 Task: What's the traffic situation on the Whitestone Bridge?
Action: Mouse moved to (132, 115)
Screenshot: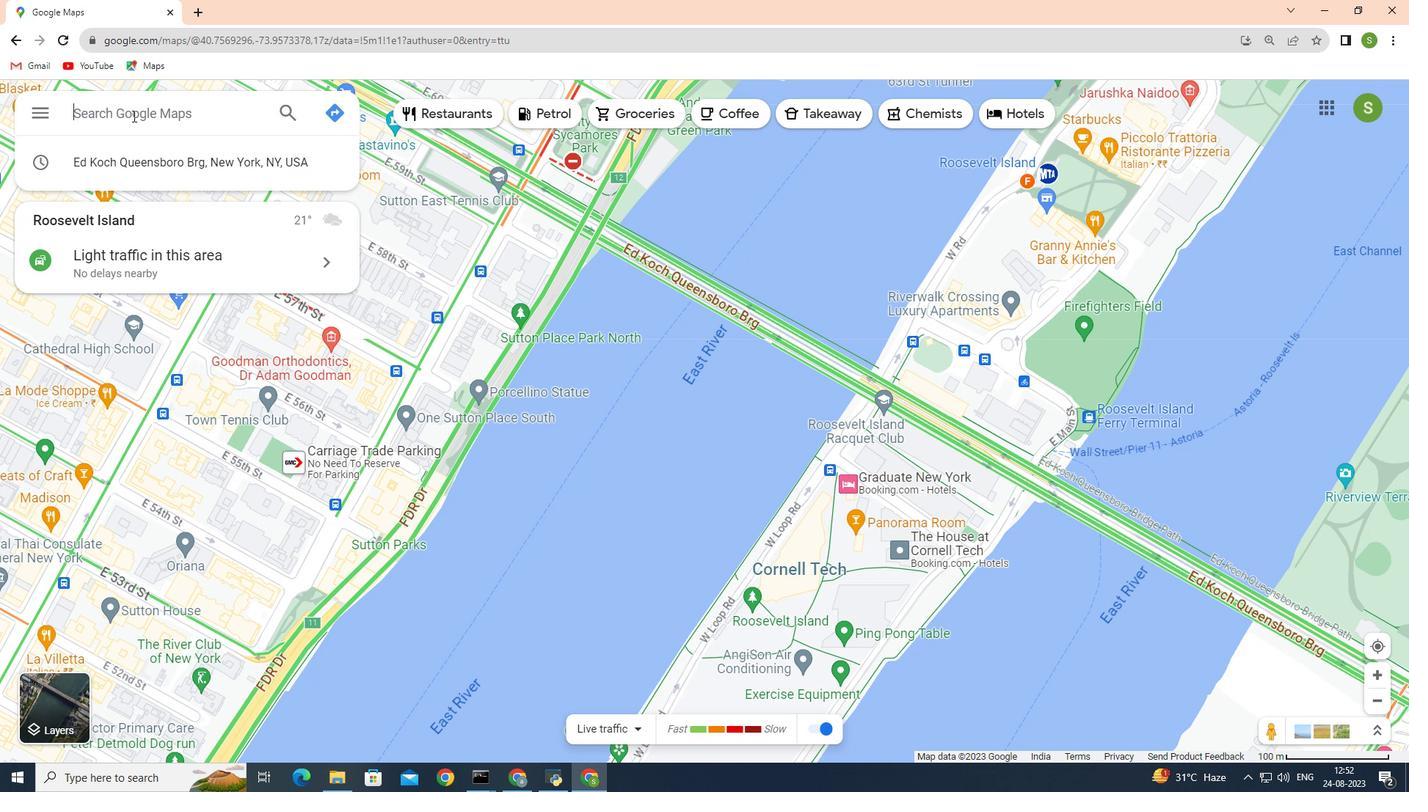 
Action: Mouse pressed left at (132, 115)
Screenshot: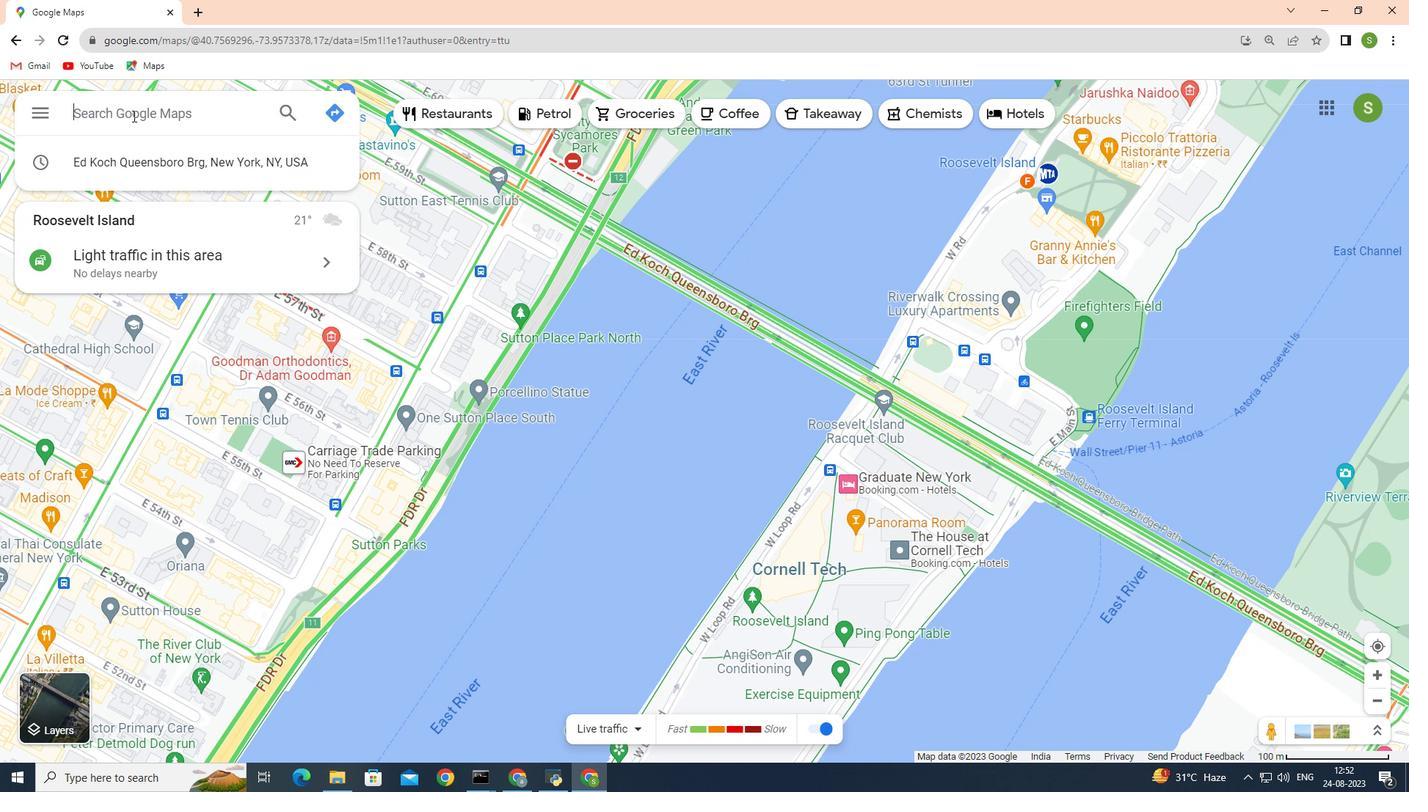 
Action: Key pressed <Key.shift><Key.shift><Key.shift><Key.shift><Key.shift><Key.shift><Key.shift><Key.shift><Key.shift><Key.shift><Key.shift><Key.shift><Key.shift>Whitestone
Screenshot: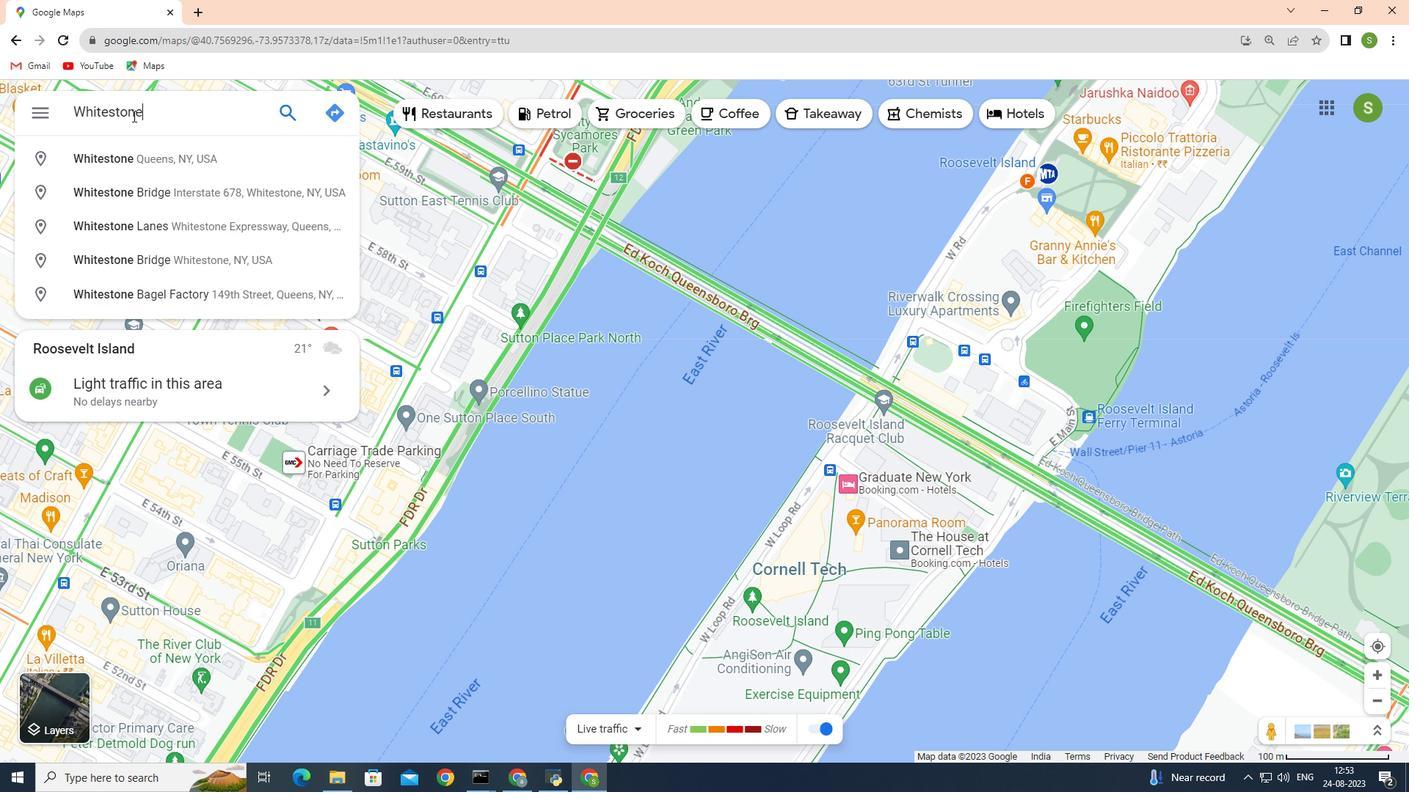 
Action: Mouse moved to (173, 262)
Screenshot: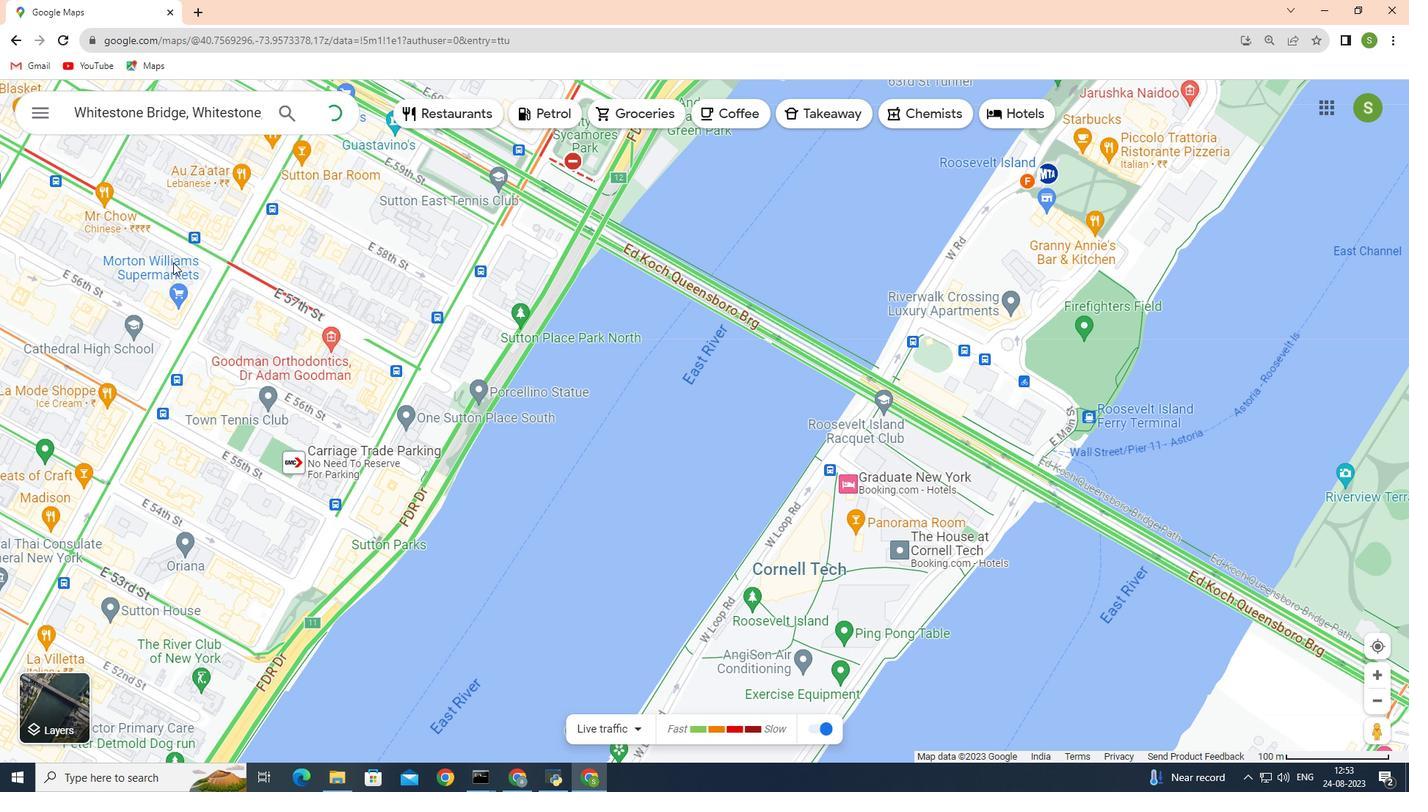 
Action: Mouse pressed left at (173, 262)
Screenshot: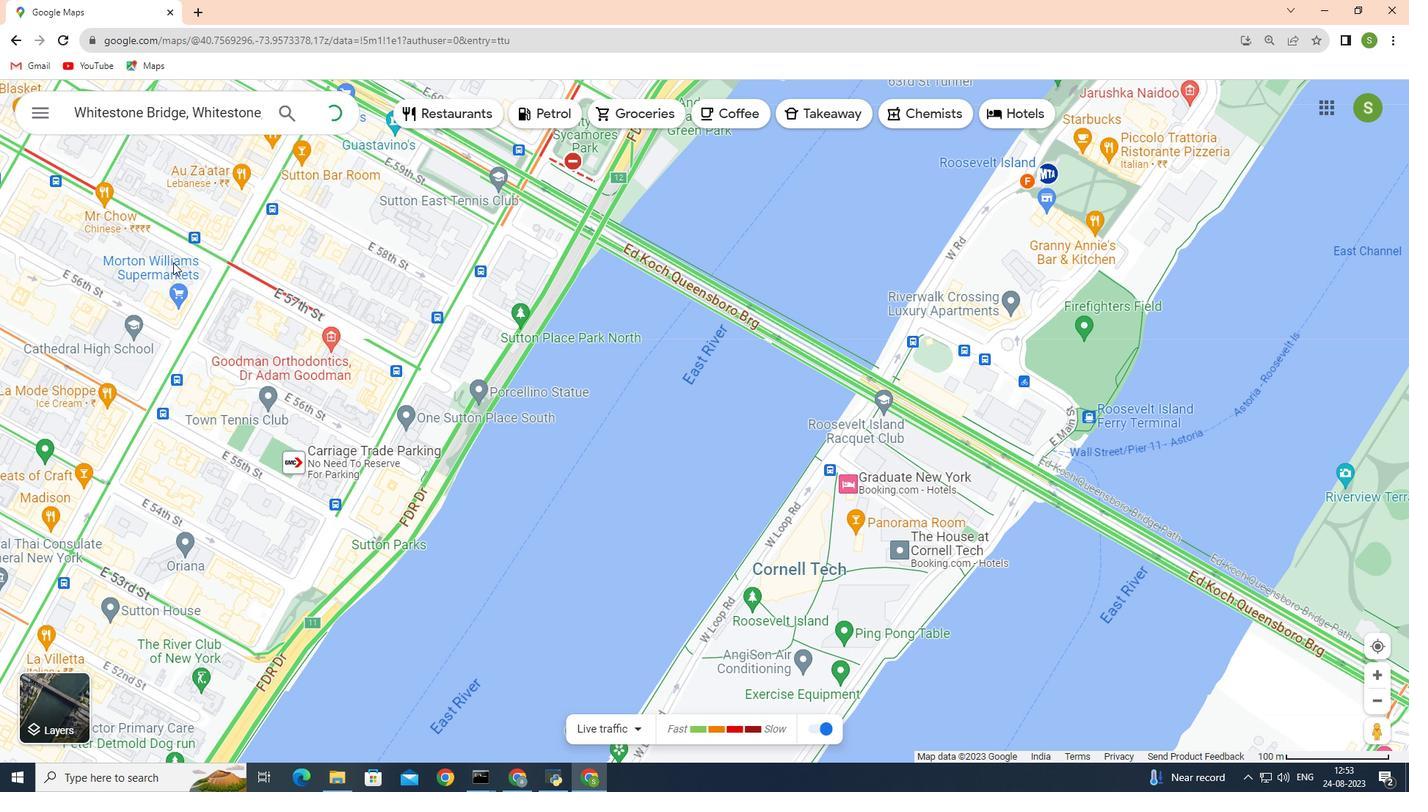 
Action: Mouse moved to (730, 706)
Screenshot: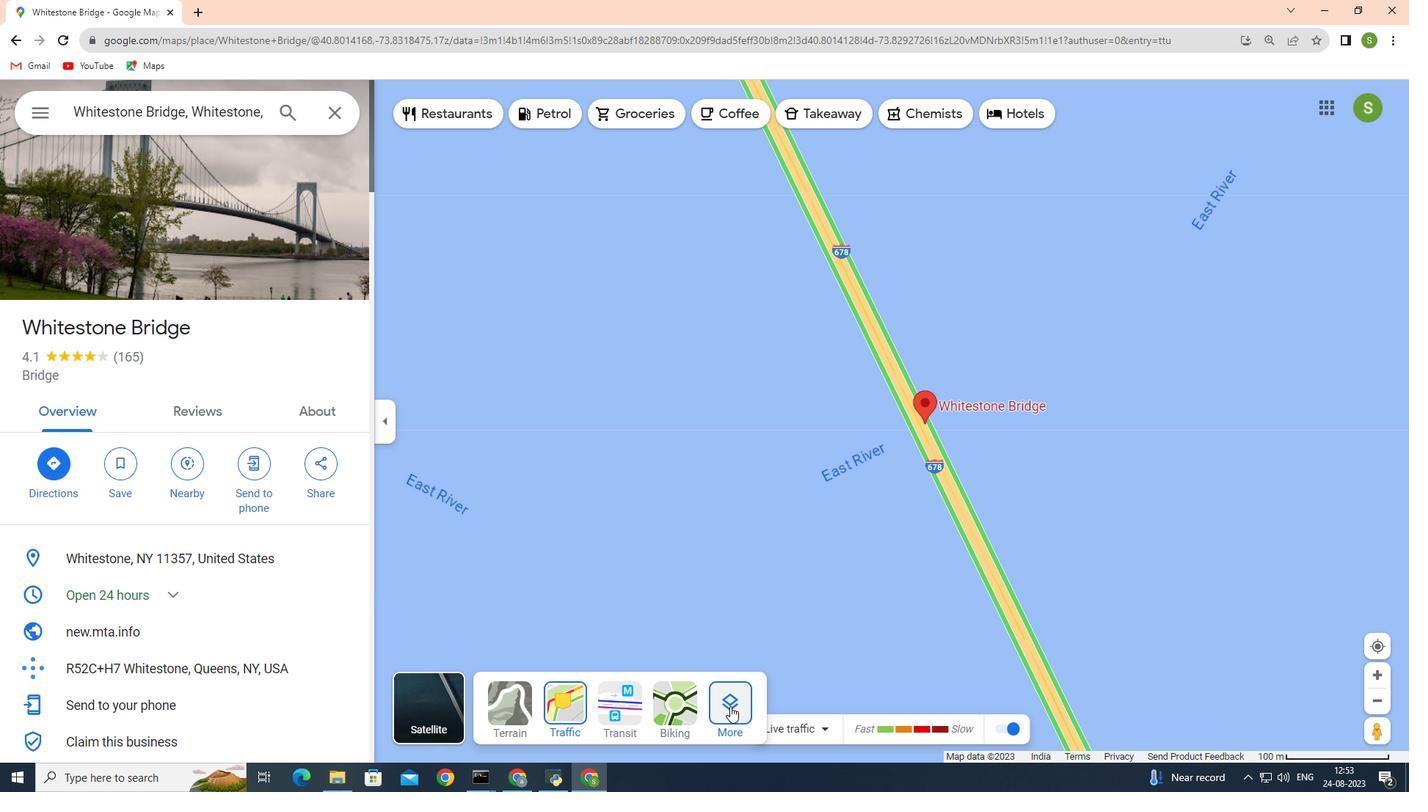
Action: Mouse pressed left at (730, 706)
Screenshot: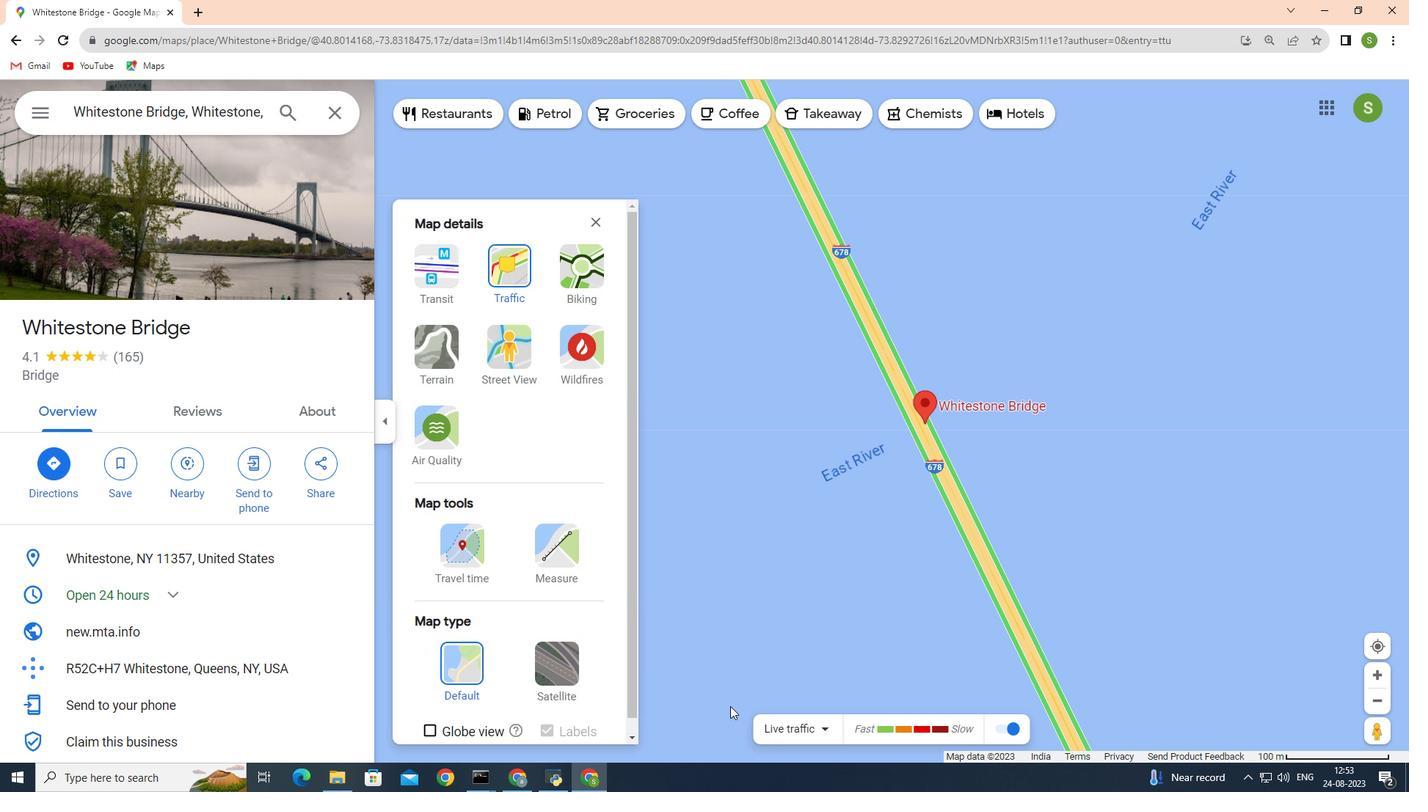 
Action: Mouse moved to (511, 251)
Screenshot: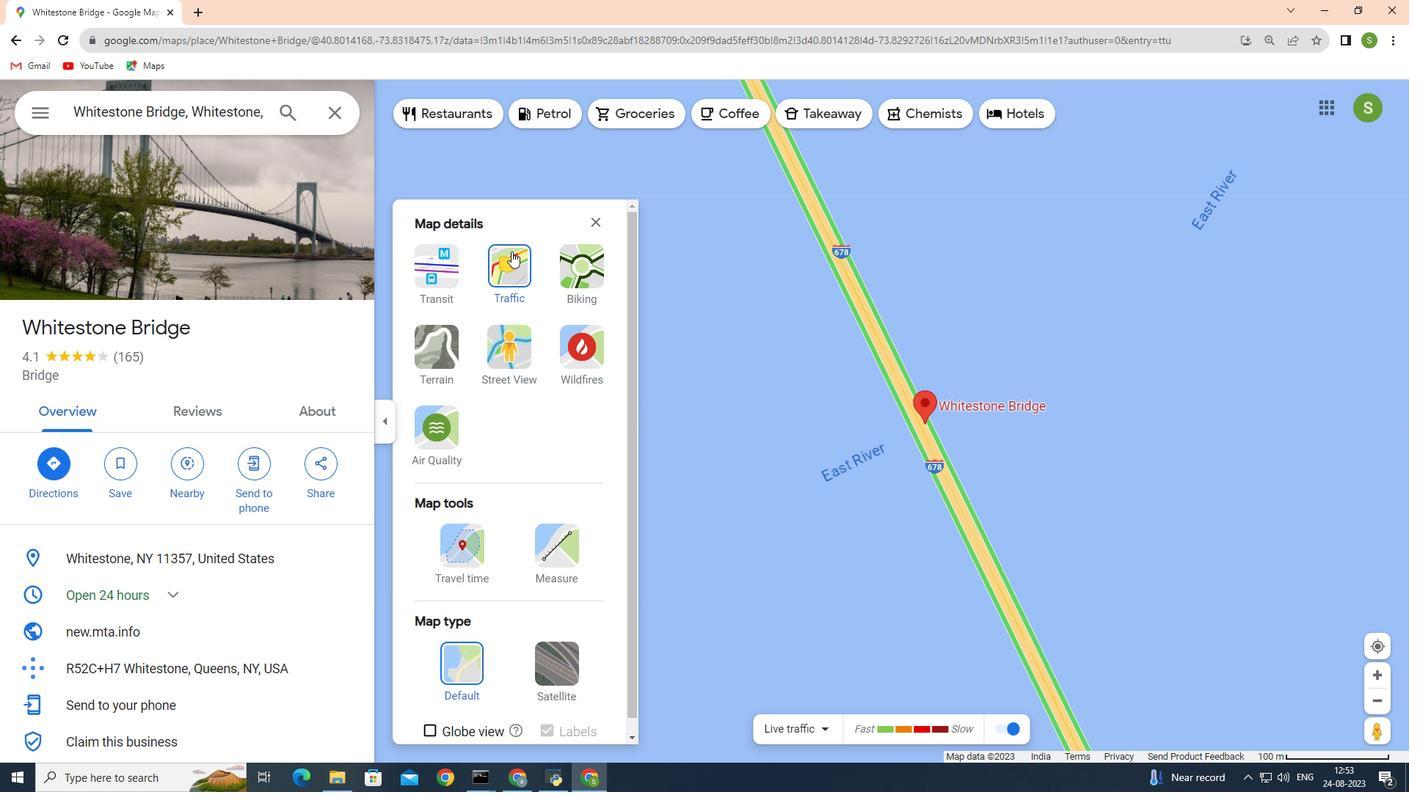 
Action: Mouse pressed left at (511, 251)
Screenshot: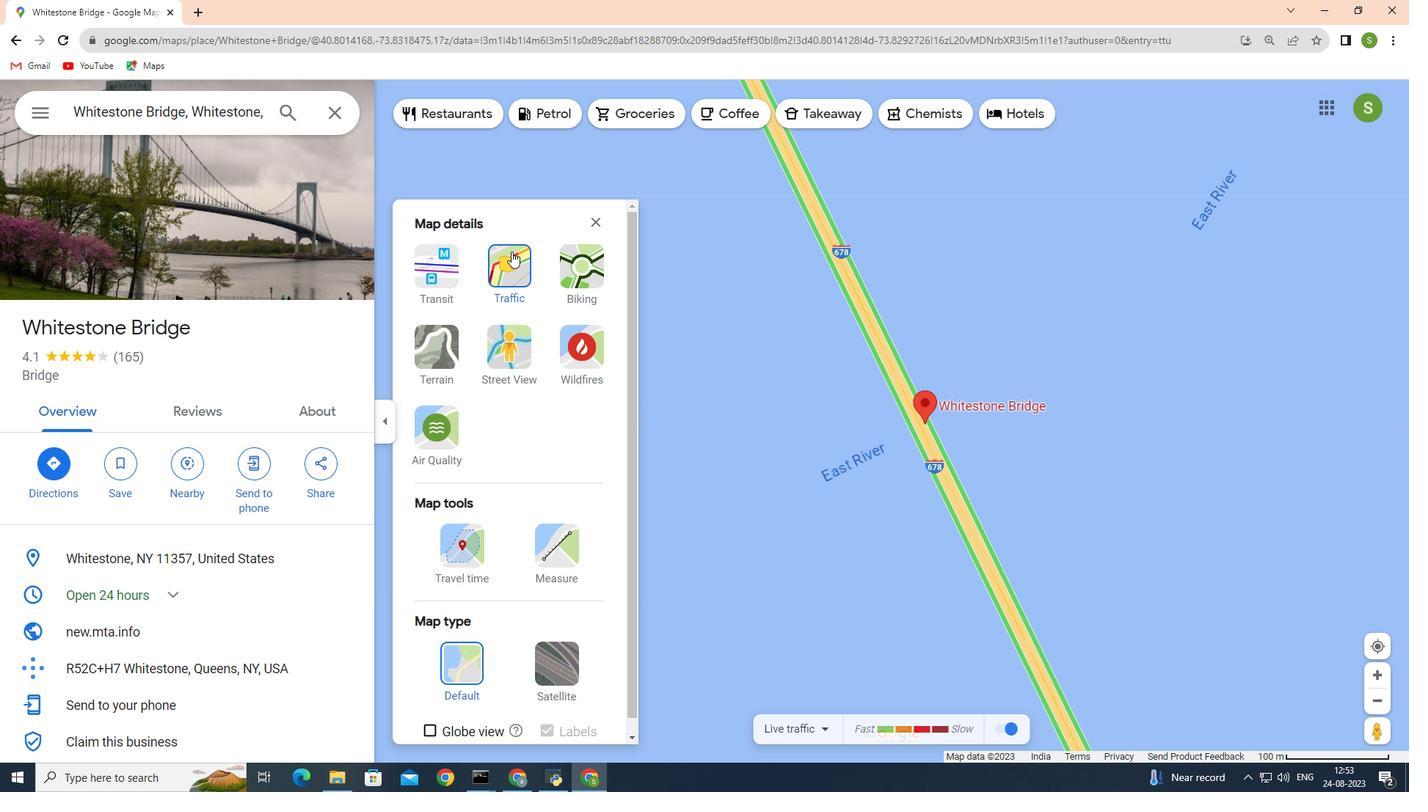 
Action: Mouse moved to (497, 263)
Screenshot: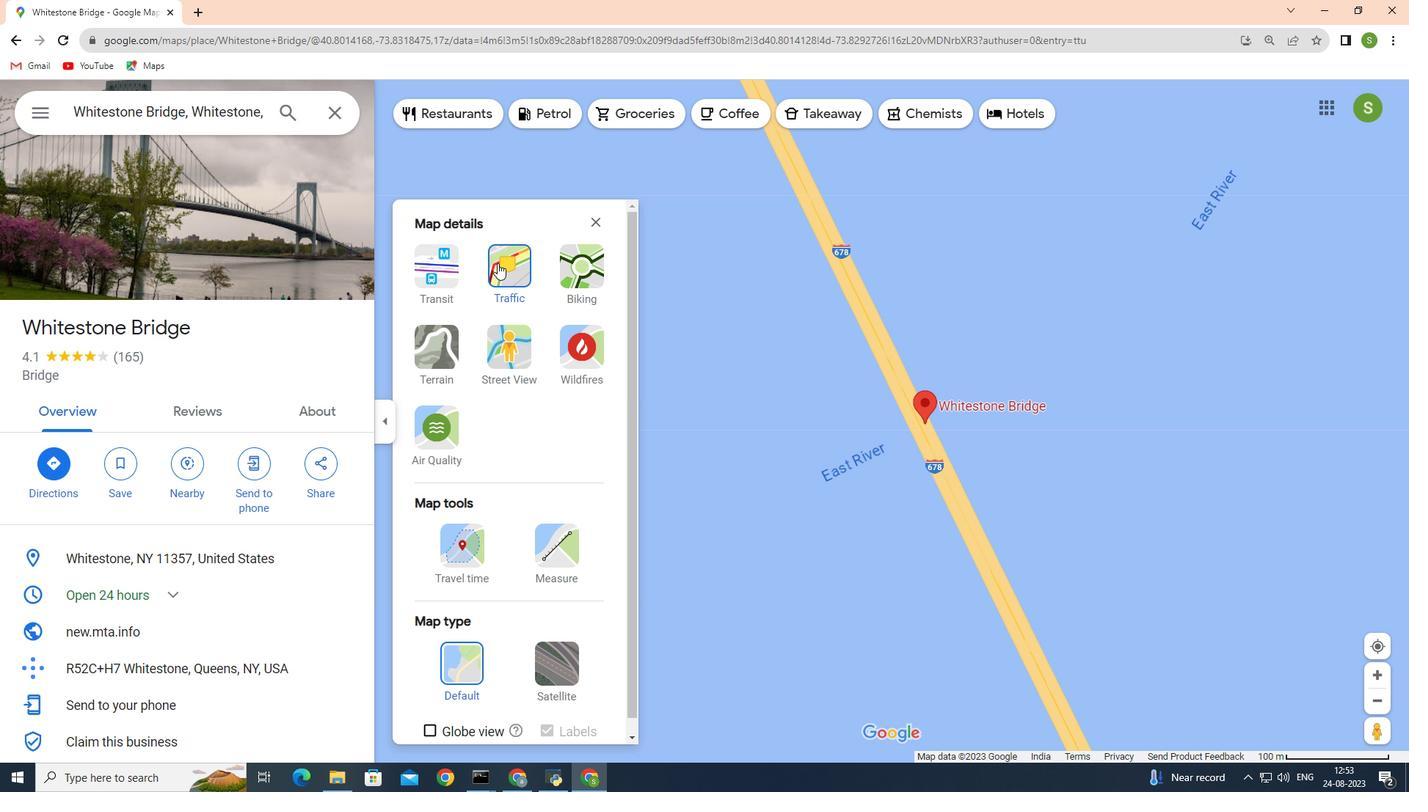 
Action: Mouse pressed left at (497, 263)
Screenshot: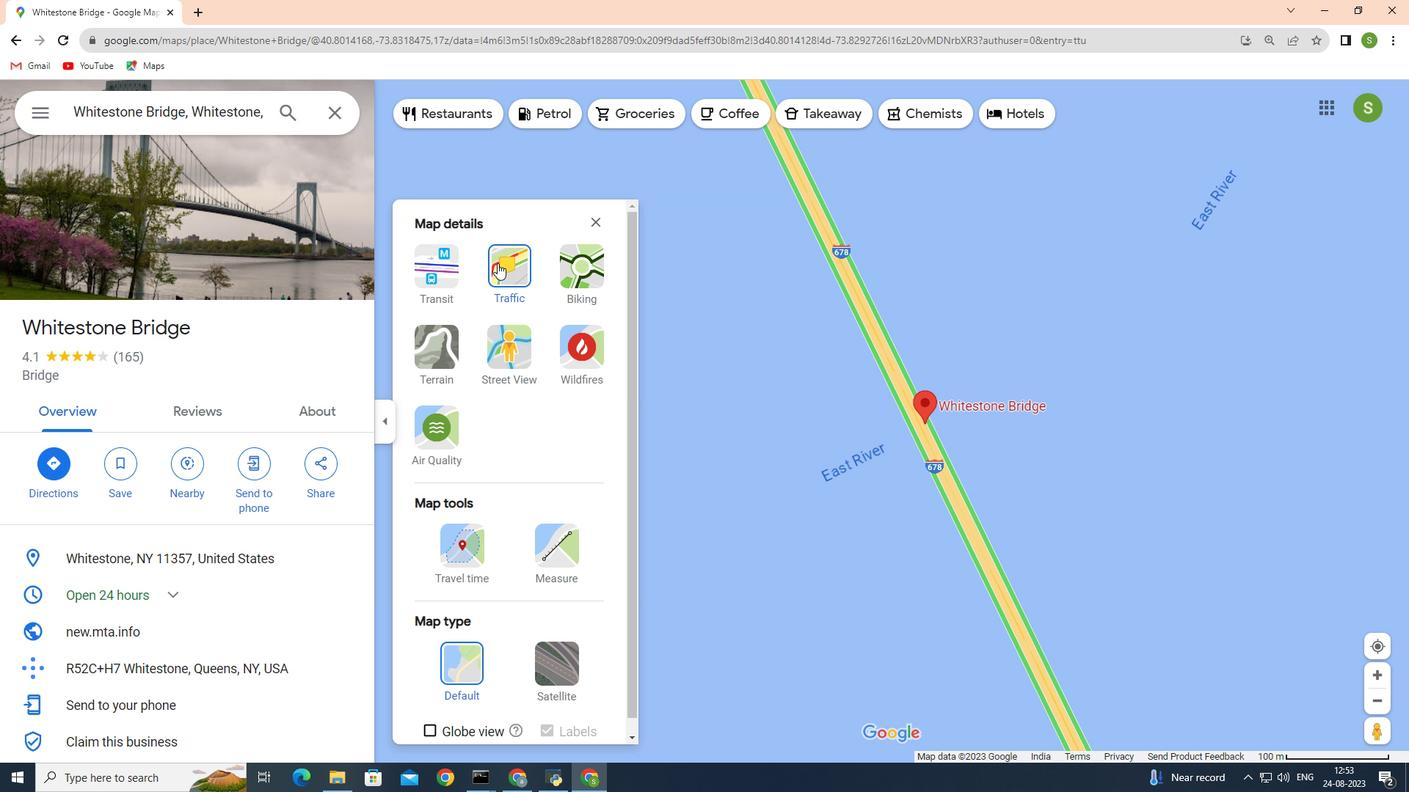 
Action: Mouse moved to (927, 403)
Screenshot: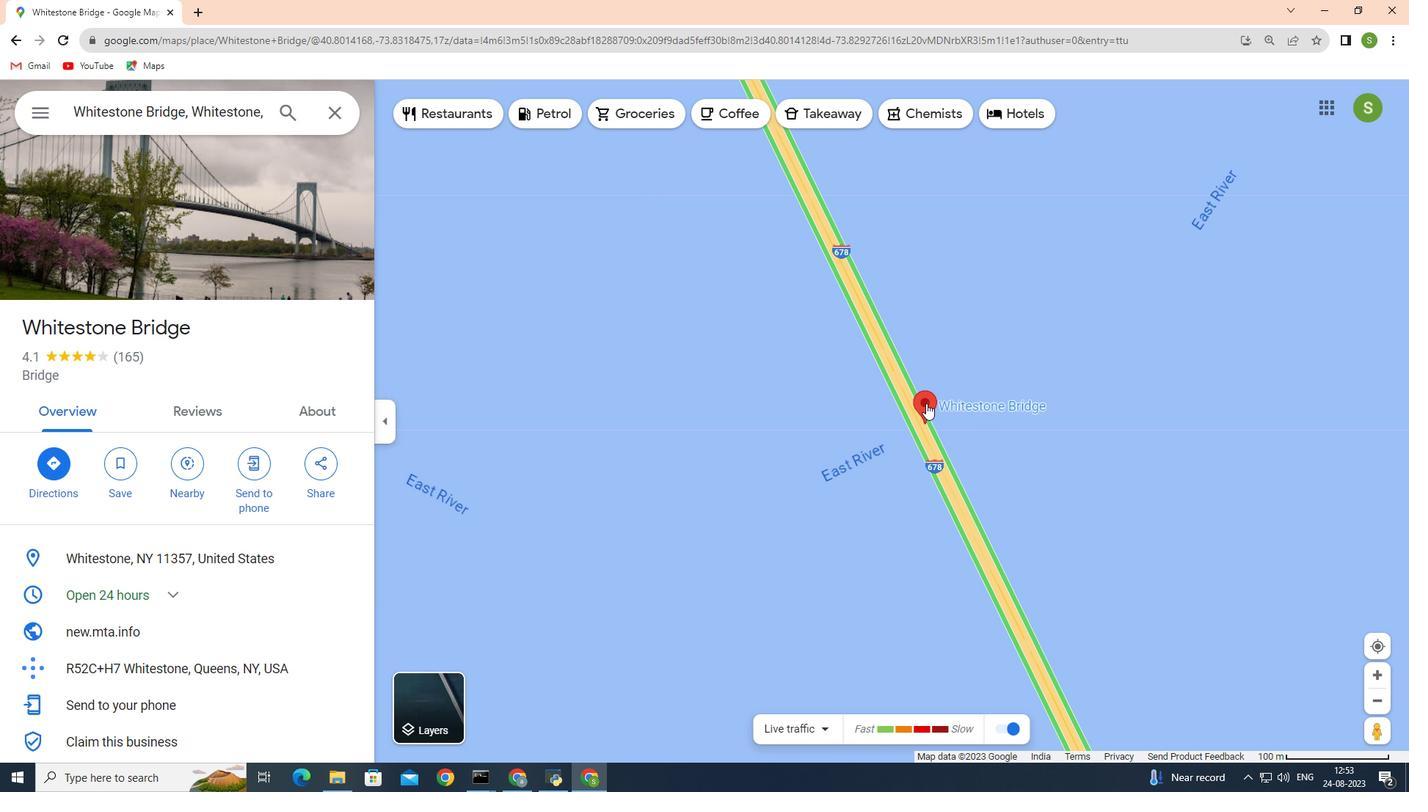 
Action: Mouse pressed left at (927, 403)
Screenshot: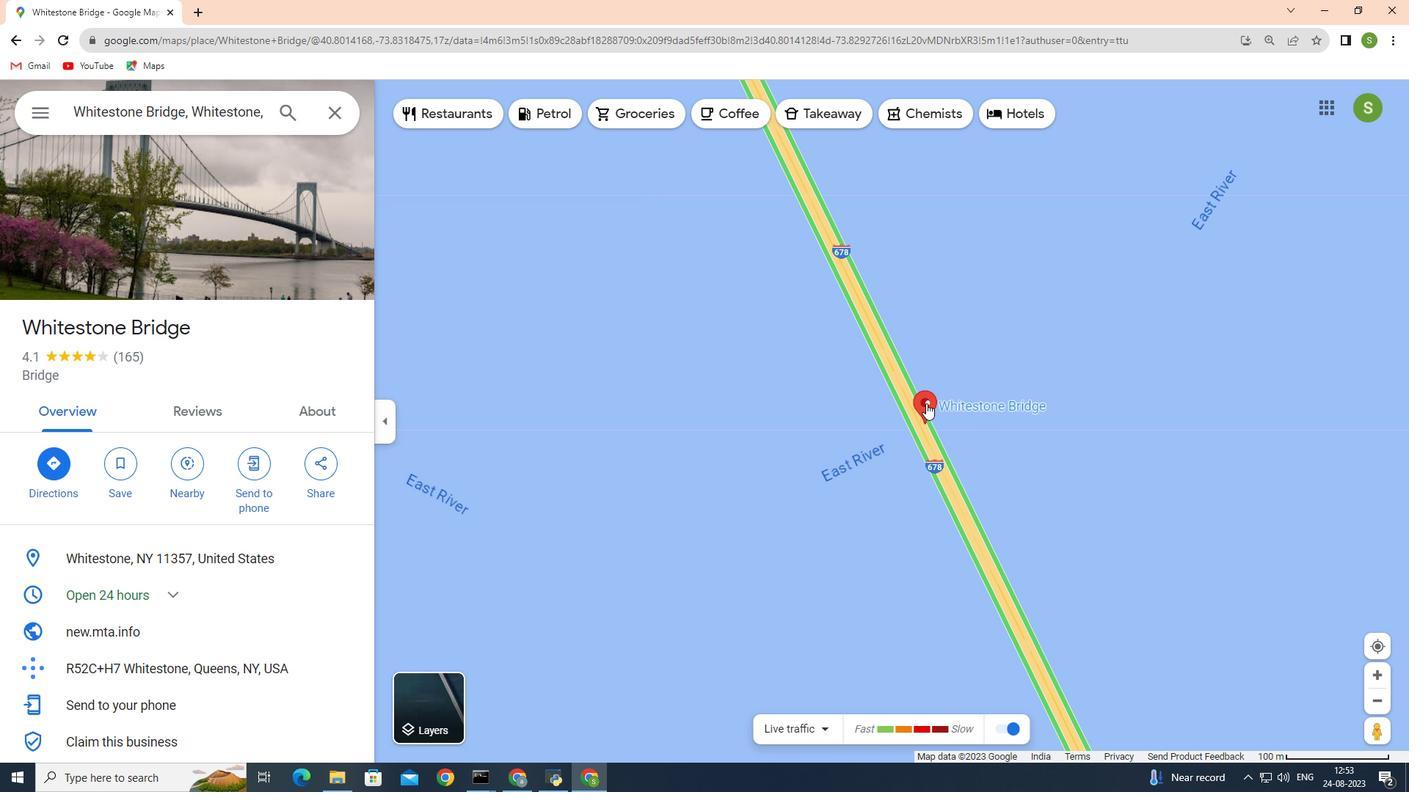 
Action: Mouse moved to (736, 697)
Screenshot: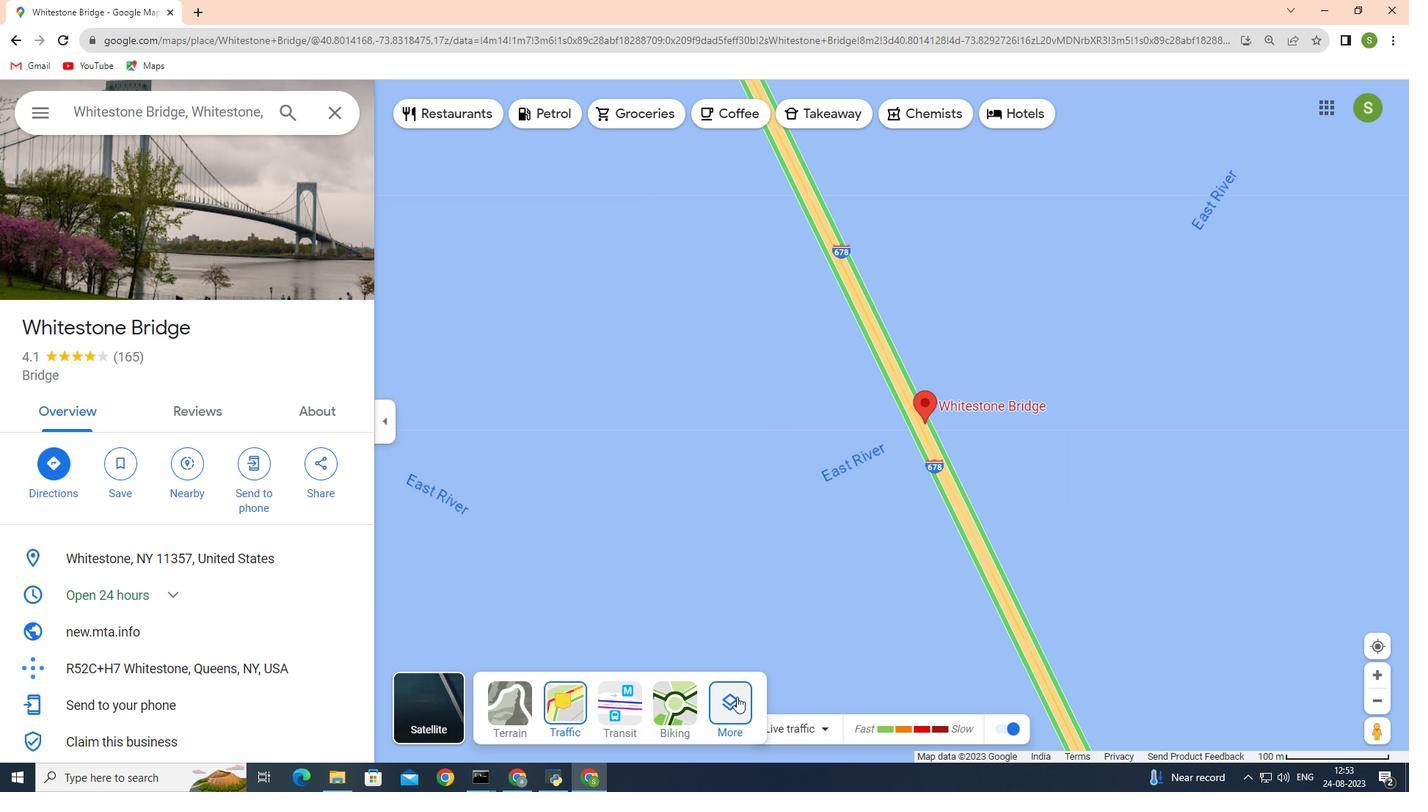 
Action: Mouse pressed left at (736, 697)
Screenshot: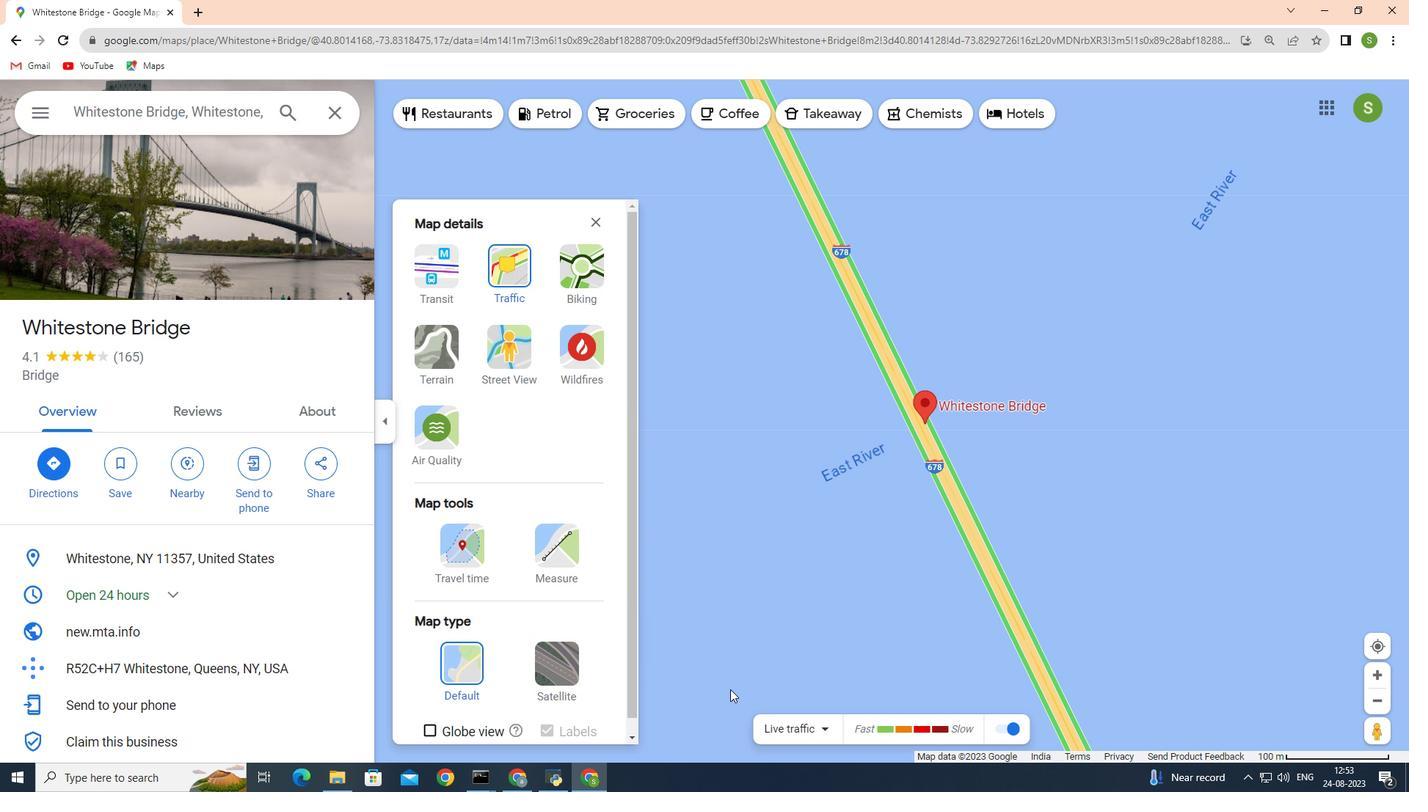 
Action: Mouse moved to (524, 275)
Screenshot: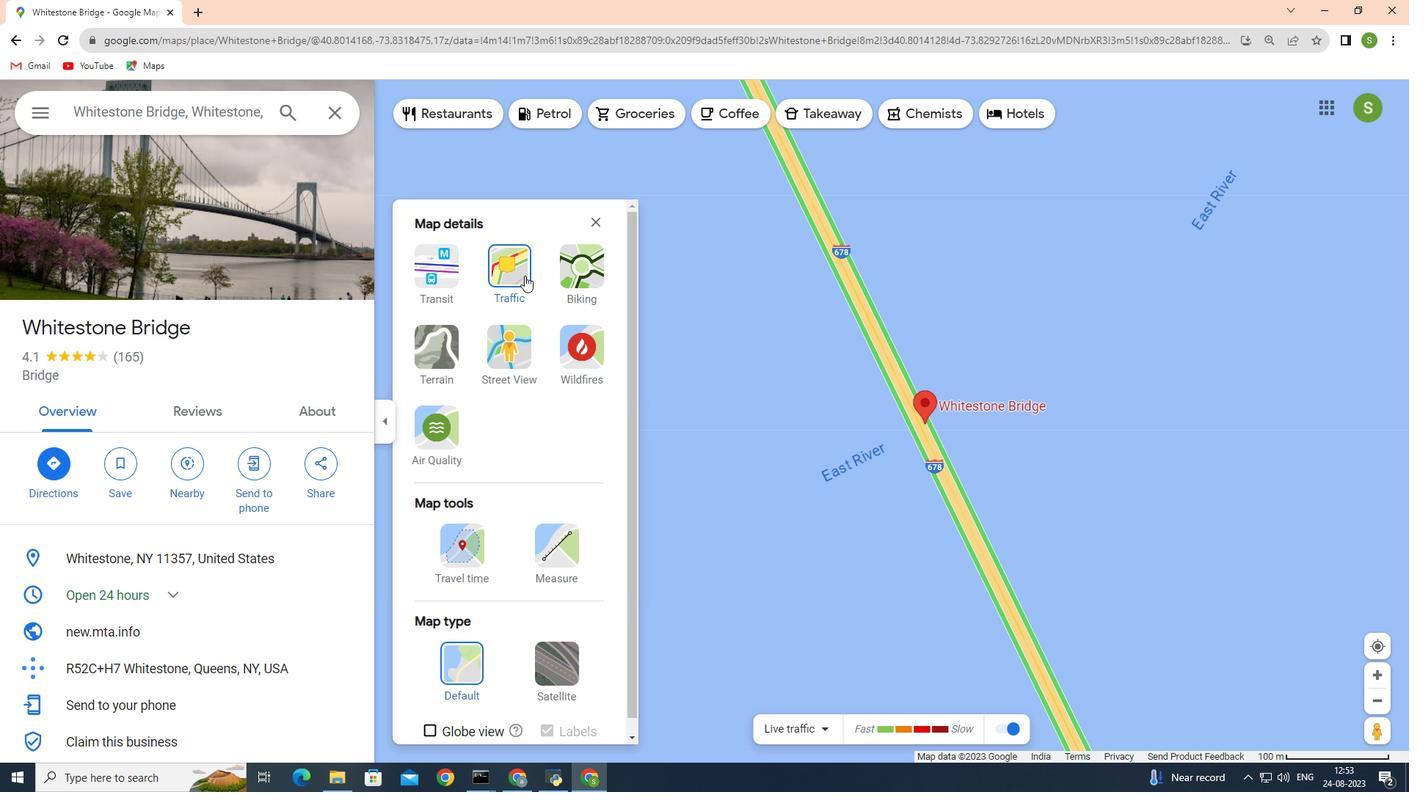 
Action: Mouse pressed left at (524, 275)
Screenshot: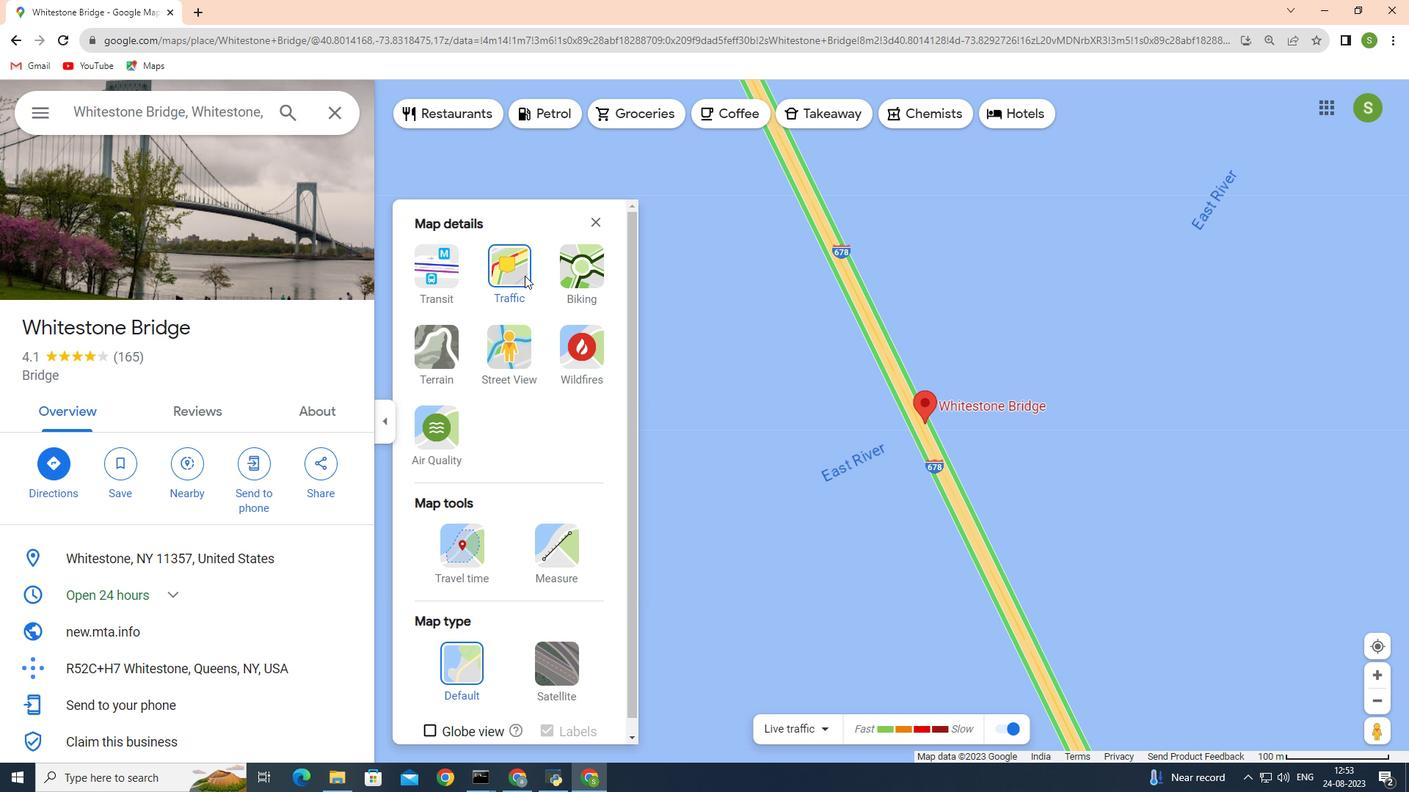 
Action: Mouse moved to (670, 402)
Screenshot: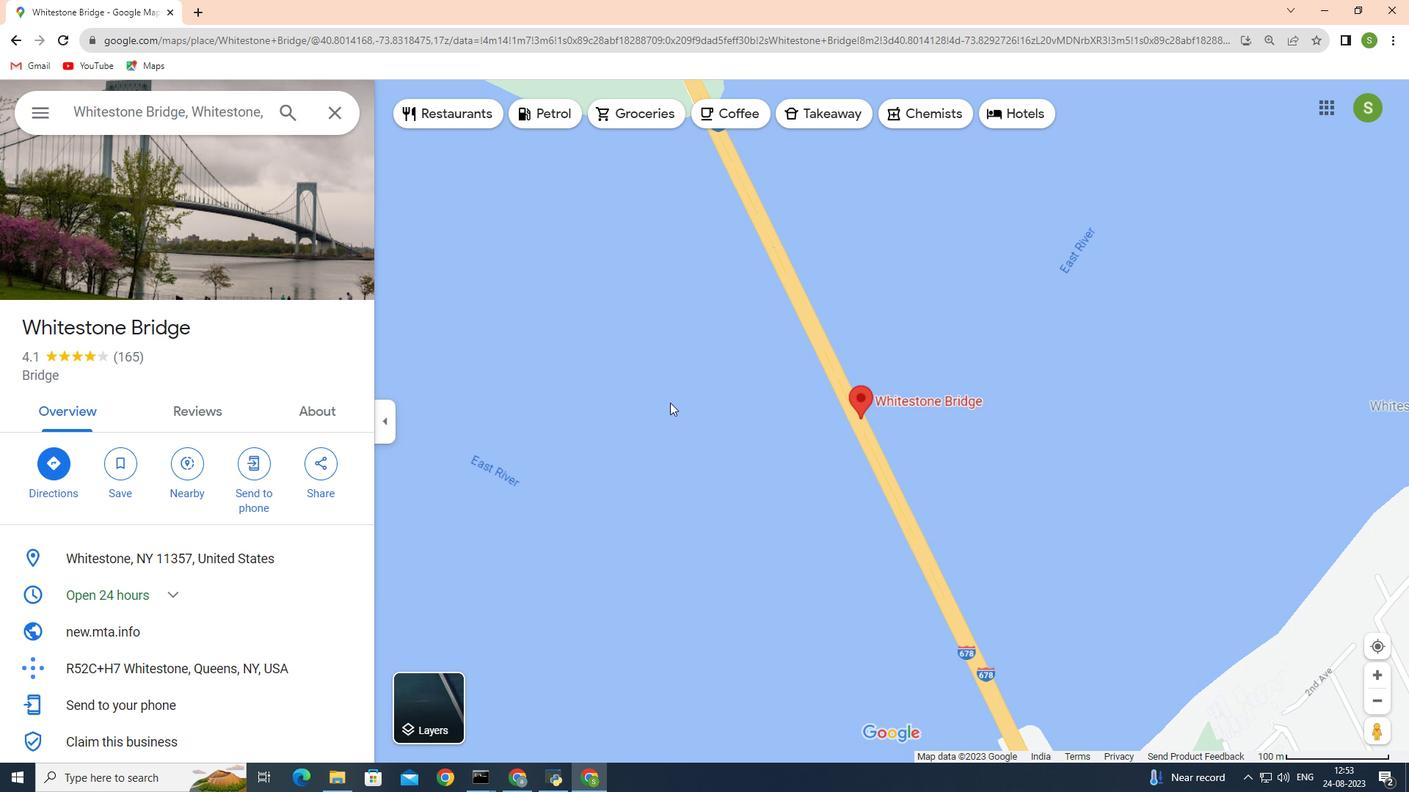 
Action: Mouse scrolled (670, 402) with delta (0, 0)
Screenshot: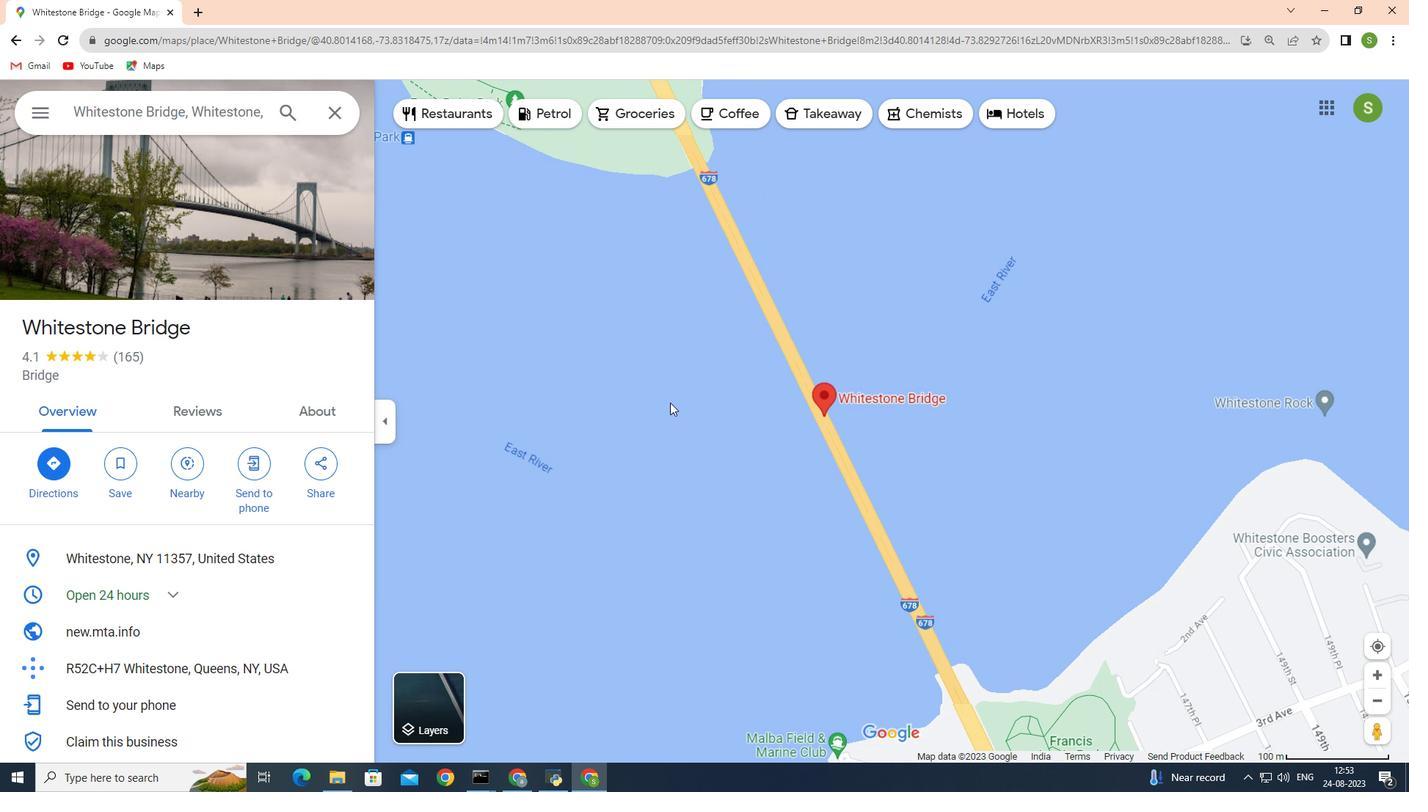 
Action: Mouse scrolled (670, 402) with delta (0, 0)
Screenshot: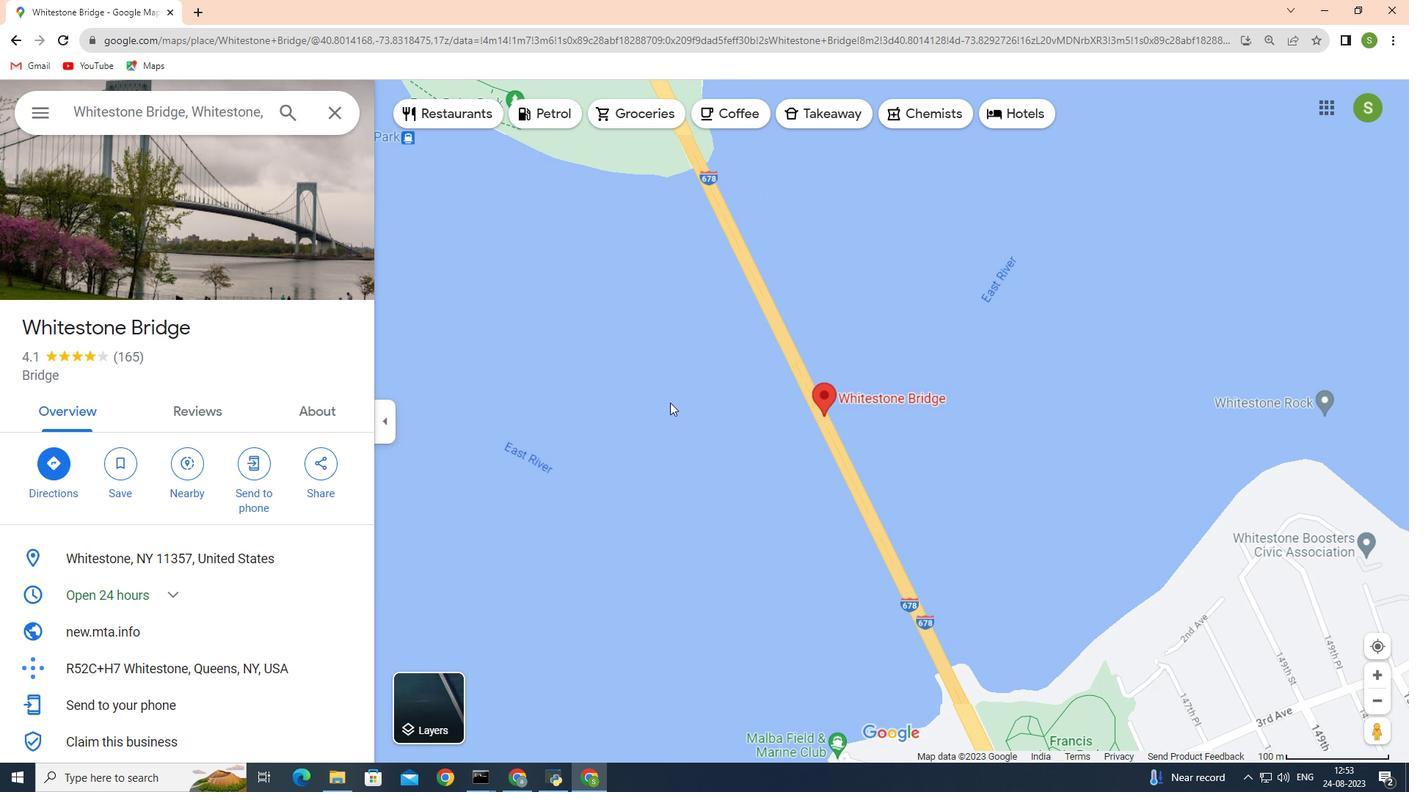 
Action: Mouse scrolled (670, 402) with delta (0, 0)
Screenshot: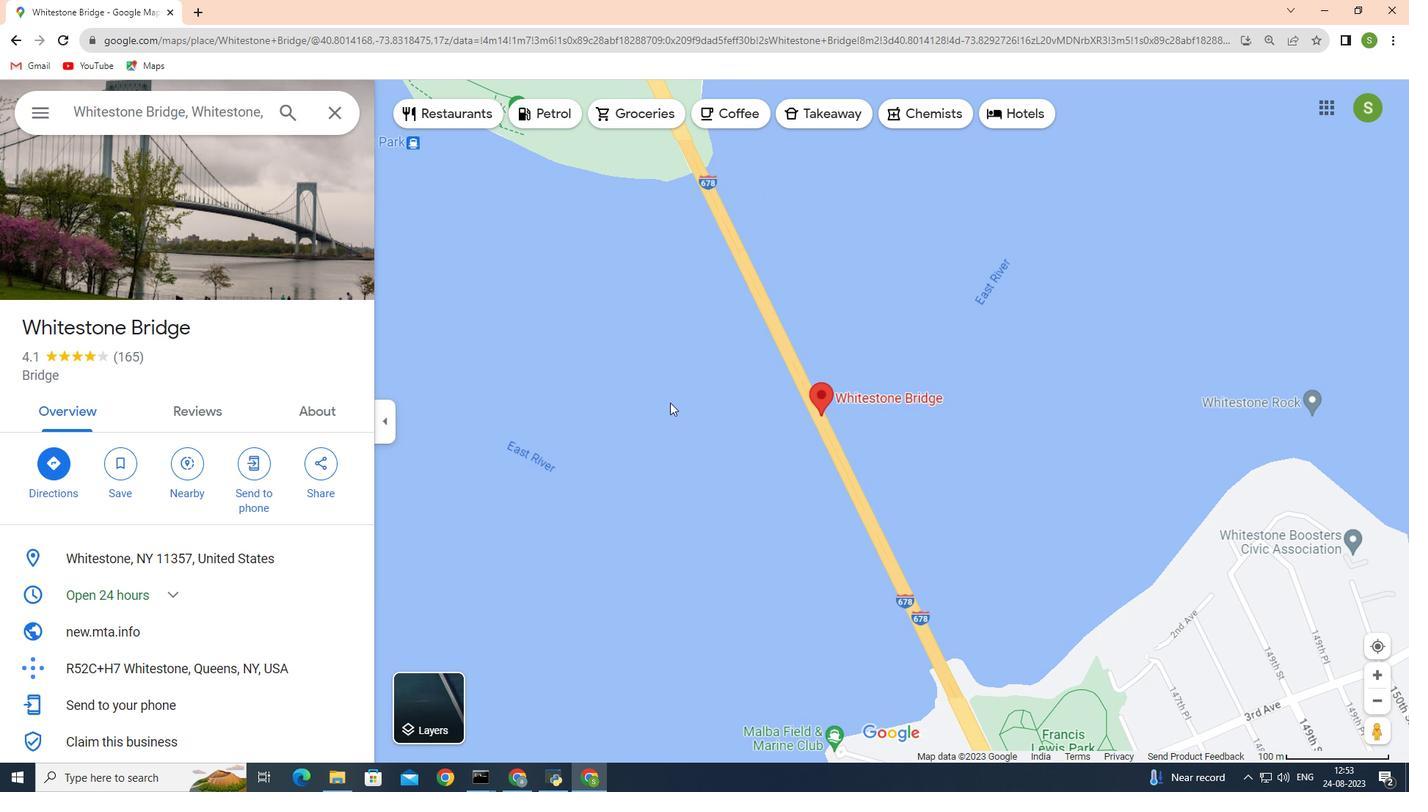 
Action: Mouse scrolled (670, 402) with delta (0, 0)
Screenshot: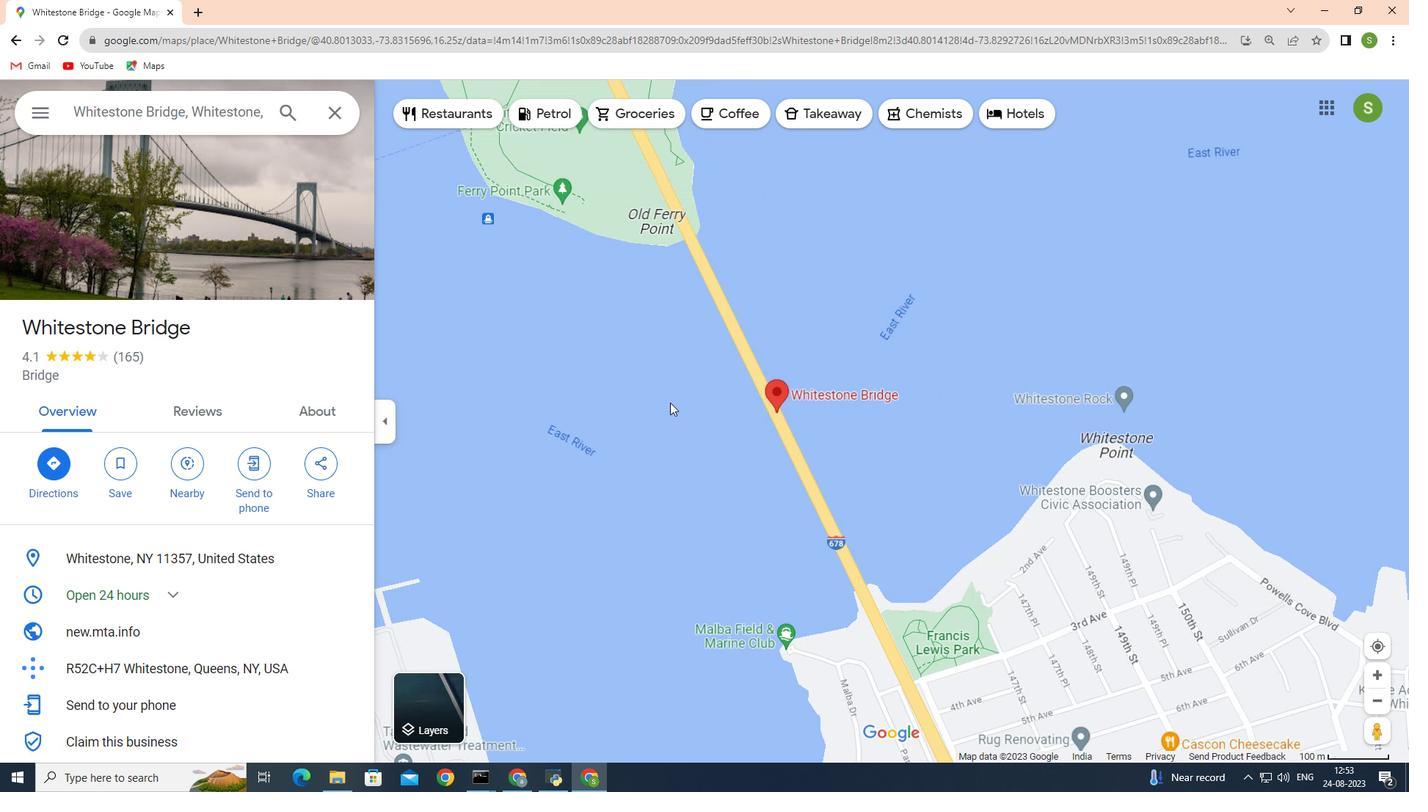 
Action: Mouse scrolled (670, 402) with delta (0, 0)
Screenshot: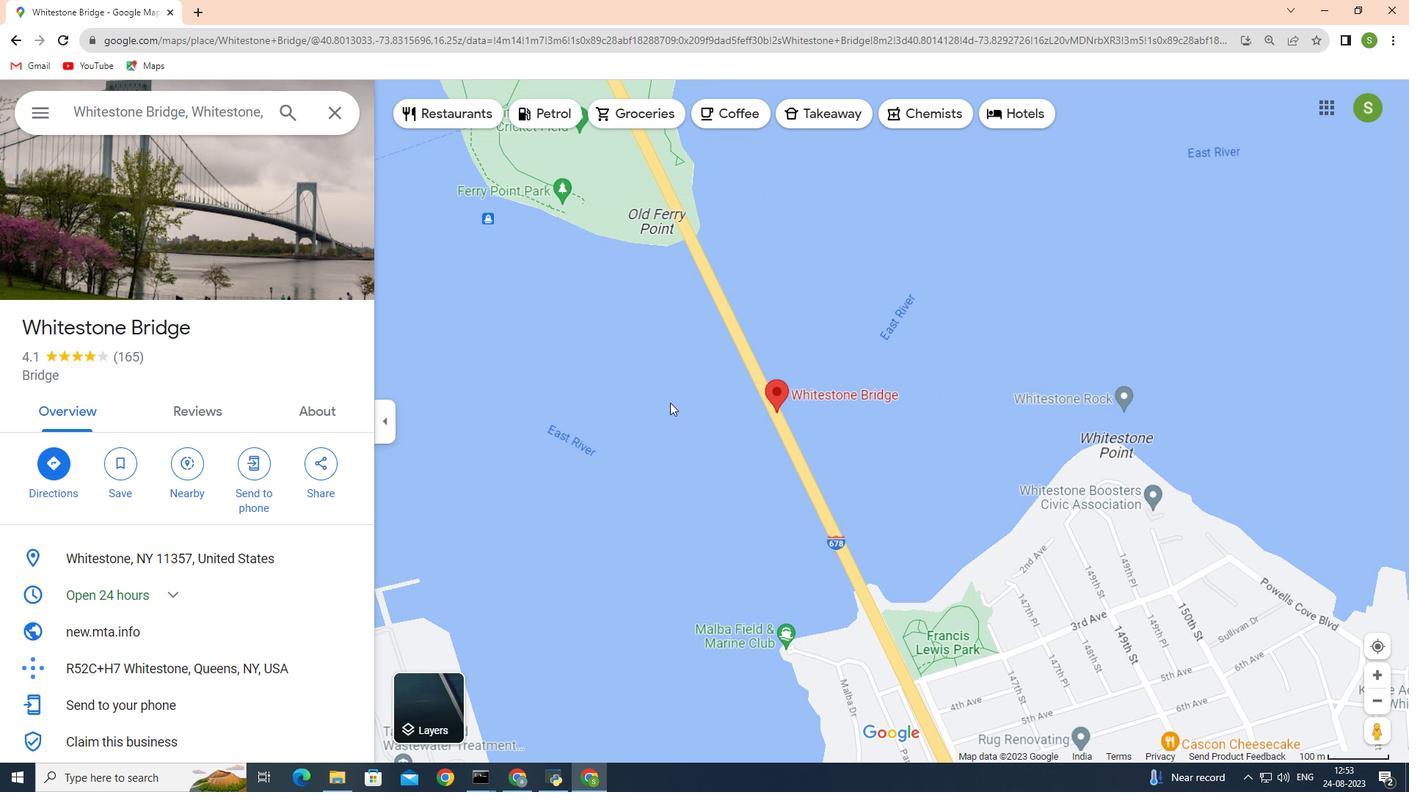 
Action: Mouse scrolled (670, 403) with delta (0, 0)
Screenshot: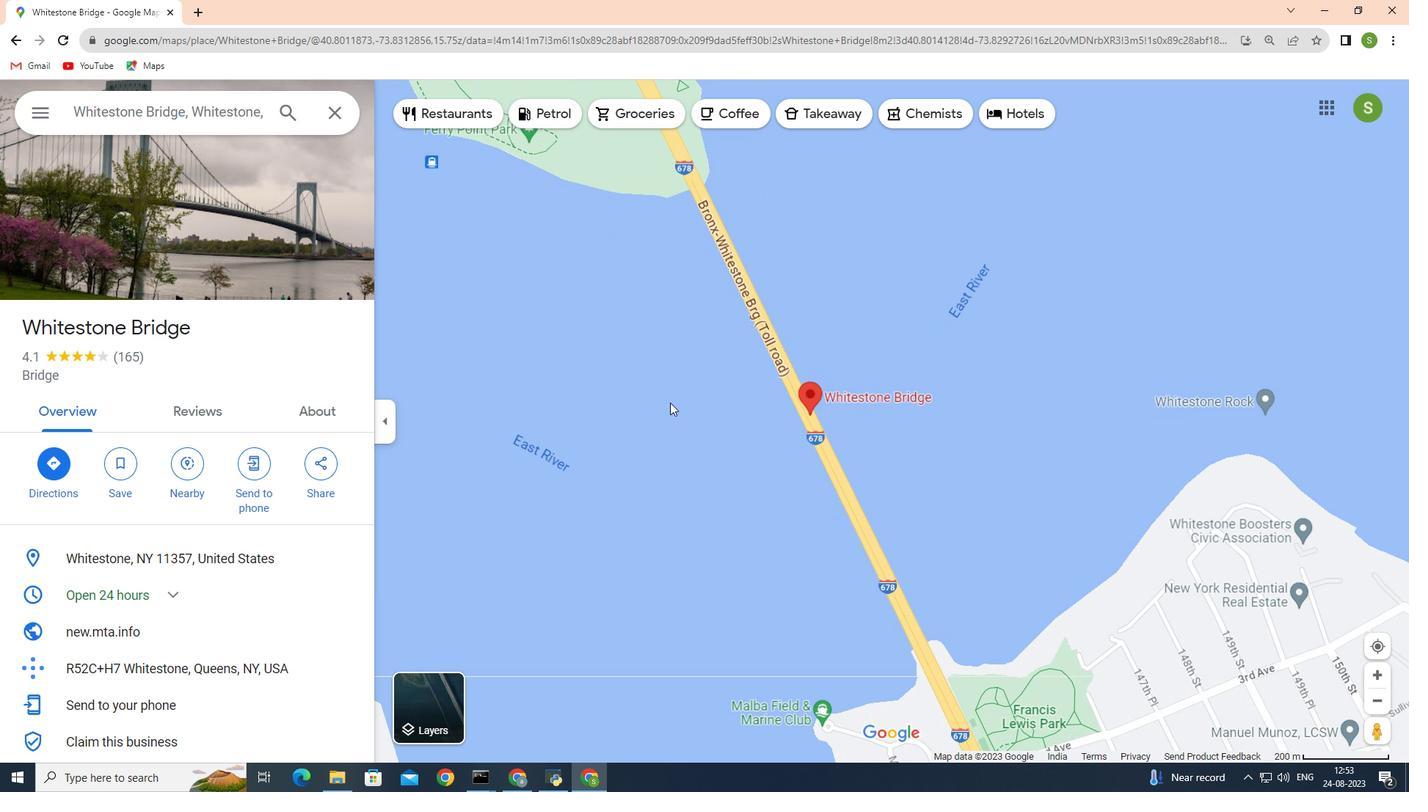 
Action: Mouse scrolled (670, 403) with delta (0, 0)
Screenshot: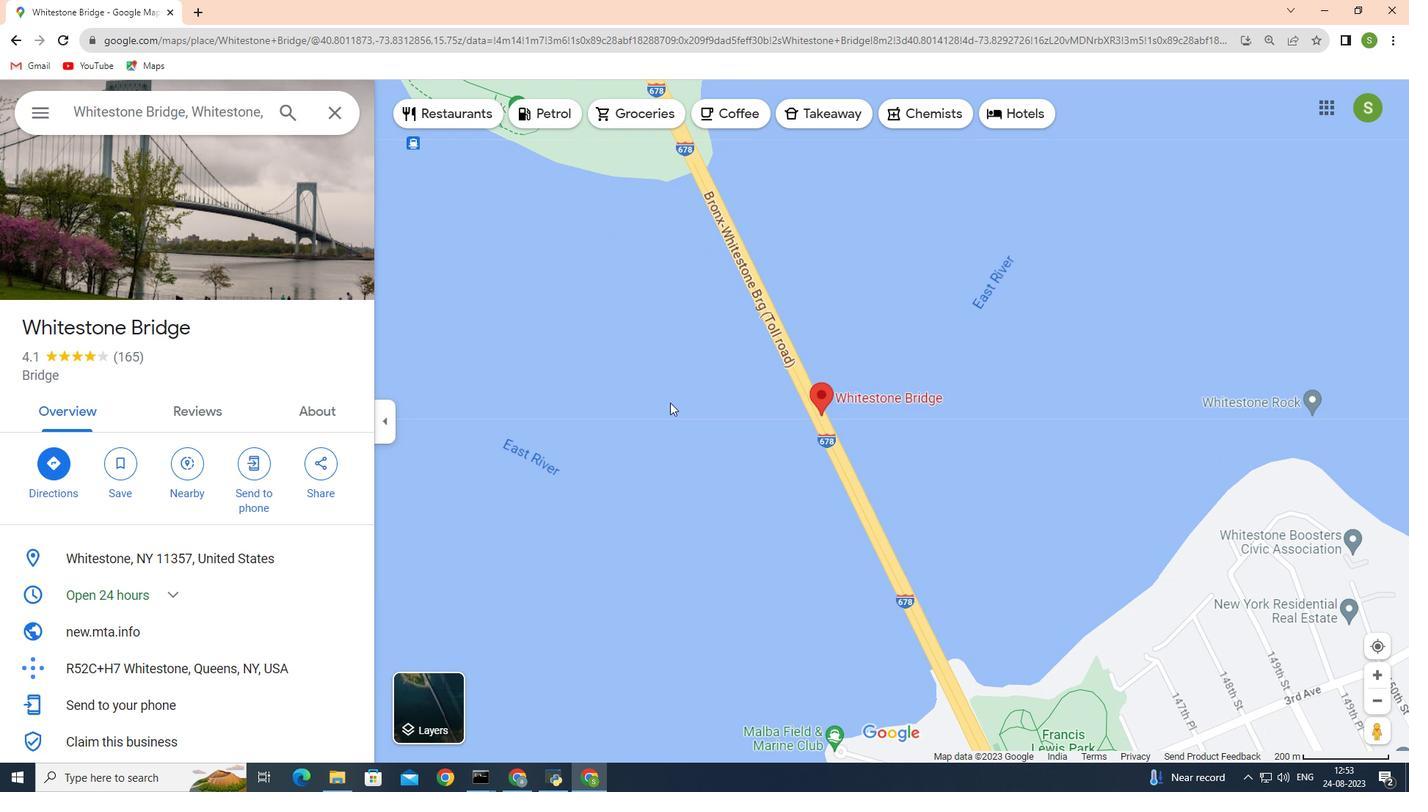 
Action: Mouse moved to (750, 453)
Screenshot: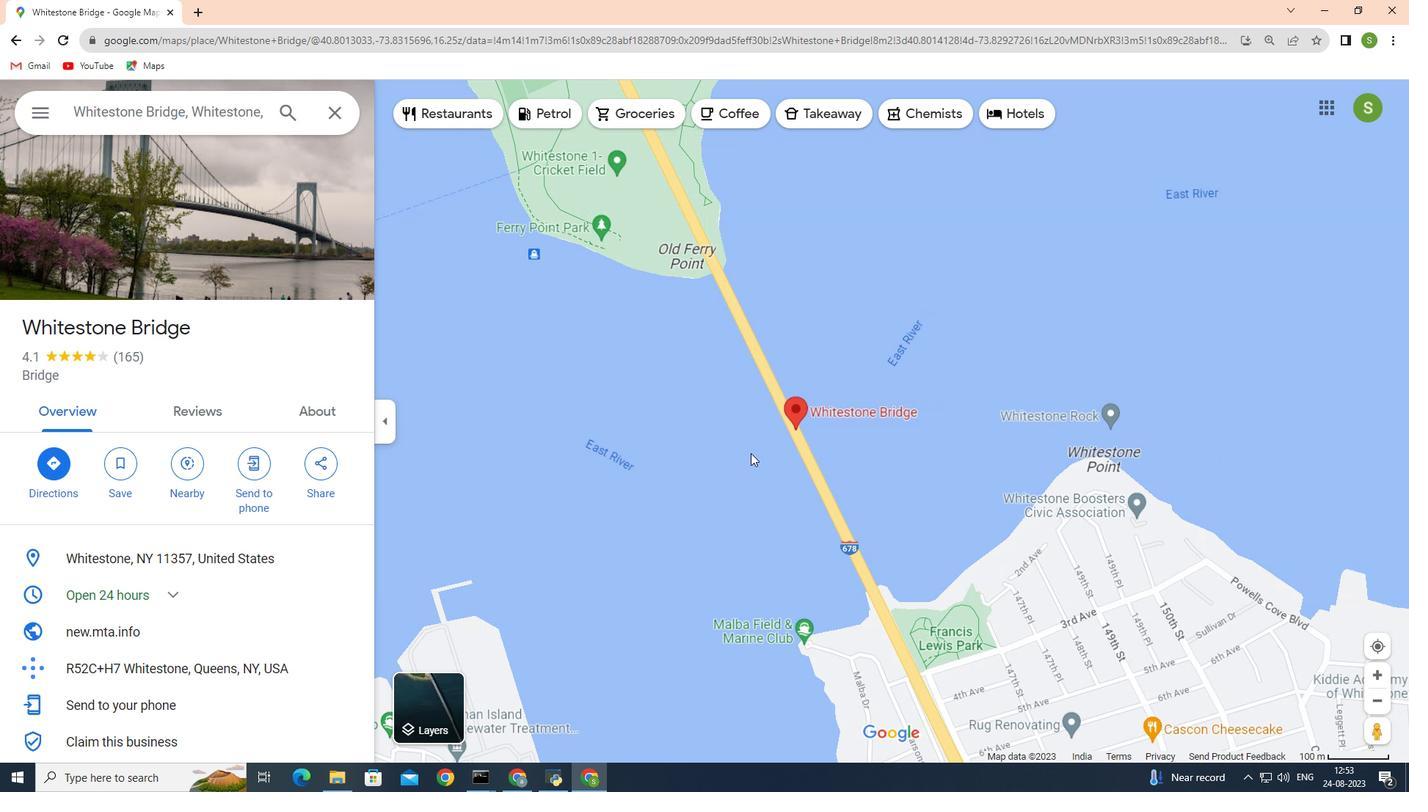 
Action: Mouse scrolled (750, 452) with delta (0, 0)
Screenshot: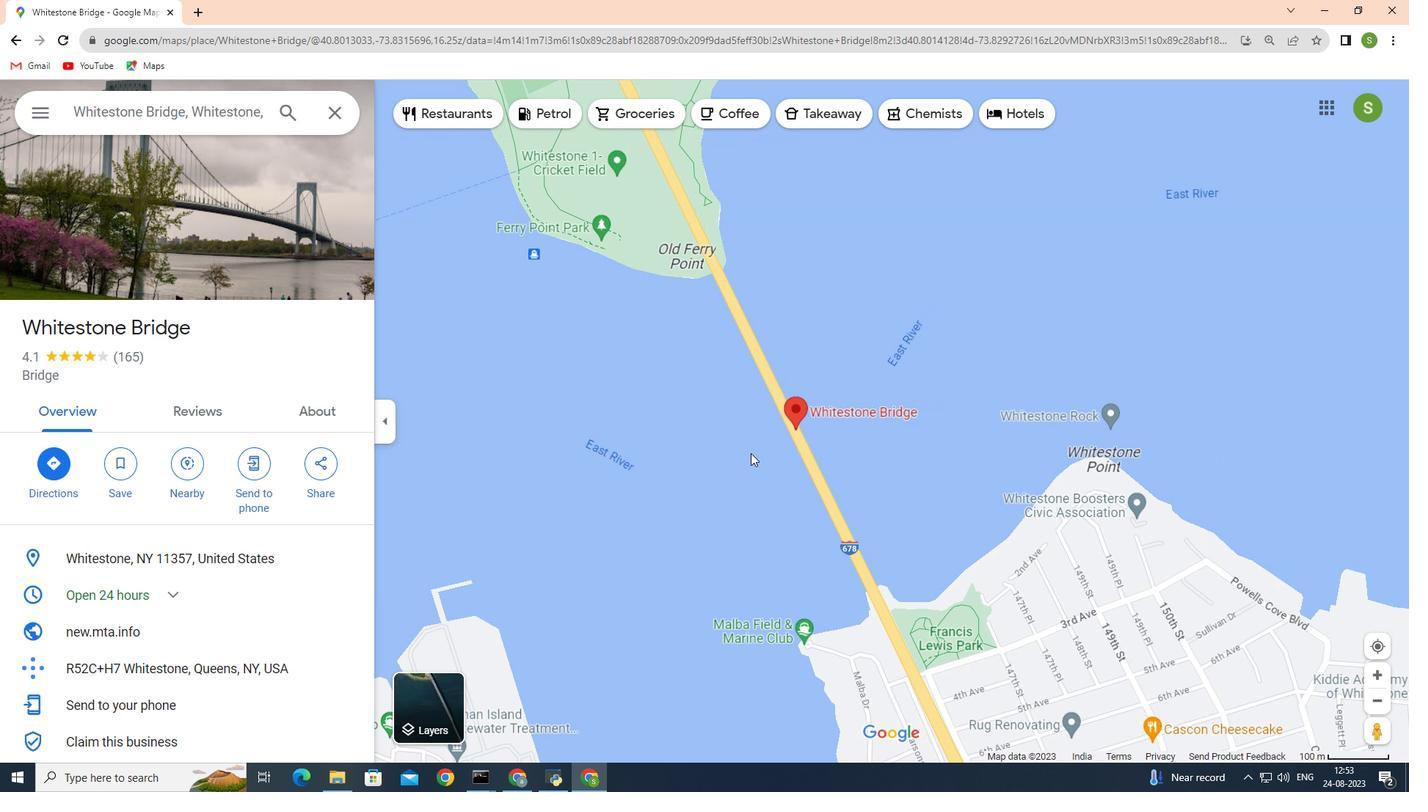 
Action: Mouse scrolled (750, 452) with delta (0, 0)
Screenshot: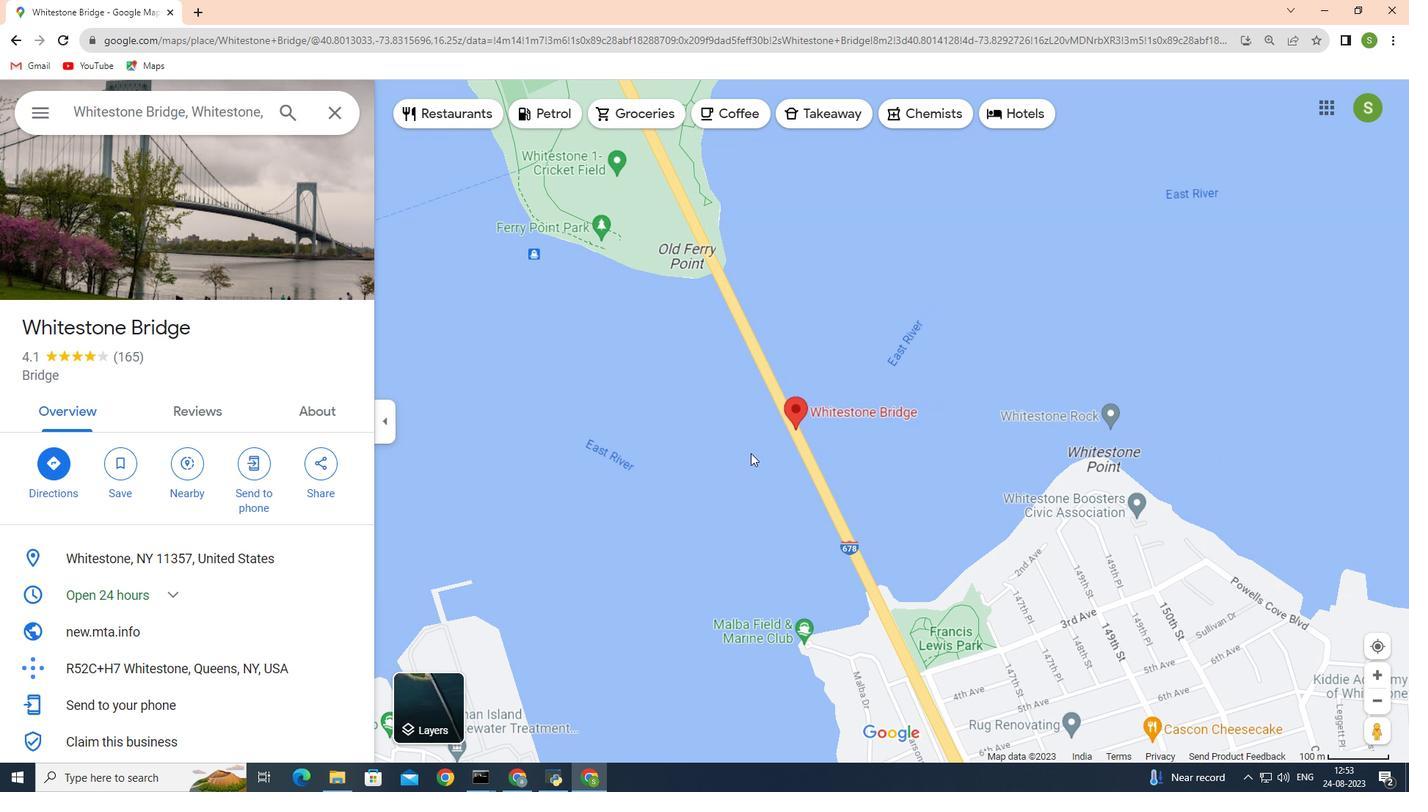 
Action: Mouse scrolled (750, 452) with delta (0, 0)
Screenshot: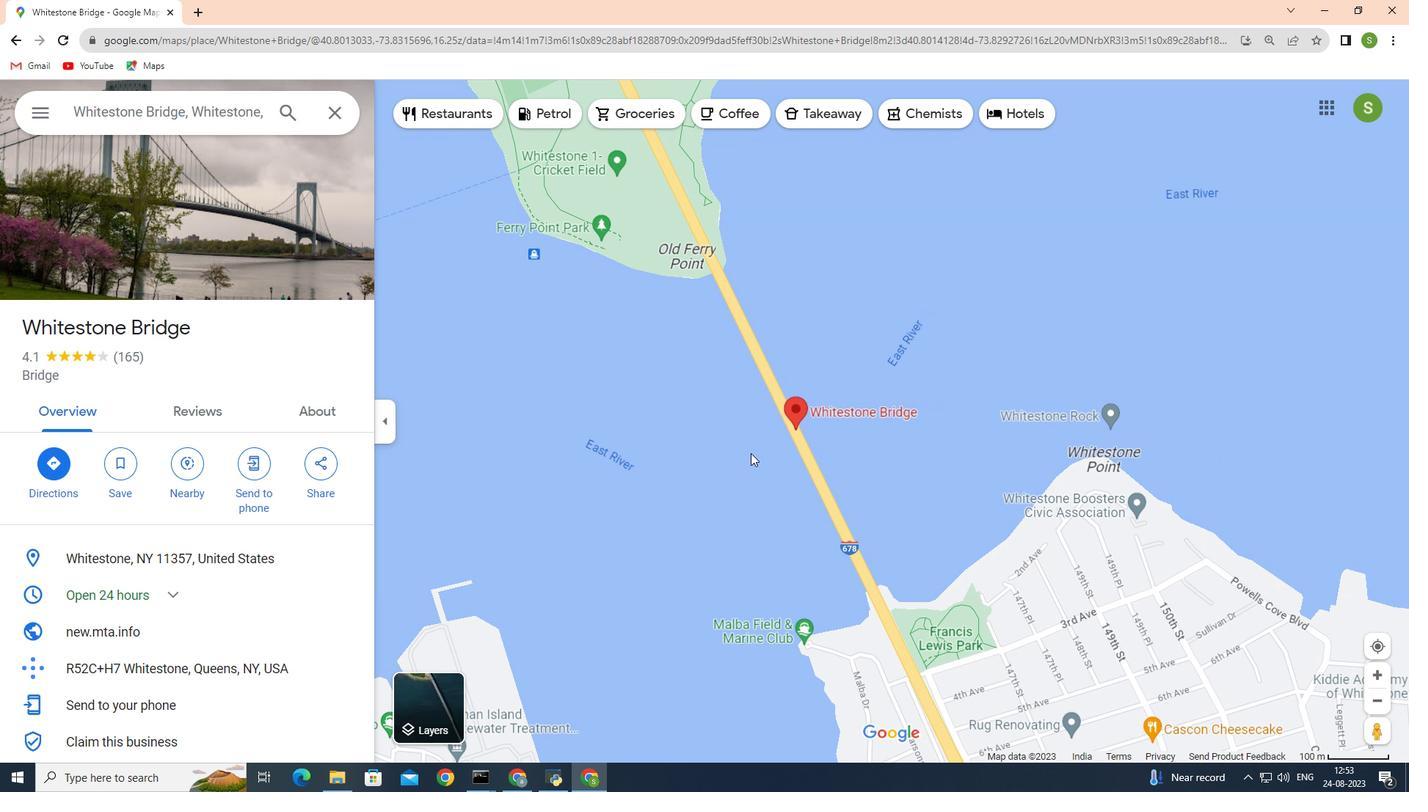 
Action: Mouse scrolled (750, 452) with delta (0, 0)
Screenshot: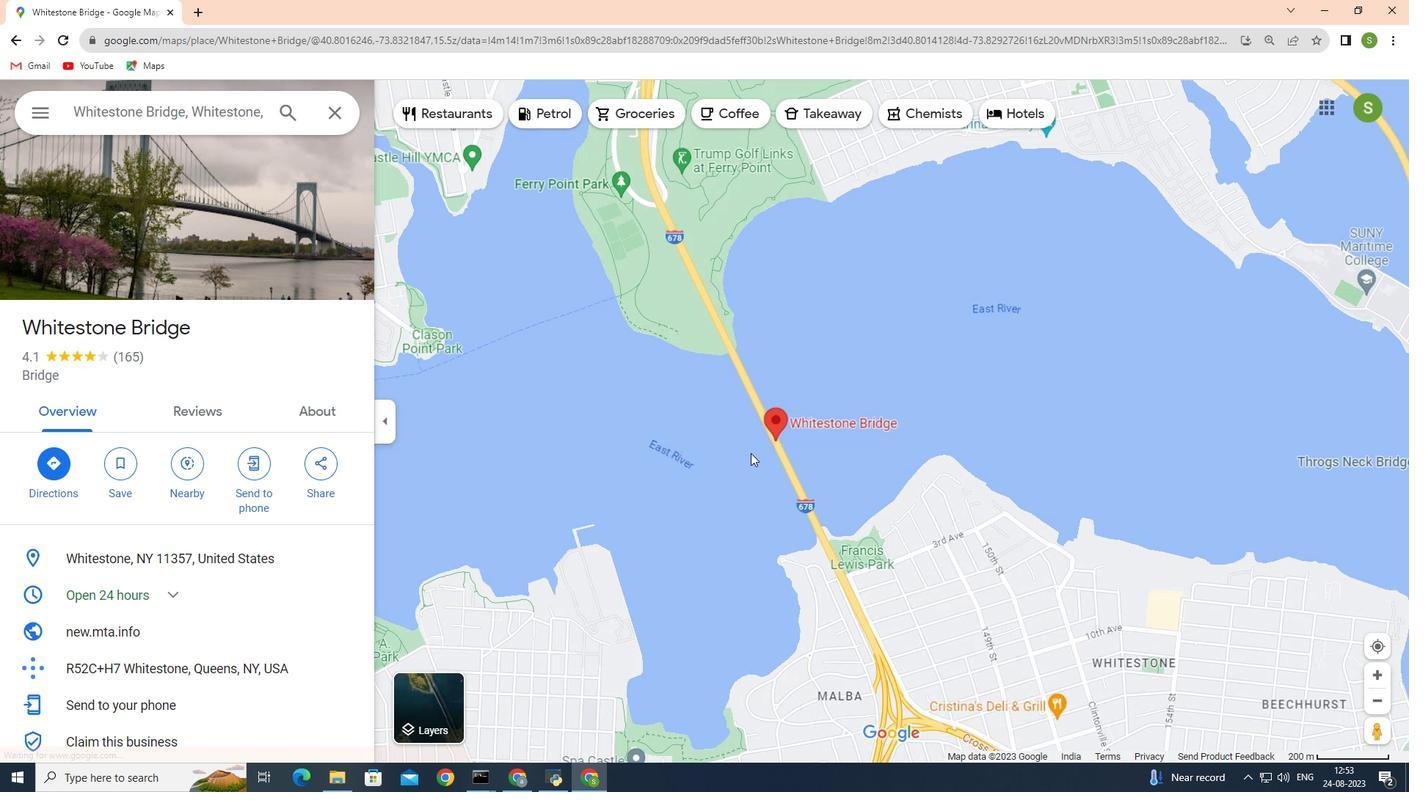 
Action: Mouse scrolled (750, 452) with delta (0, 0)
Screenshot: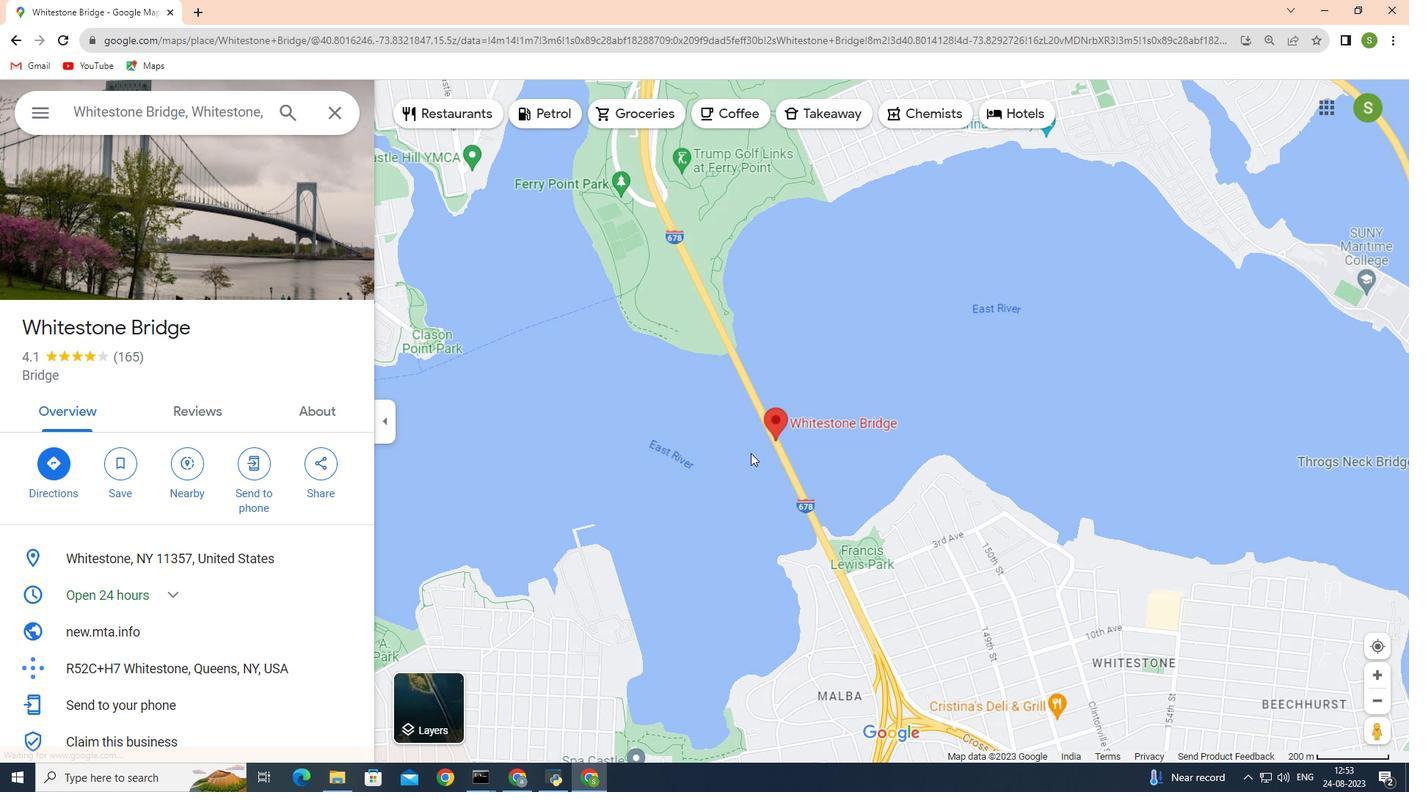 
Action: Mouse scrolled (750, 452) with delta (0, 0)
Screenshot: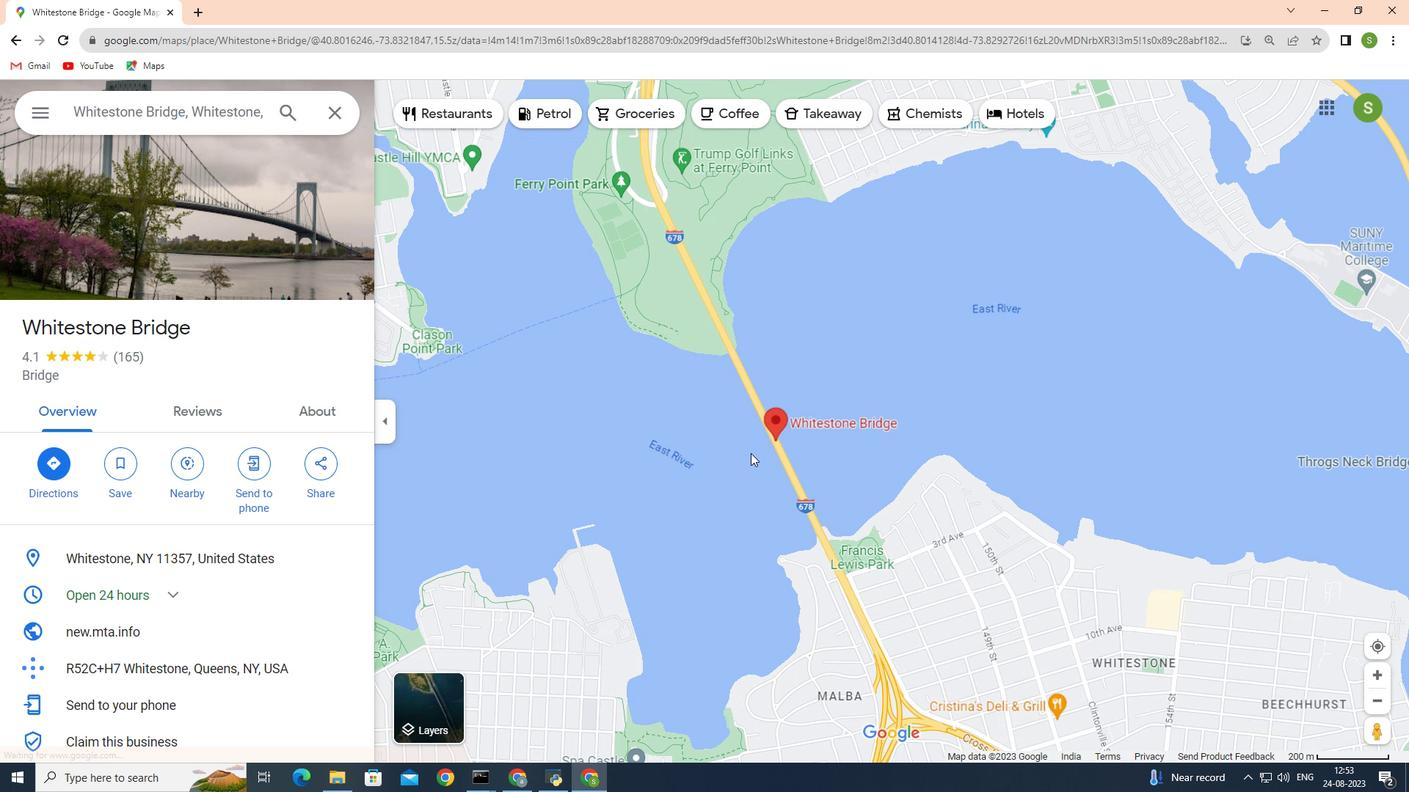
Action: Mouse moved to (751, 453)
Screenshot: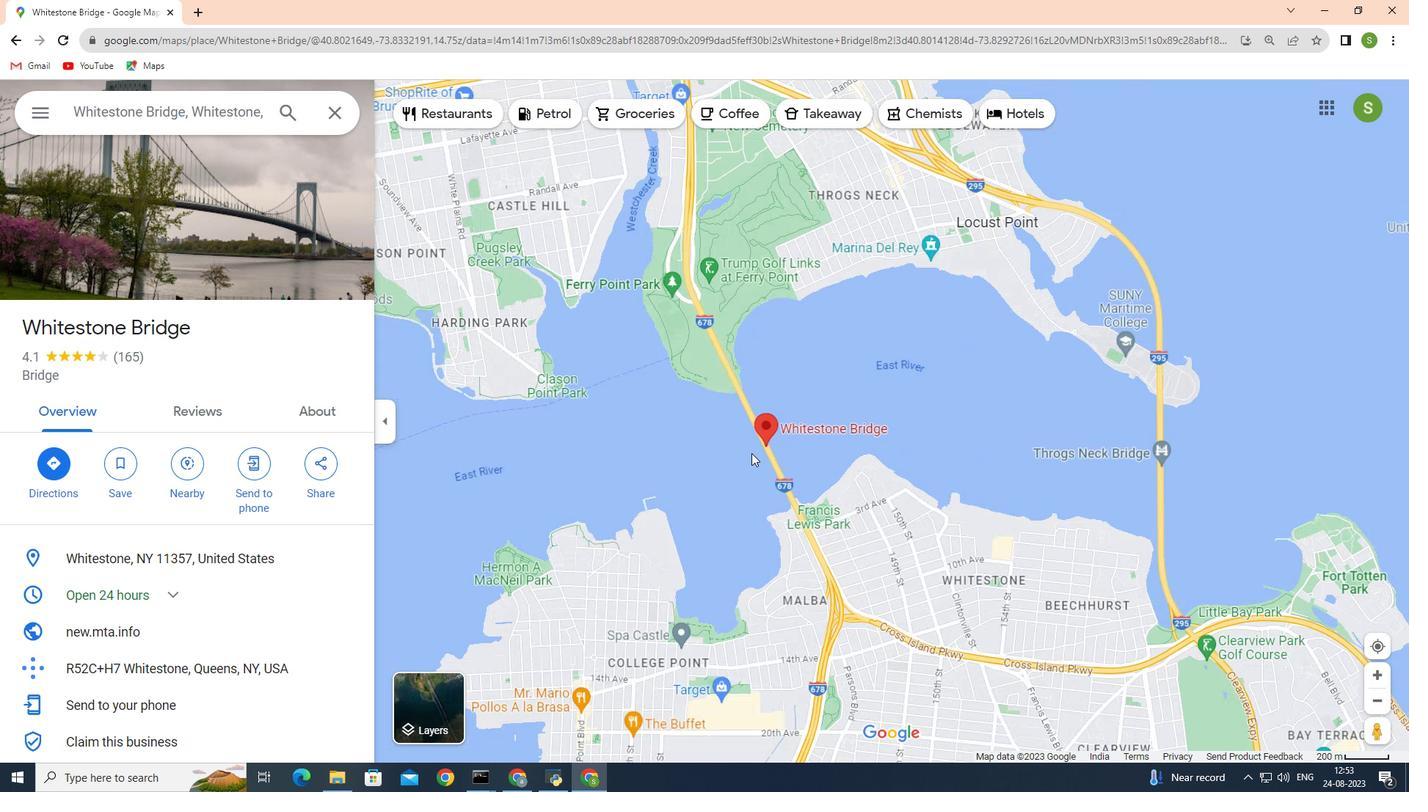 
Action: Mouse scrolled (751, 452) with delta (0, 0)
Screenshot: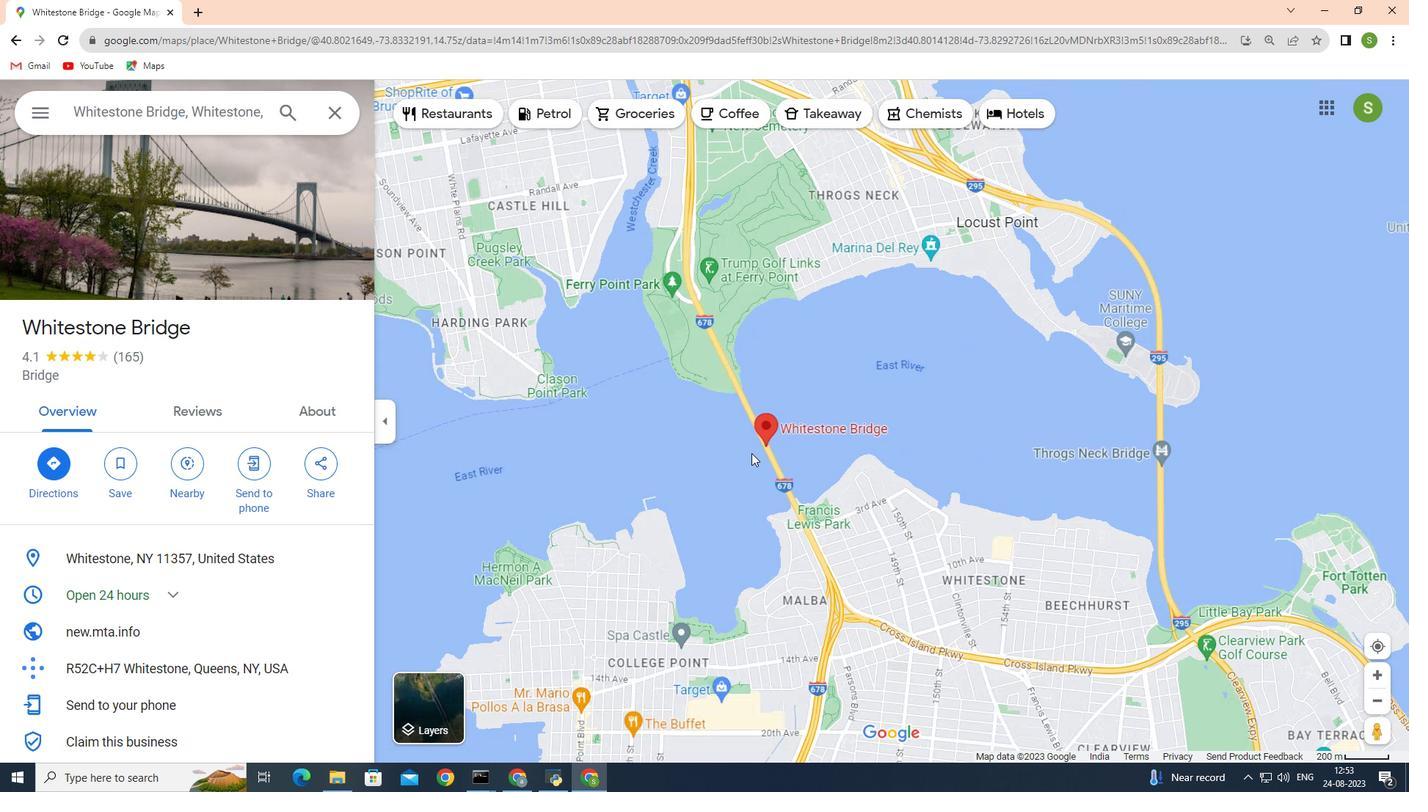 
Action: Mouse scrolled (751, 452) with delta (0, 0)
Screenshot: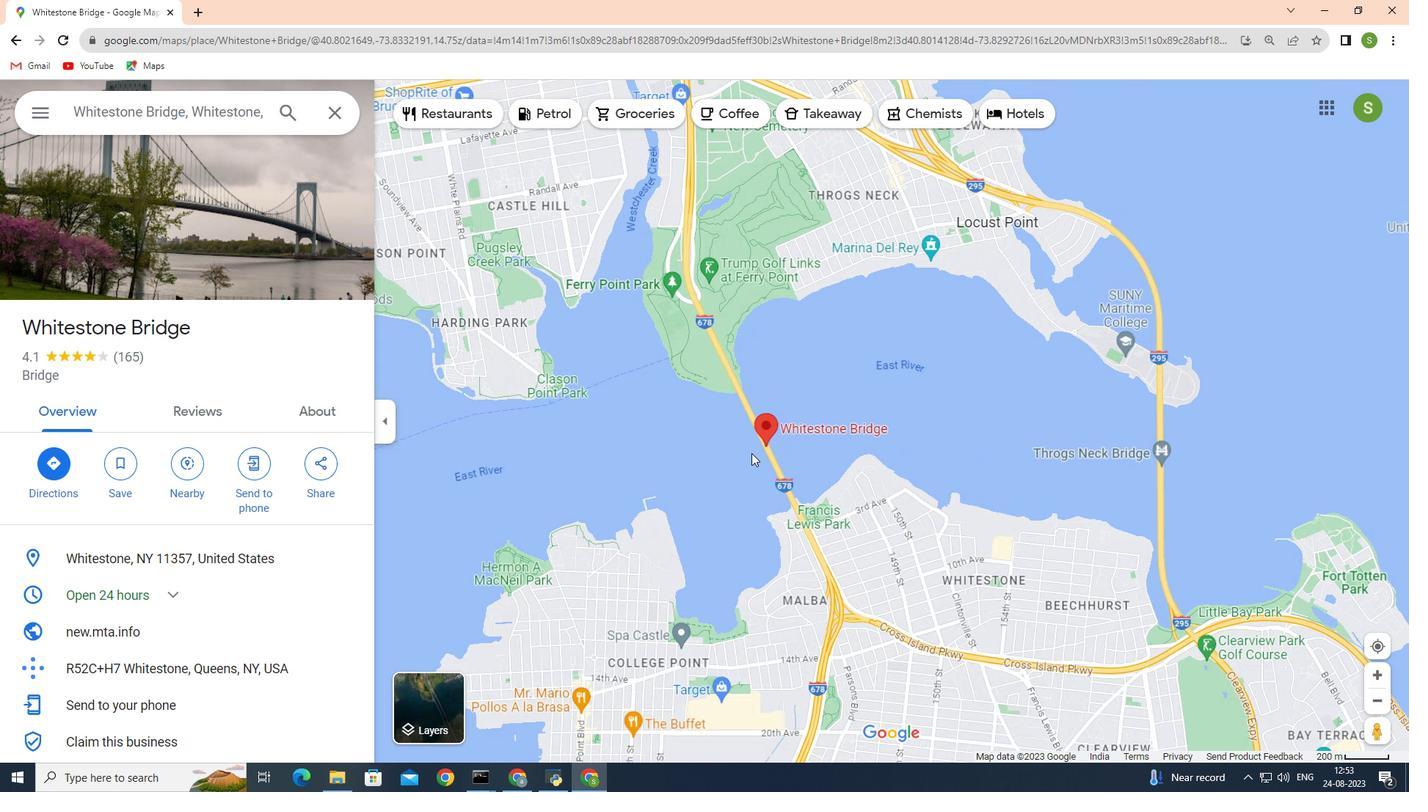 
Action: Mouse scrolled (751, 452) with delta (0, 0)
Screenshot: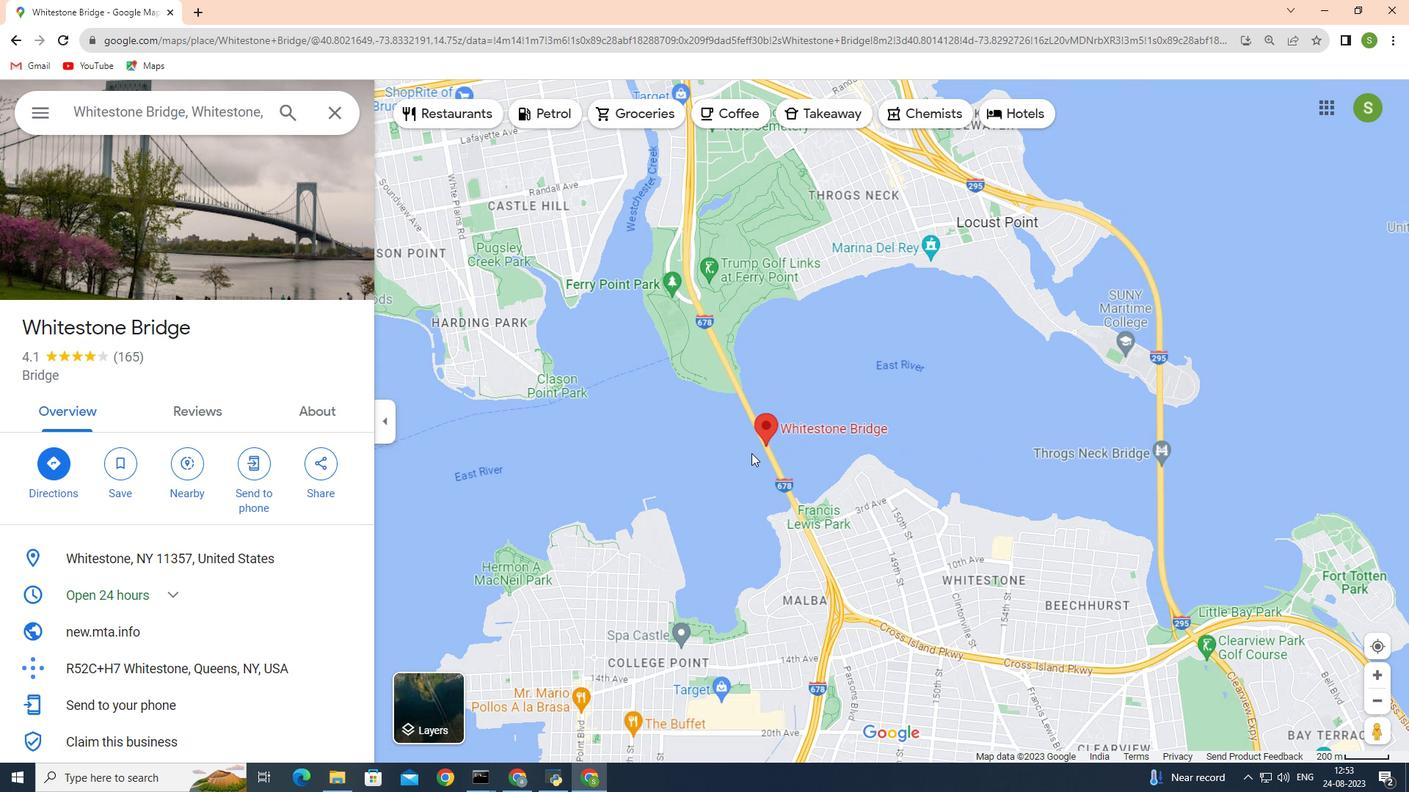 
Action: Mouse scrolled (751, 454) with delta (0, 0)
Screenshot: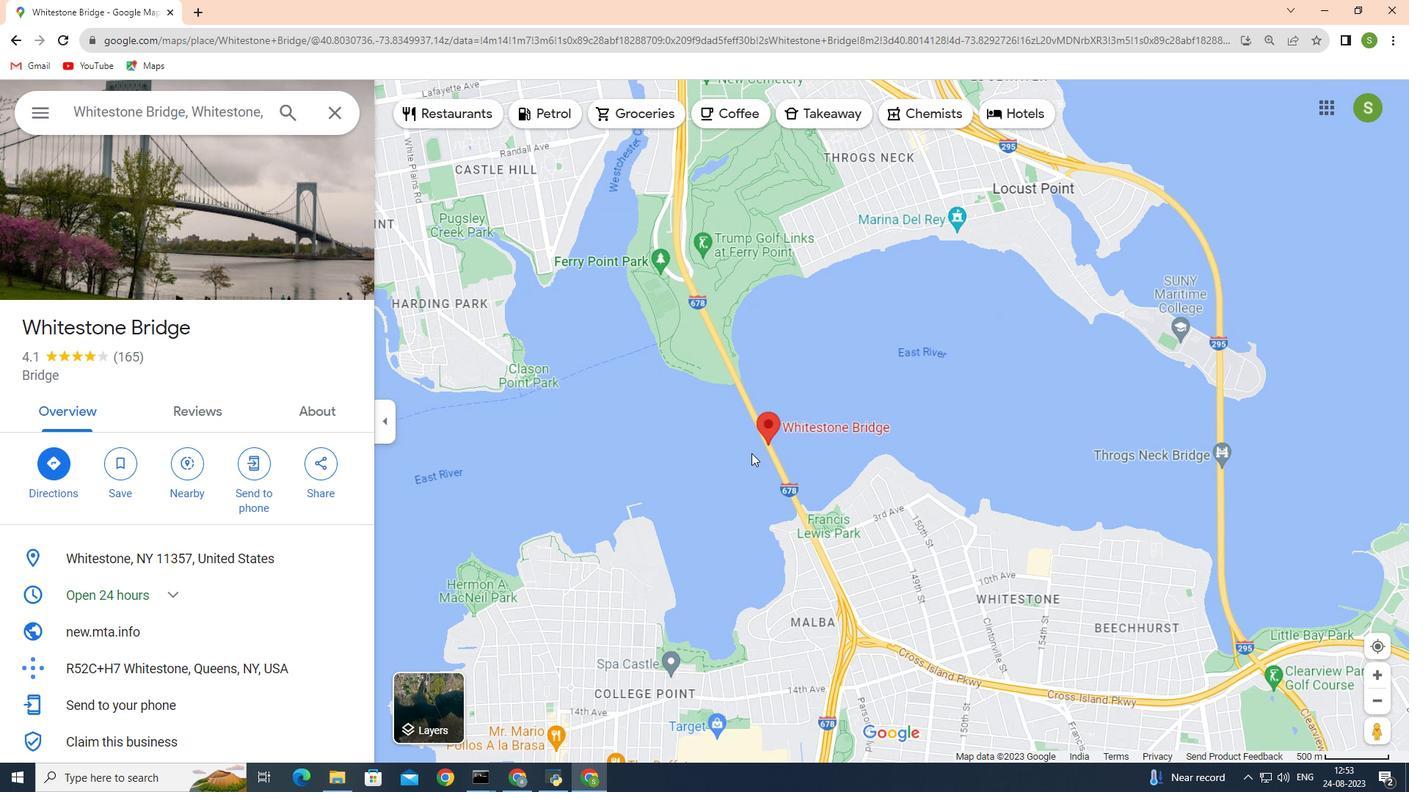 
Action: Mouse moved to (773, 427)
Screenshot: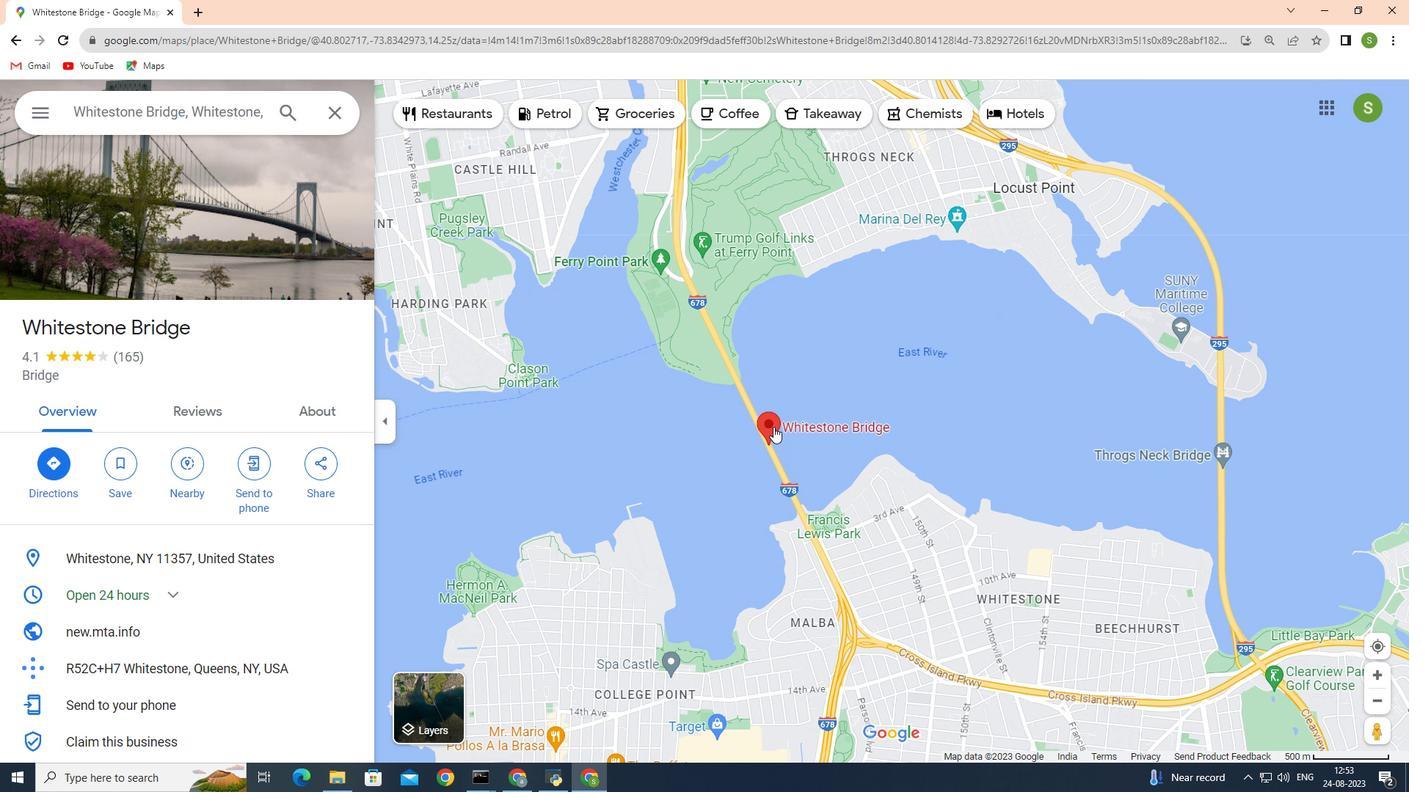 
Action: Mouse pressed left at (773, 427)
Screenshot: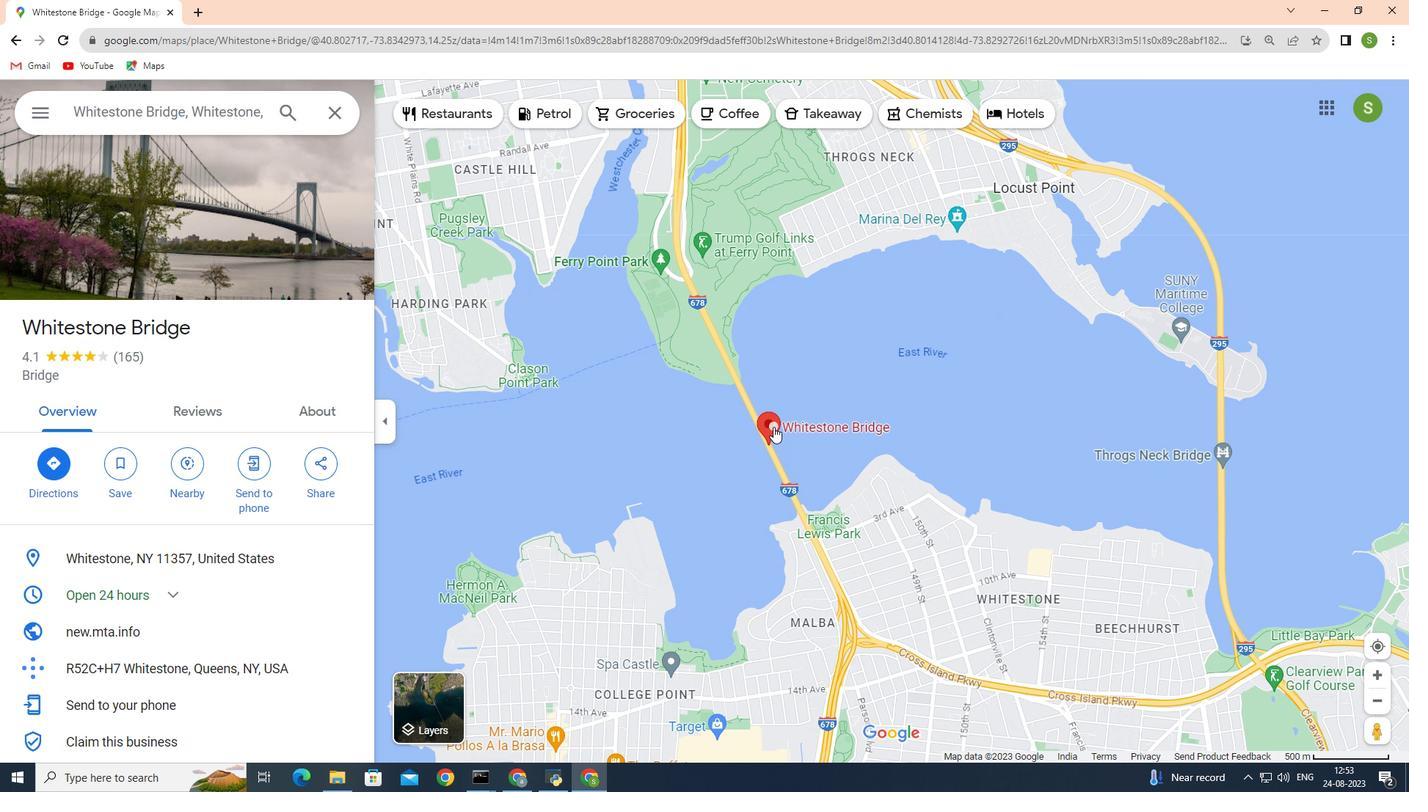 
Action: Mouse moved to (805, 424)
Screenshot: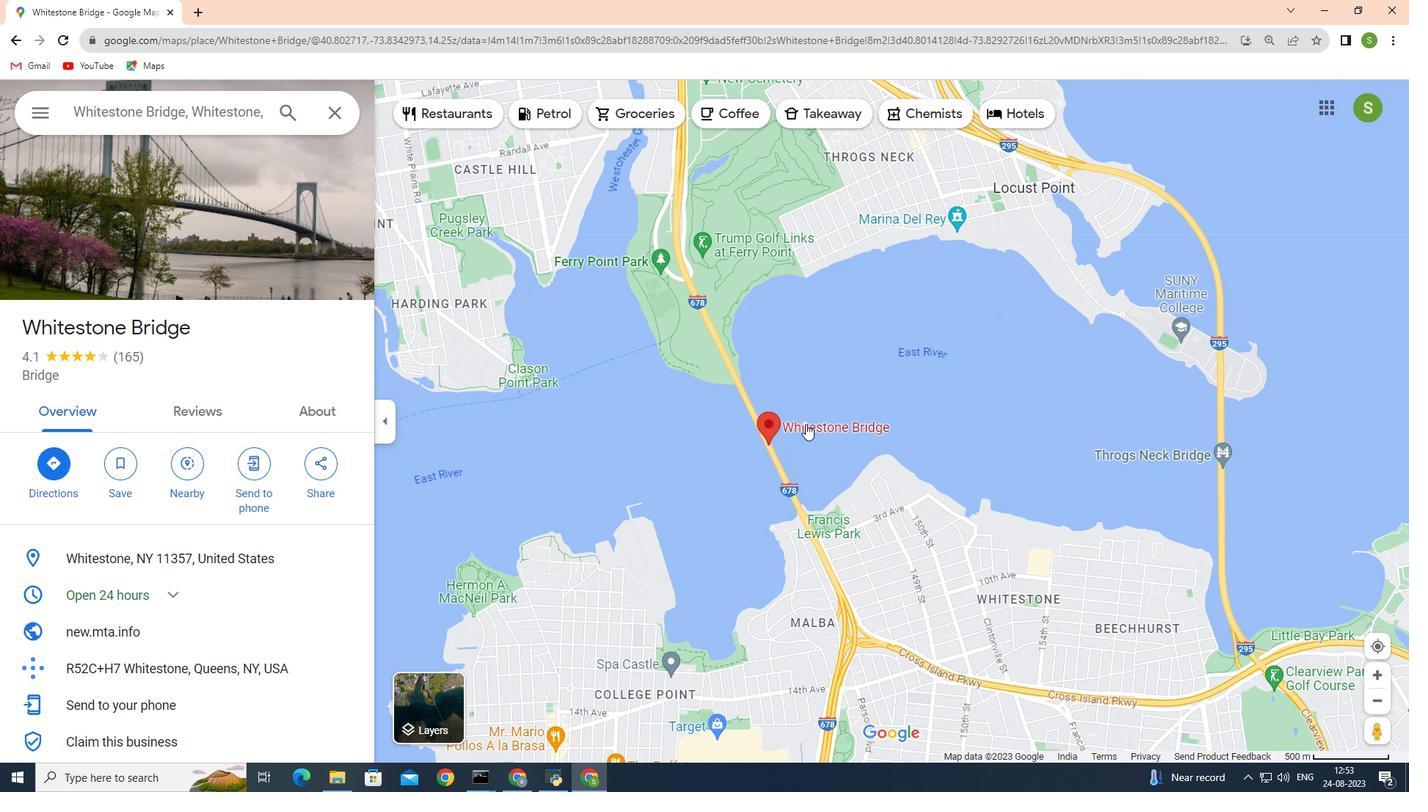 
Action: Mouse pressed left at (805, 424)
Screenshot: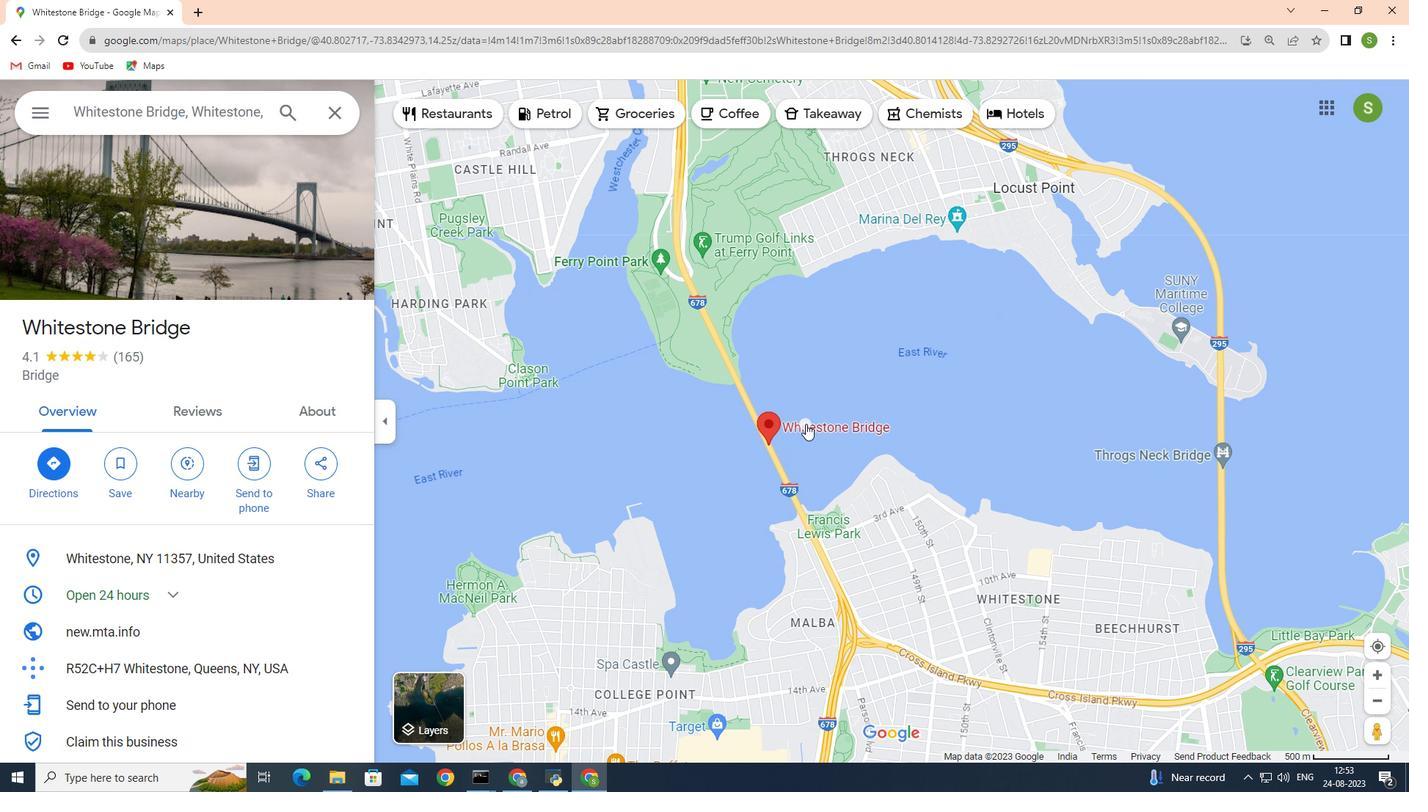 
Action: Mouse moved to (725, 700)
Screenshot: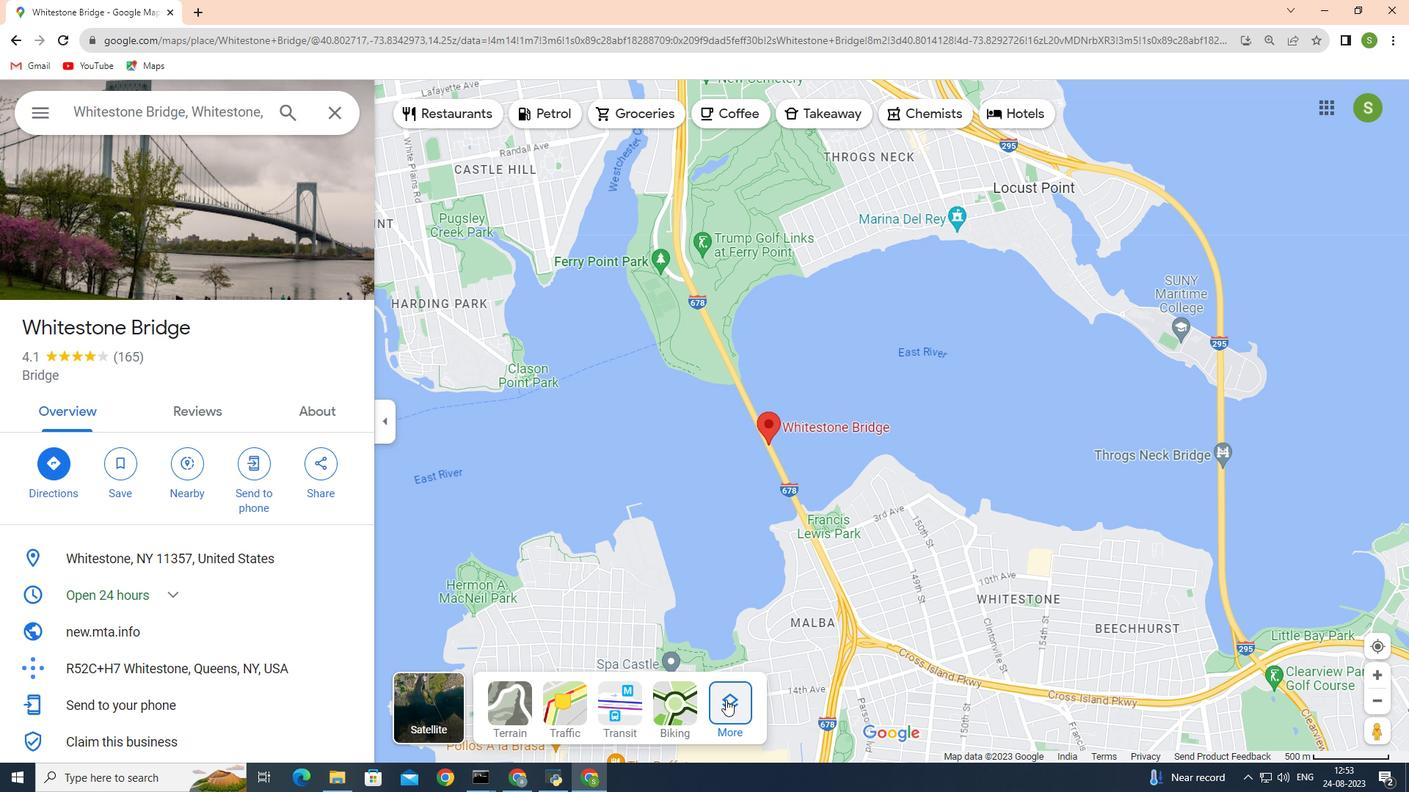 
Action: Mouse pressed left at (725, 700)
Screenshot: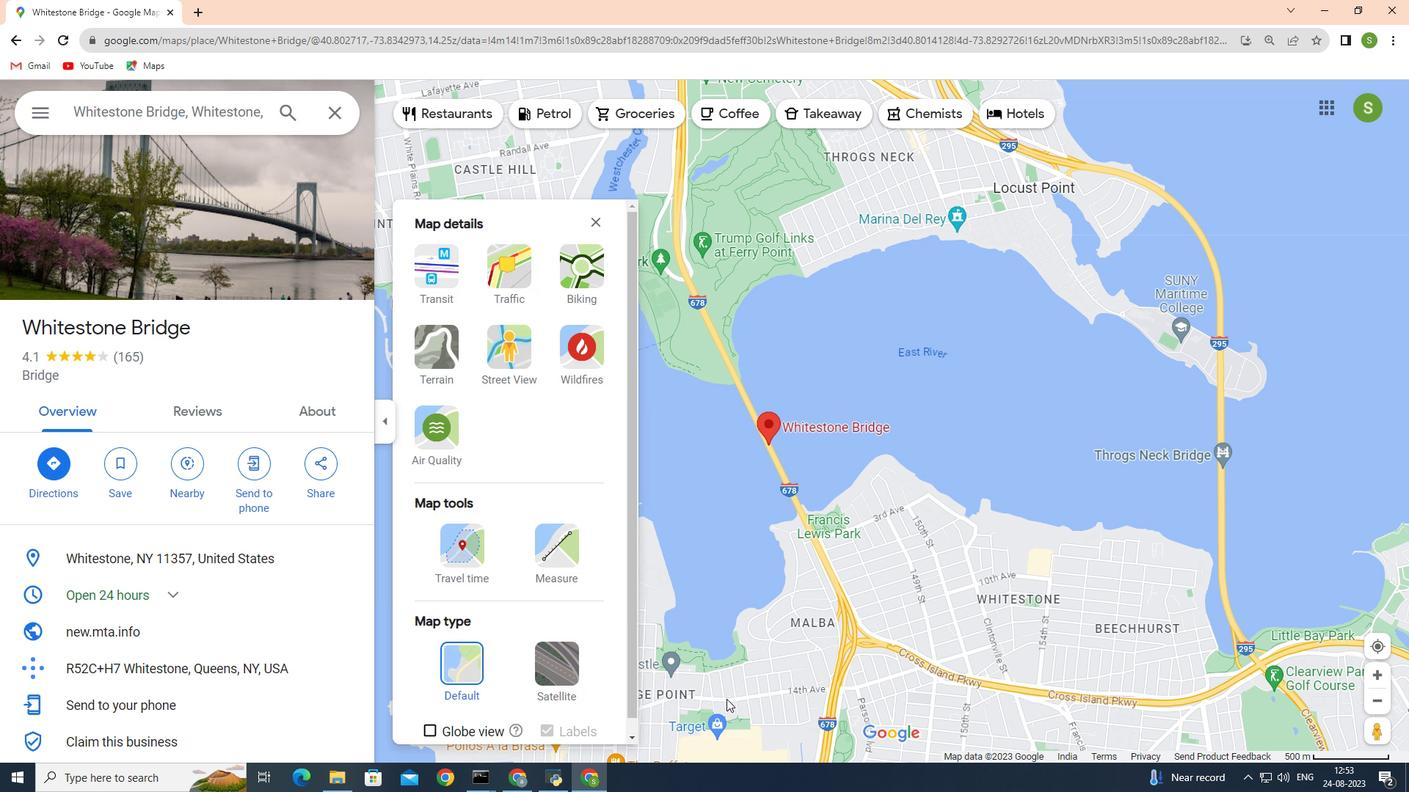 
Action: Mouse moved to (521, 283)
Screenshot: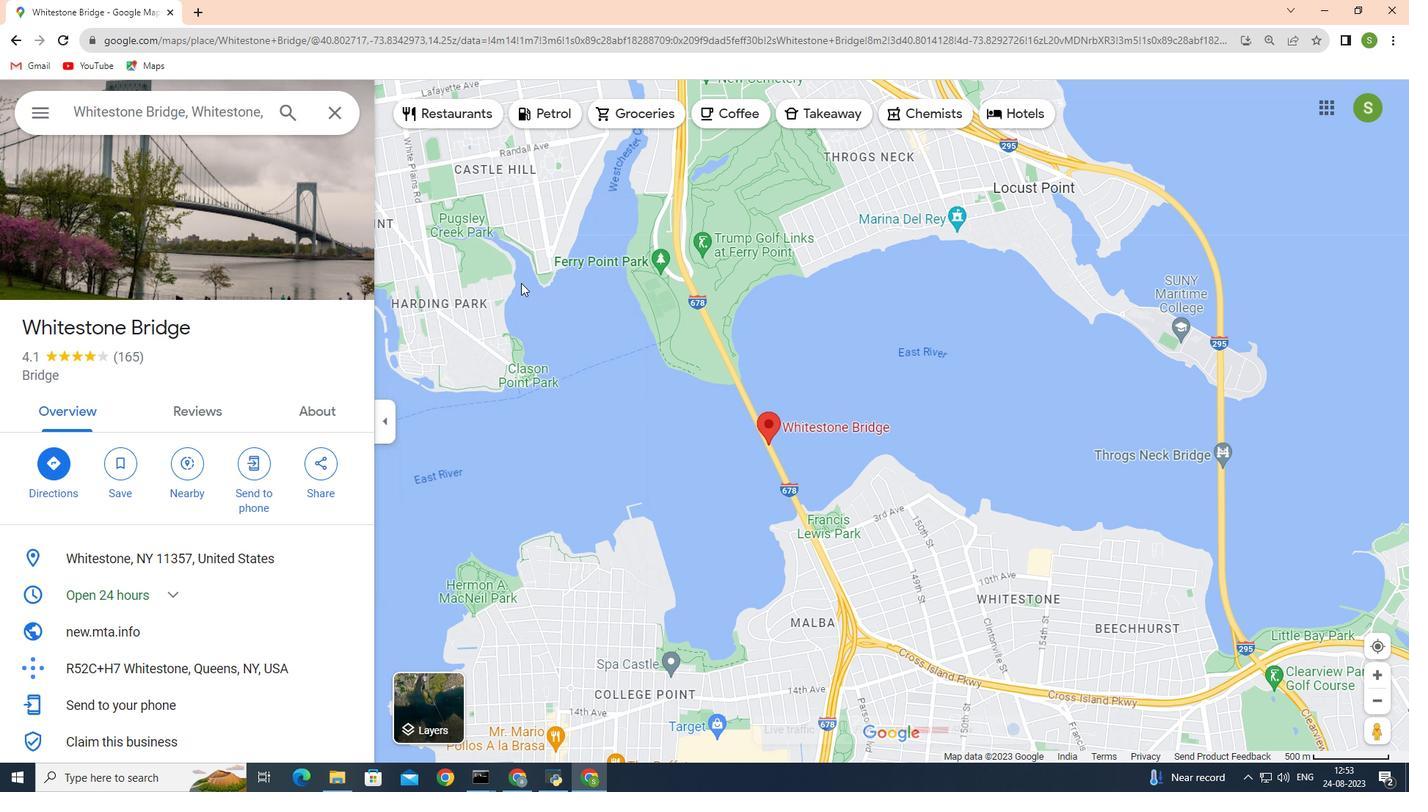 
Action: Mouse pressed left at (521, 283)
Screenshot: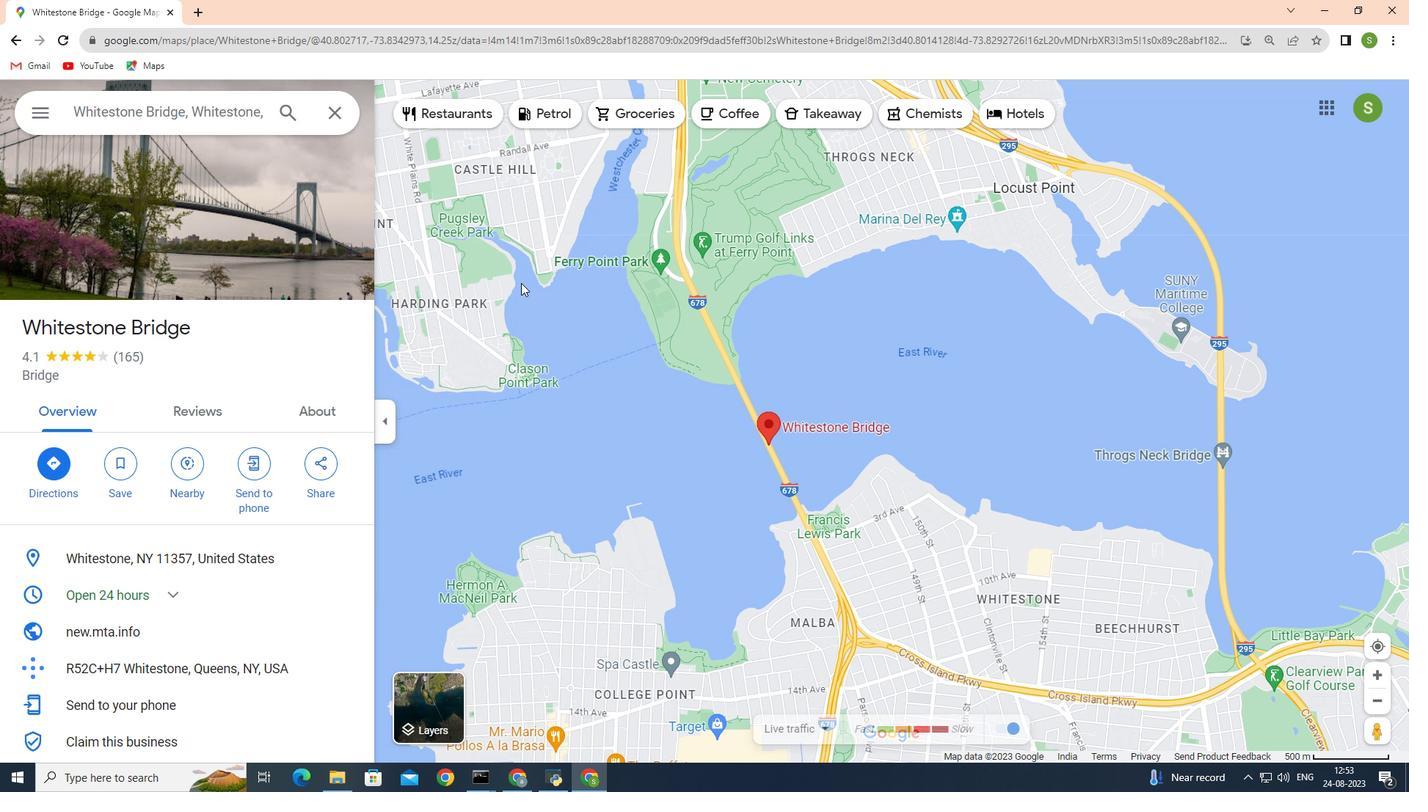 
Action: Mouse moved to (811, 647)
Screenshot: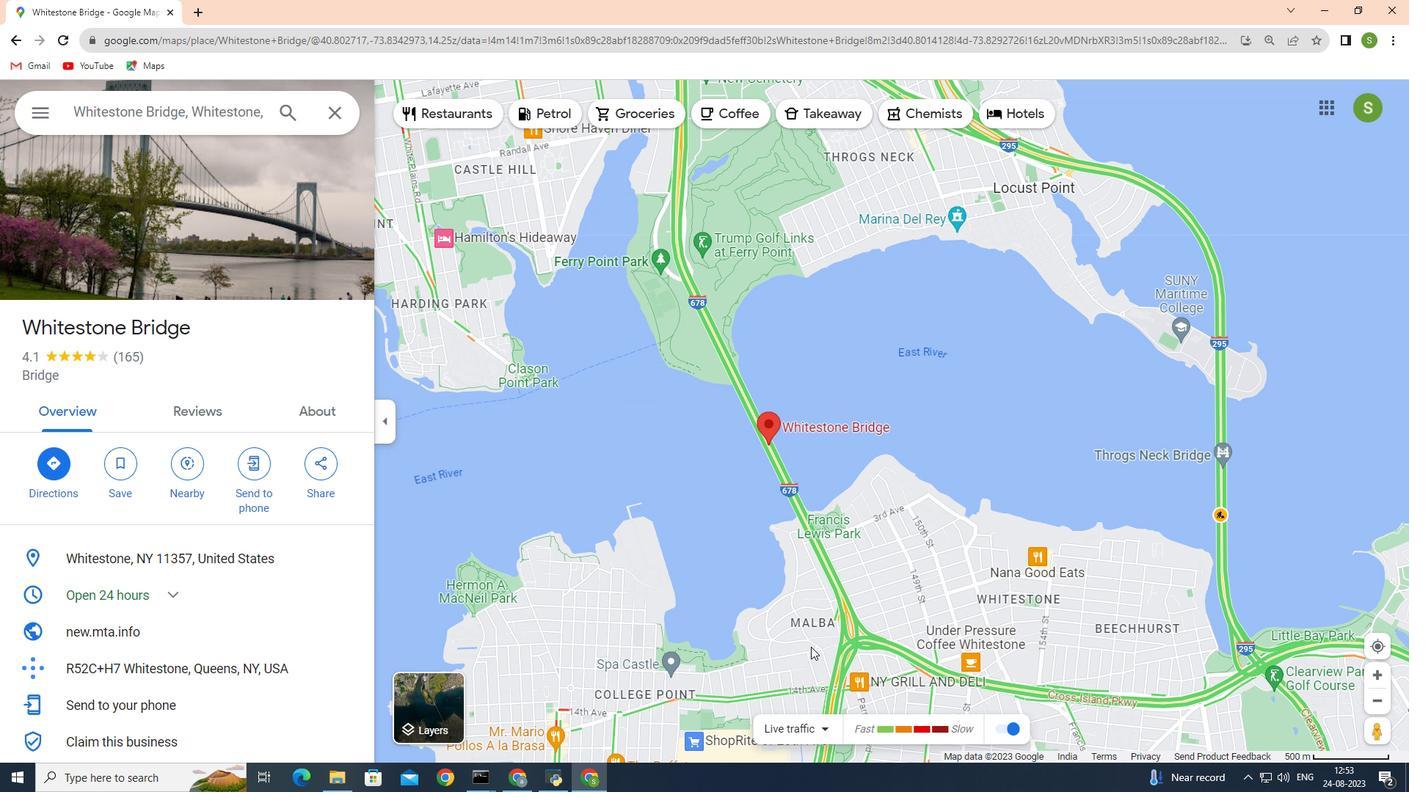 
Action: Mouse scrolled (811, 646) with delta (0, 0)
Screenshot: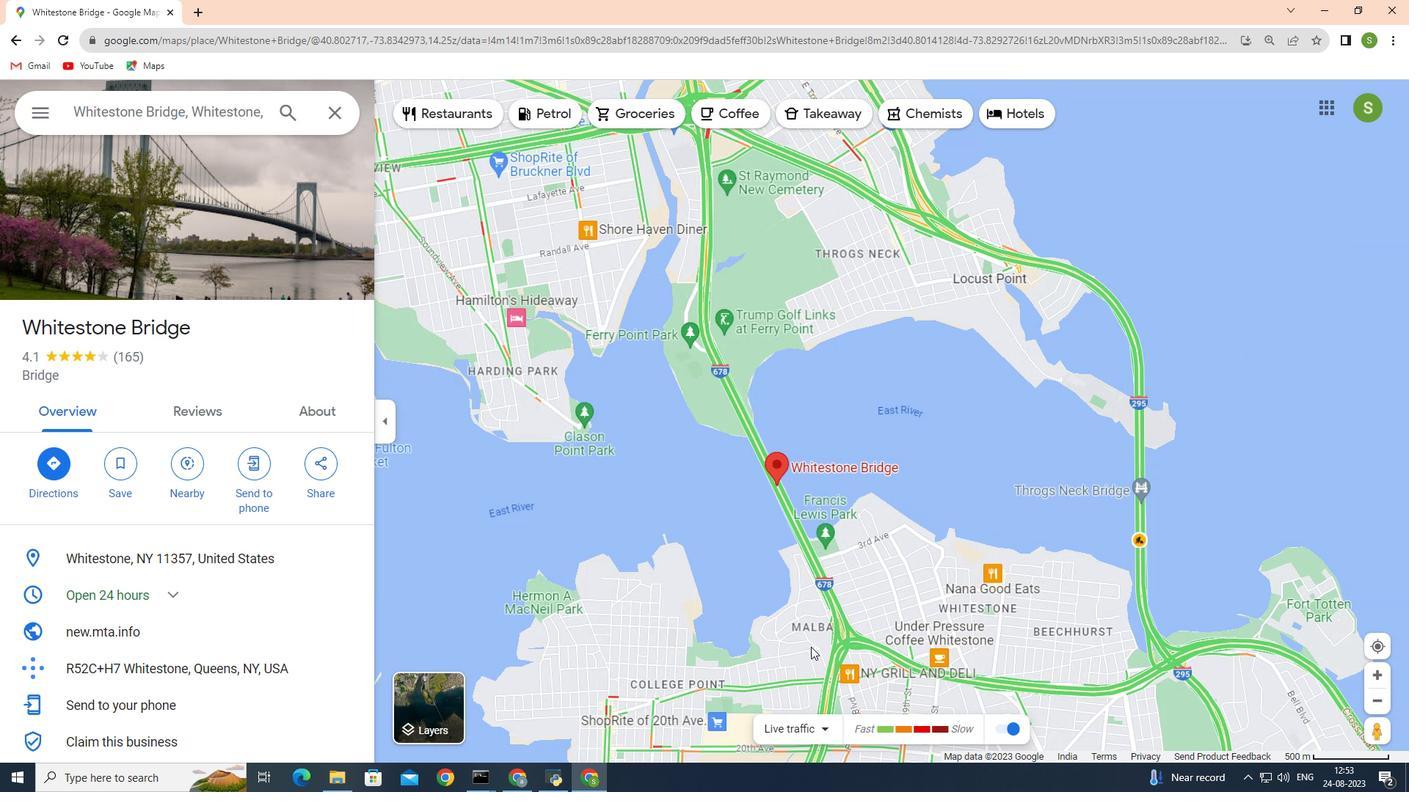 
Action: Mouse scrolled (811, 646) with delta (0, 0)
Screenshot: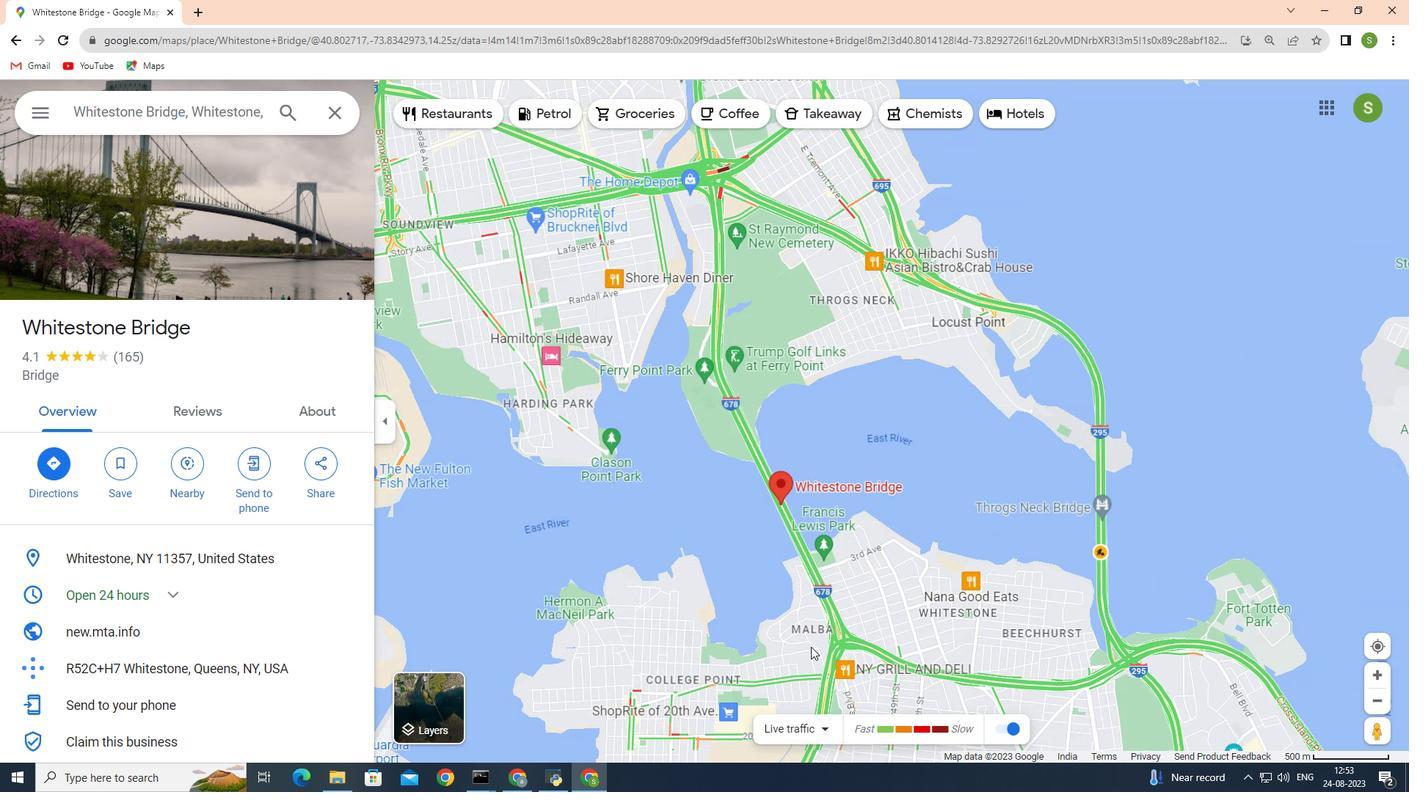 
Action: Mouse moved to (814, 643)
Screenshot: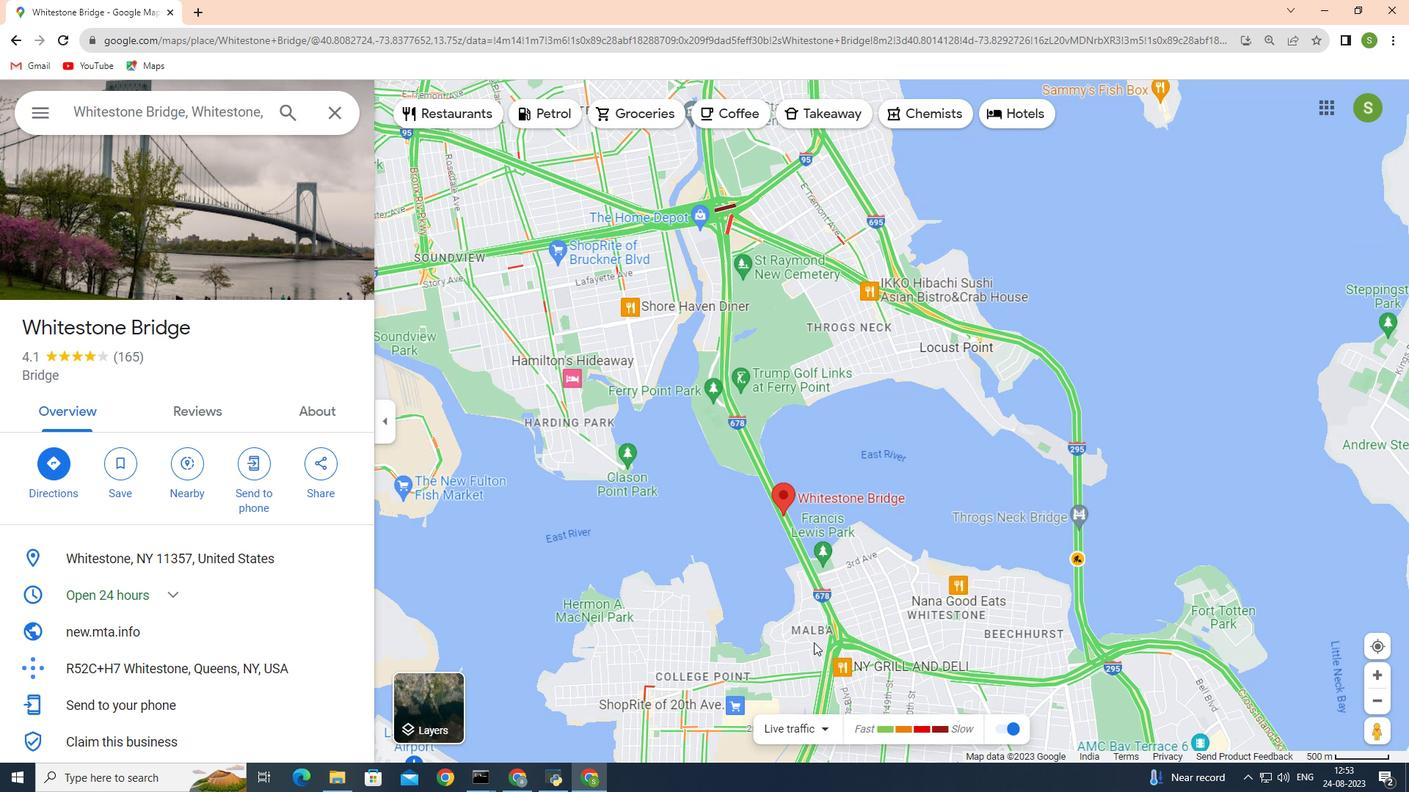 
Action: Mouse scrolled (814, 642) with delta (0, 0)
Screenshot: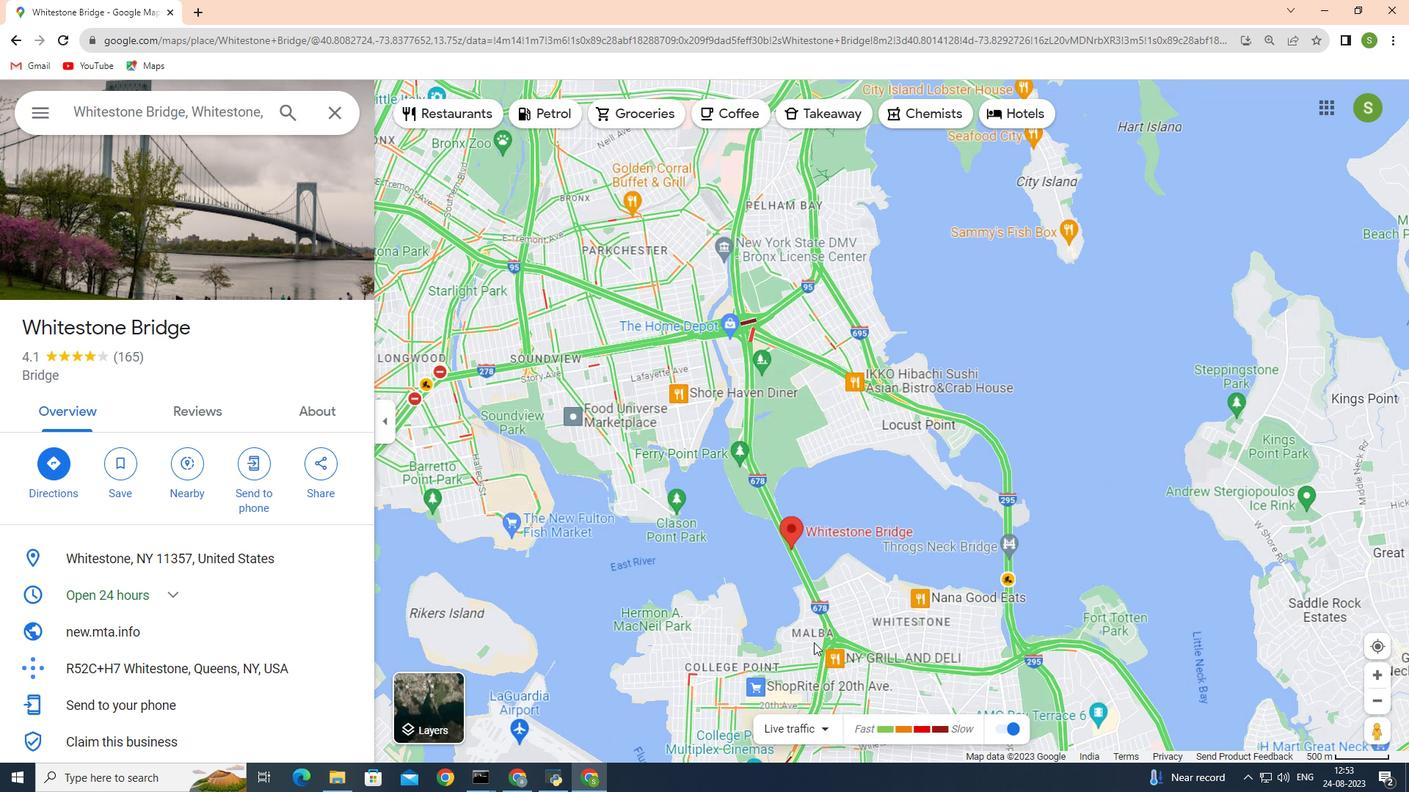 
Action: Mouse scrolled (814, 642) with delta (0, 0)
Screenshot: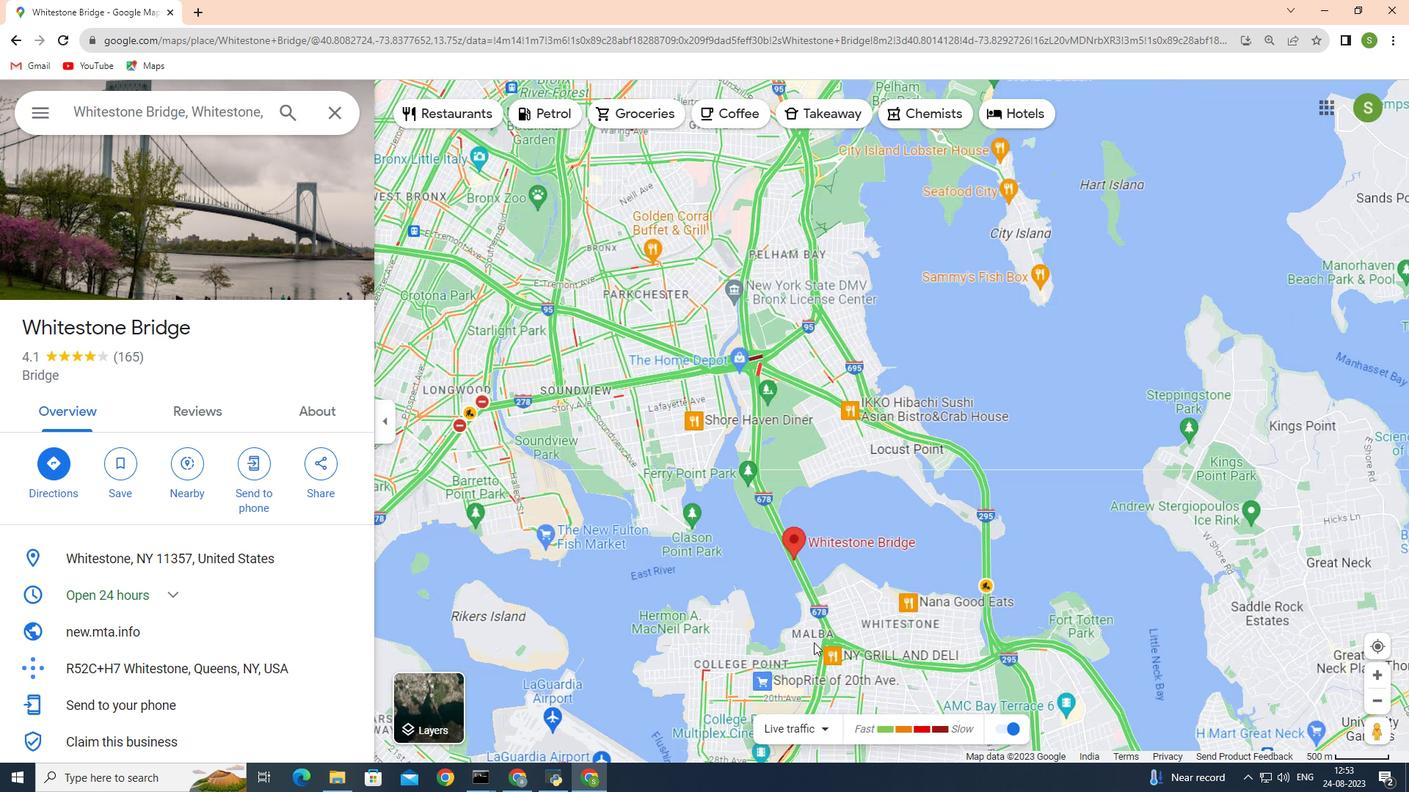 
Action: Mouse scrolled (814, 642) with delta (0, 0)
Screenshot: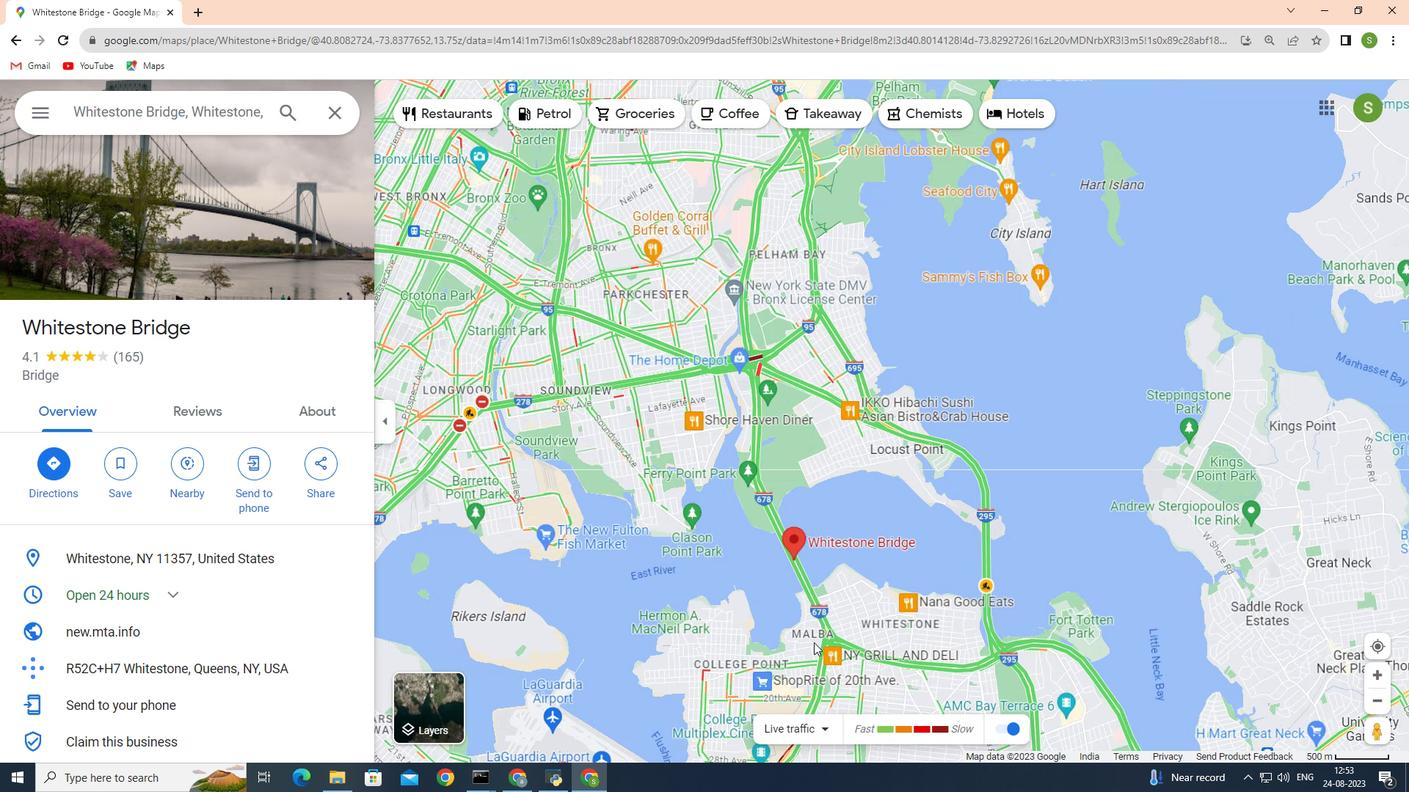 
Action: Mouse scrolled (814, 642) with delta (0, 0)
Screenshot: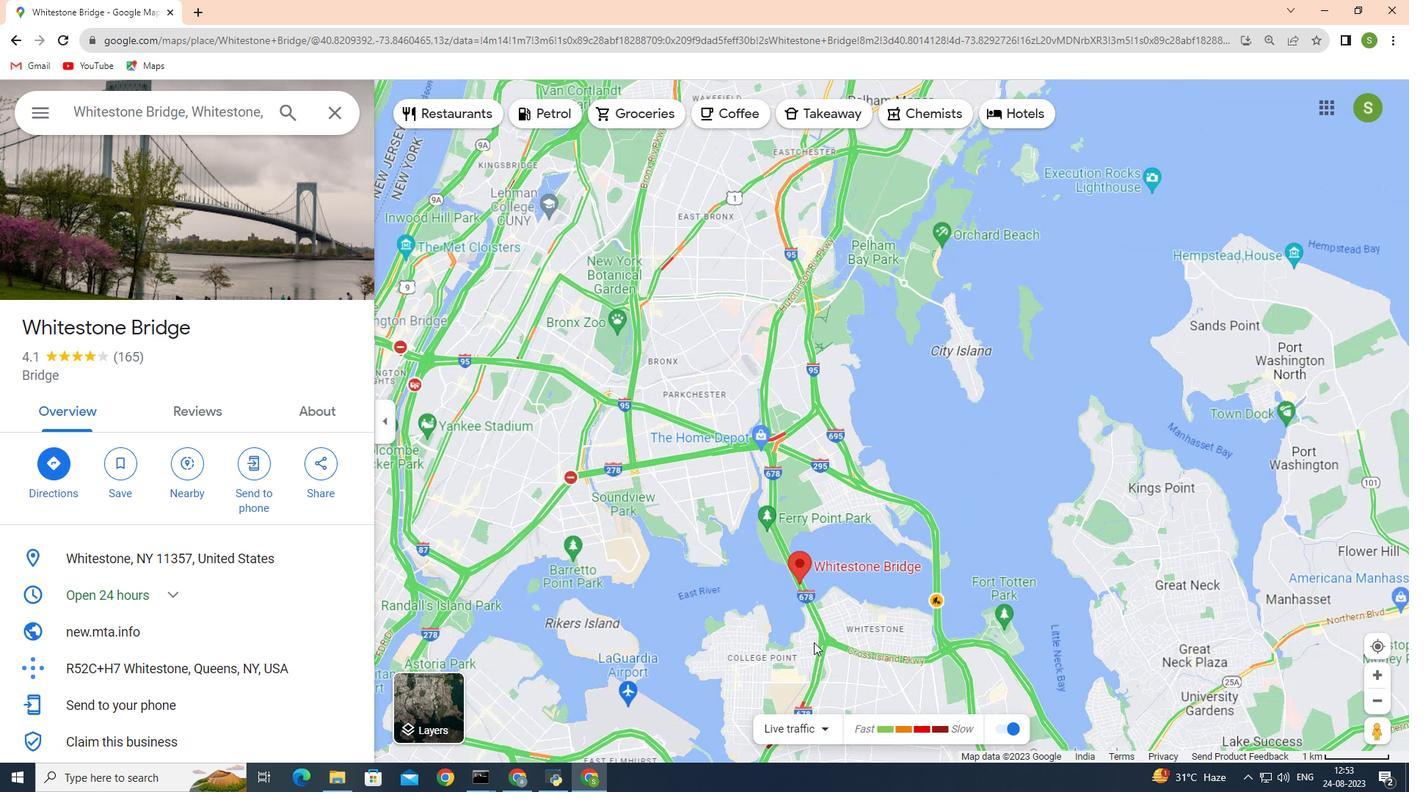 
Action: Mouse scrolled (814, 642) with delta (0, 0)
Screenshot: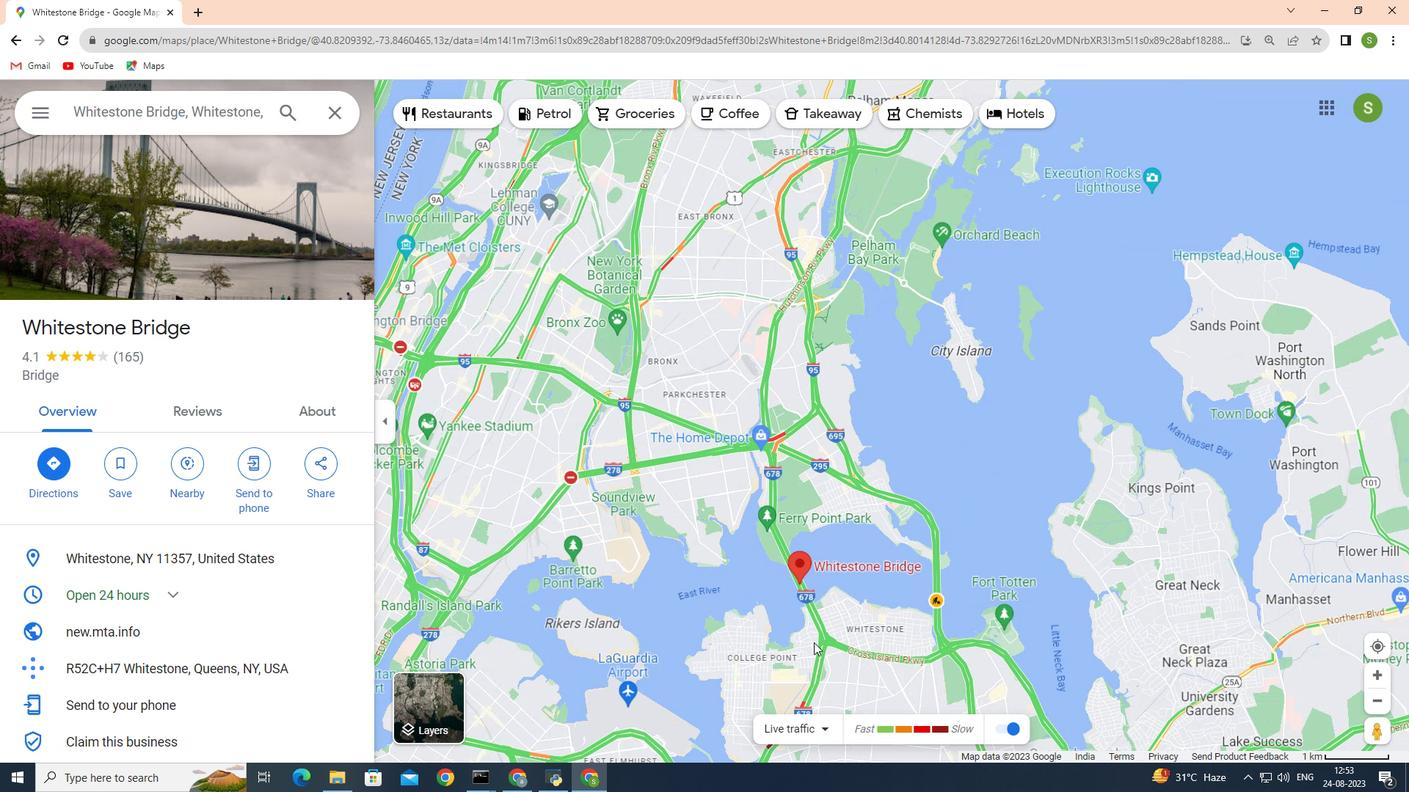 
Action: Mouse scrolled (814, 643) with delta (0, 0)
Screenshot: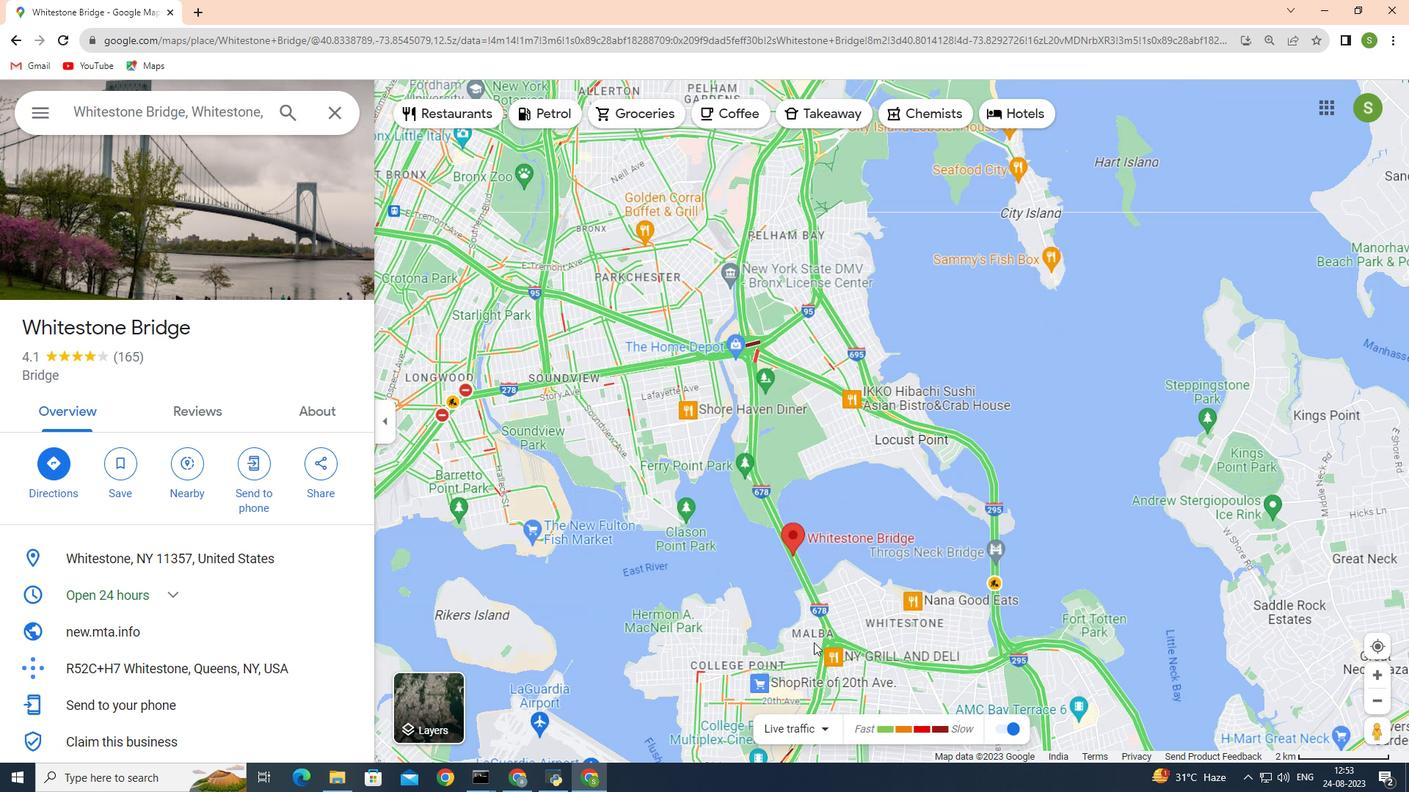 
Action: Mouse scrolled (814, 643) with delta (0, 0)
Screenshot: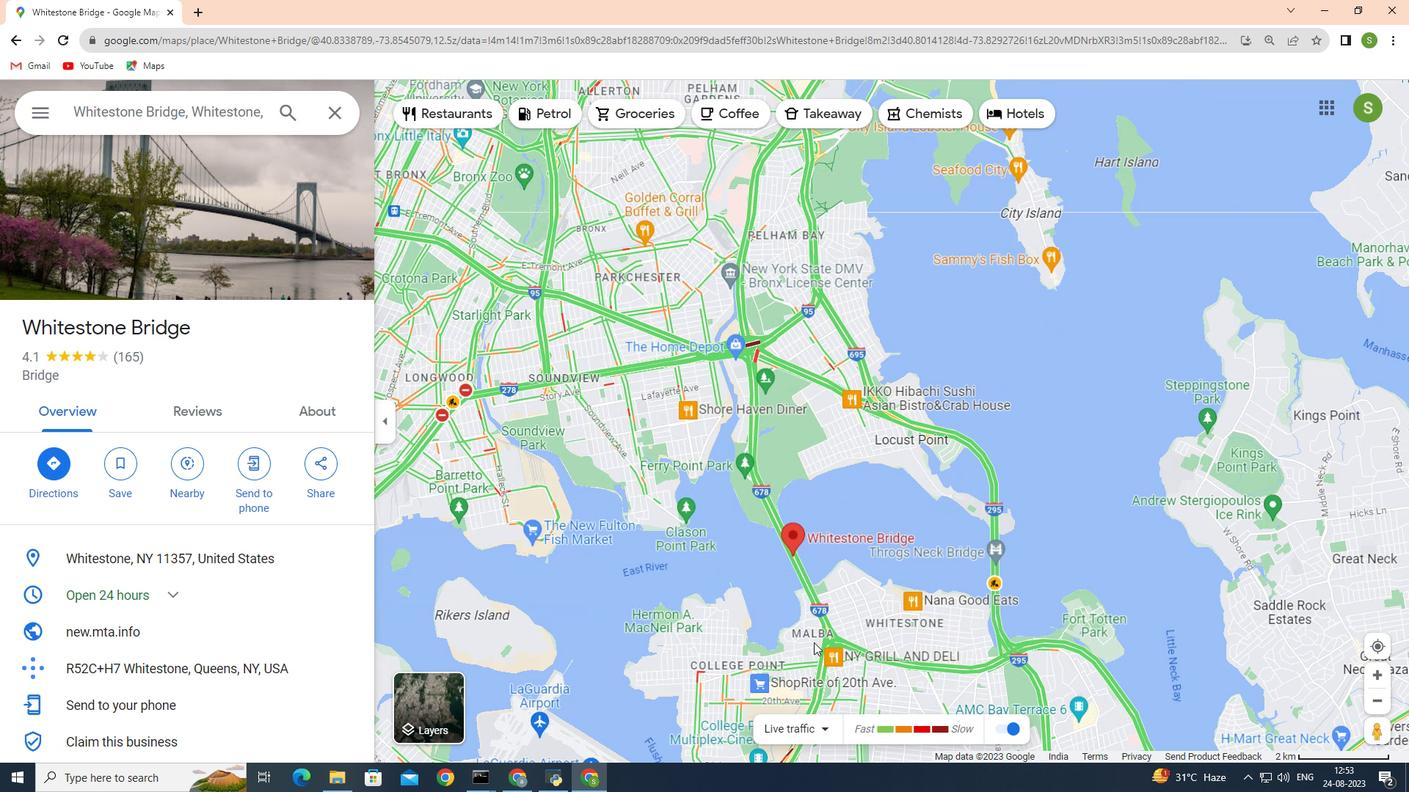 
Action: Mouse scrolled (814, 643) with delta (0, 0)
Screenshot: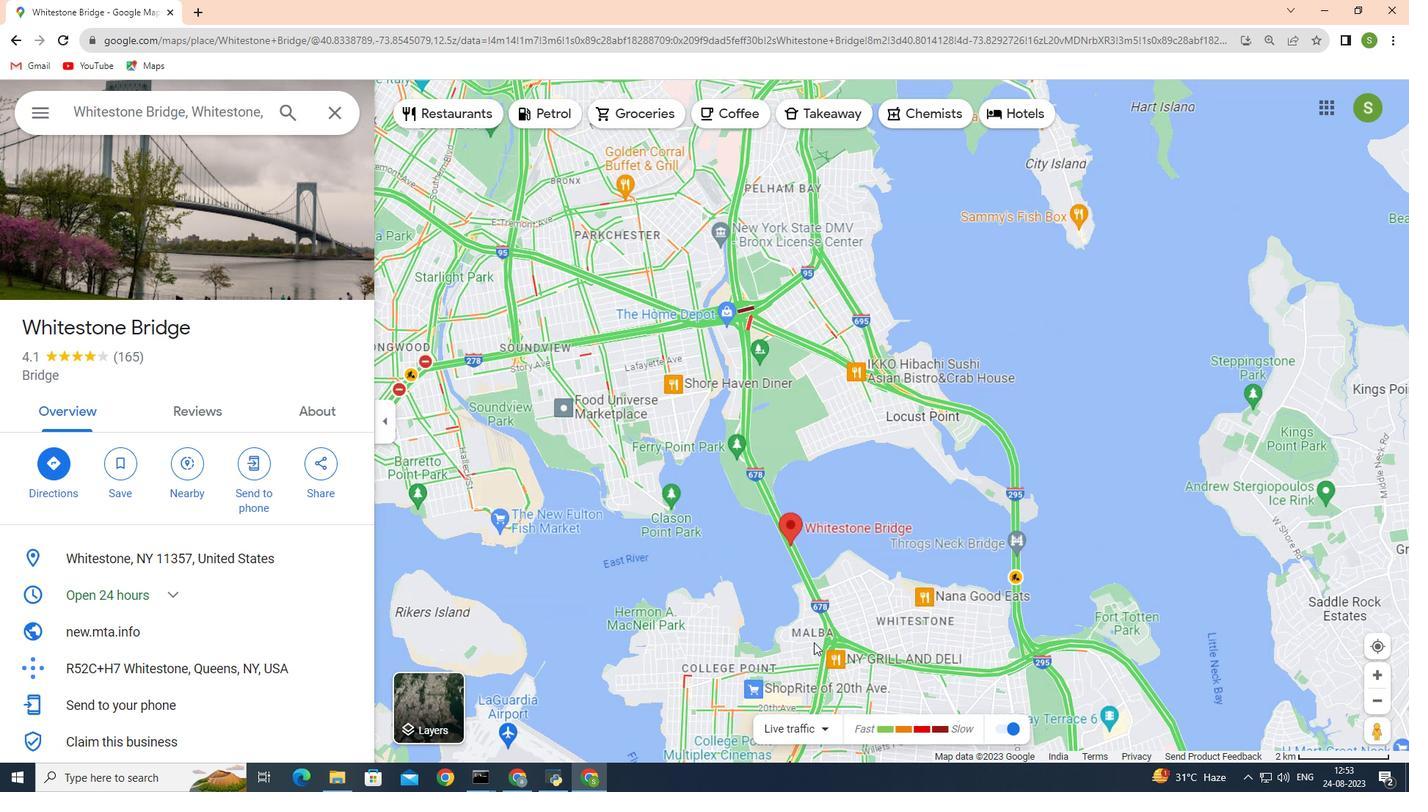 
Action: Mouse scrolled (814, 643) with delta (0, 0)
Screenshot: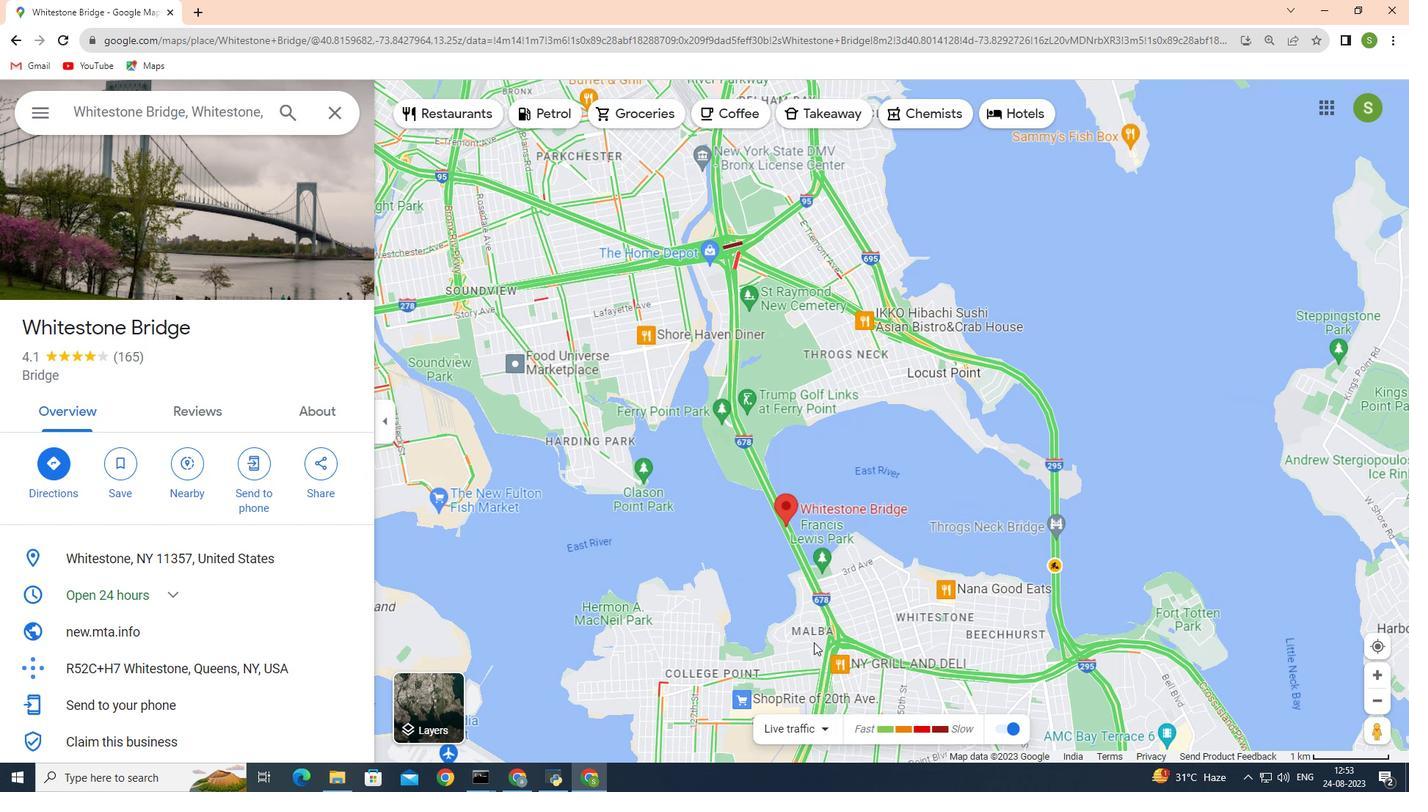 
Action: Mouse scrolled (814, 643) with delta (0, 0)
Screenshot: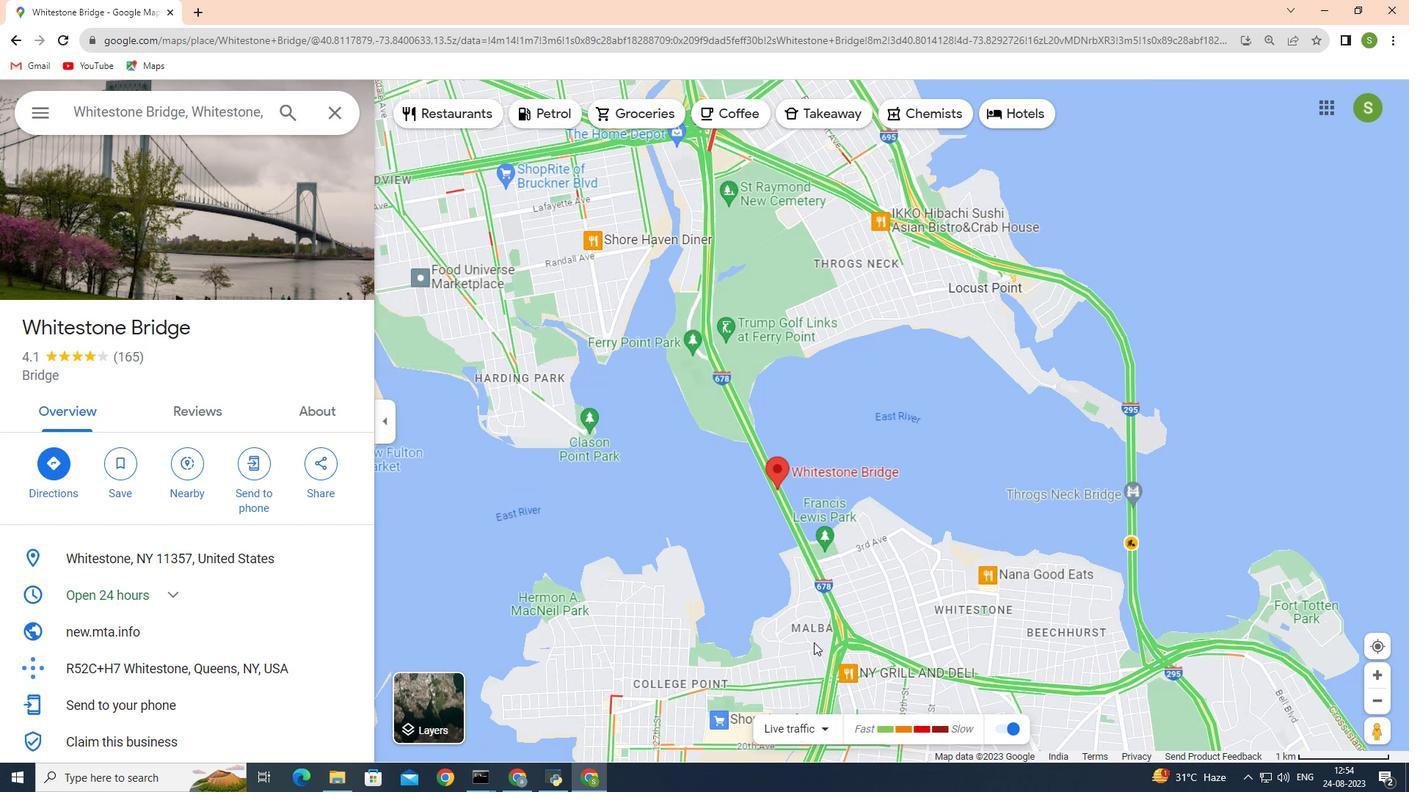 
Action: Mouse scrolled (814, 643) with delta (0, 0)
Screenshot: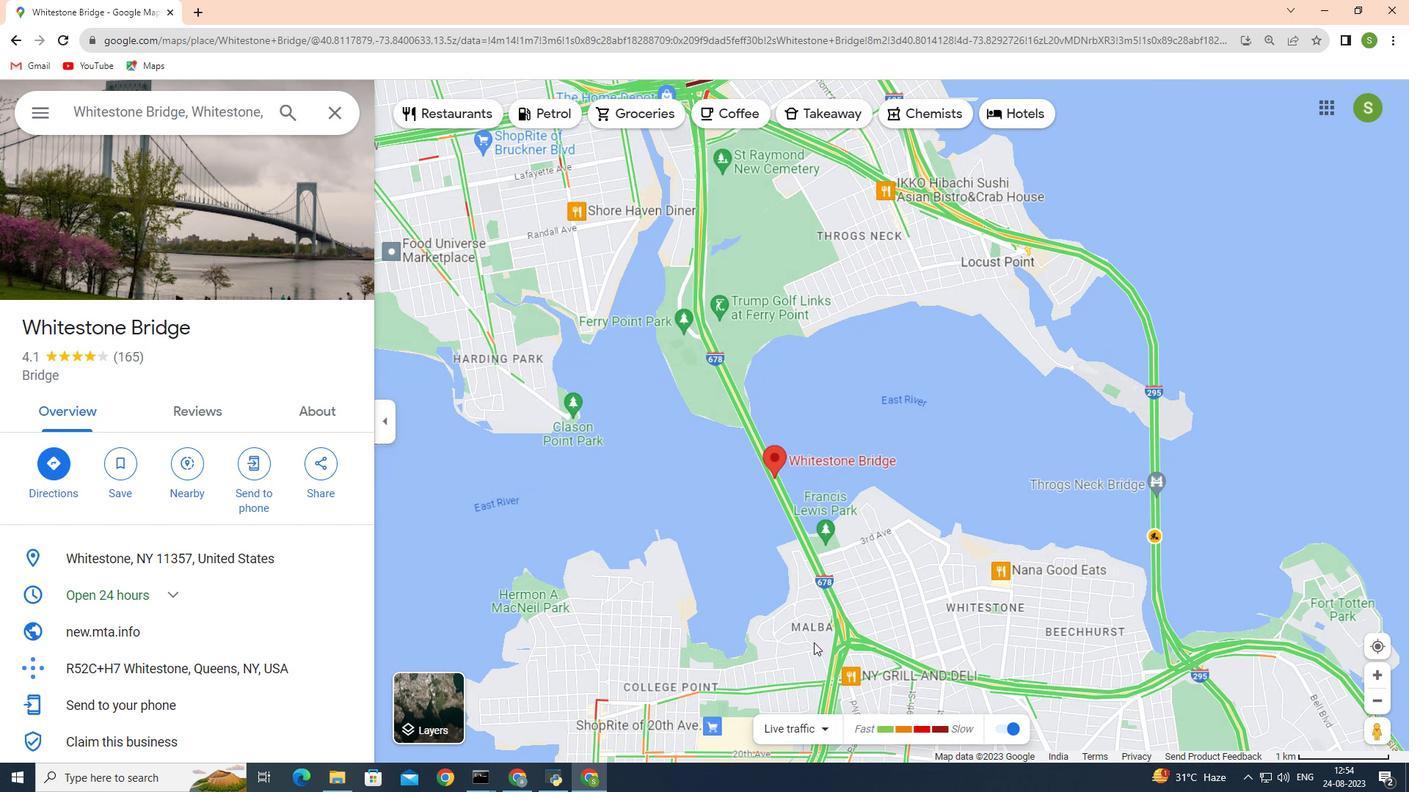 
Action: Mouse scrolled (814, 642) with delta (0, 0)
Screenshot: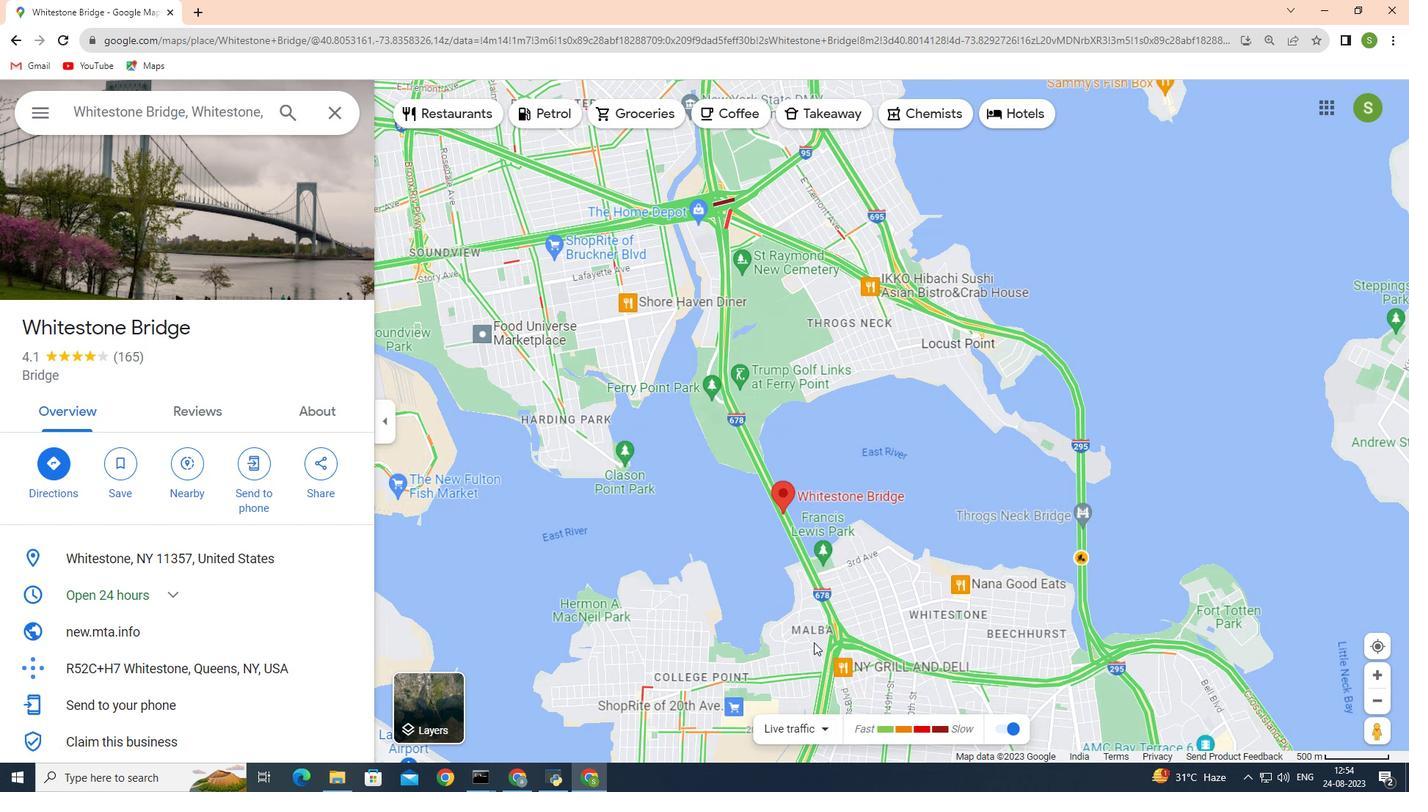 
Action: Mouse scrolled (814, 642) with delta (0, 0)
Screenshot: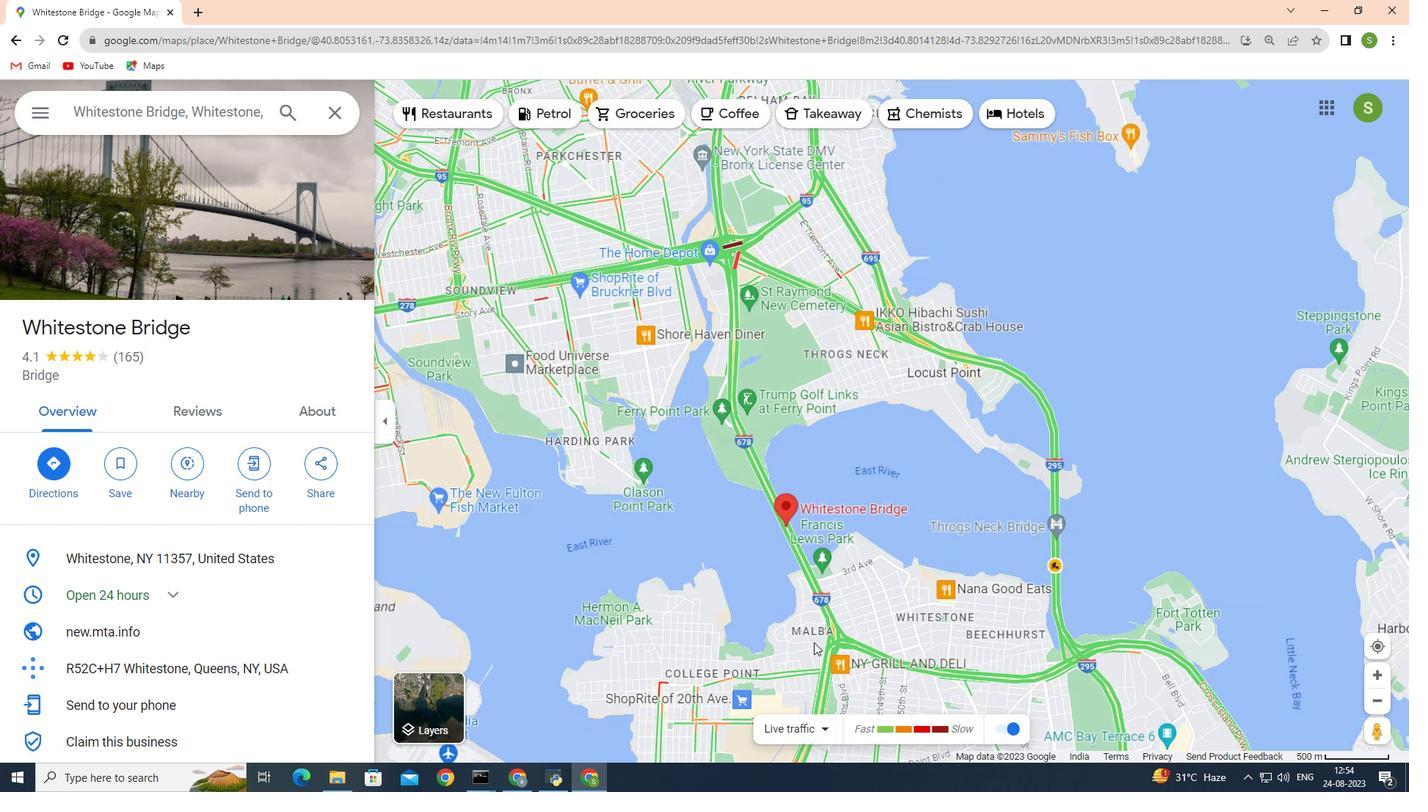 
Action: Mouse scrolled (814, 642) with delta (0, 0)
Screenshot: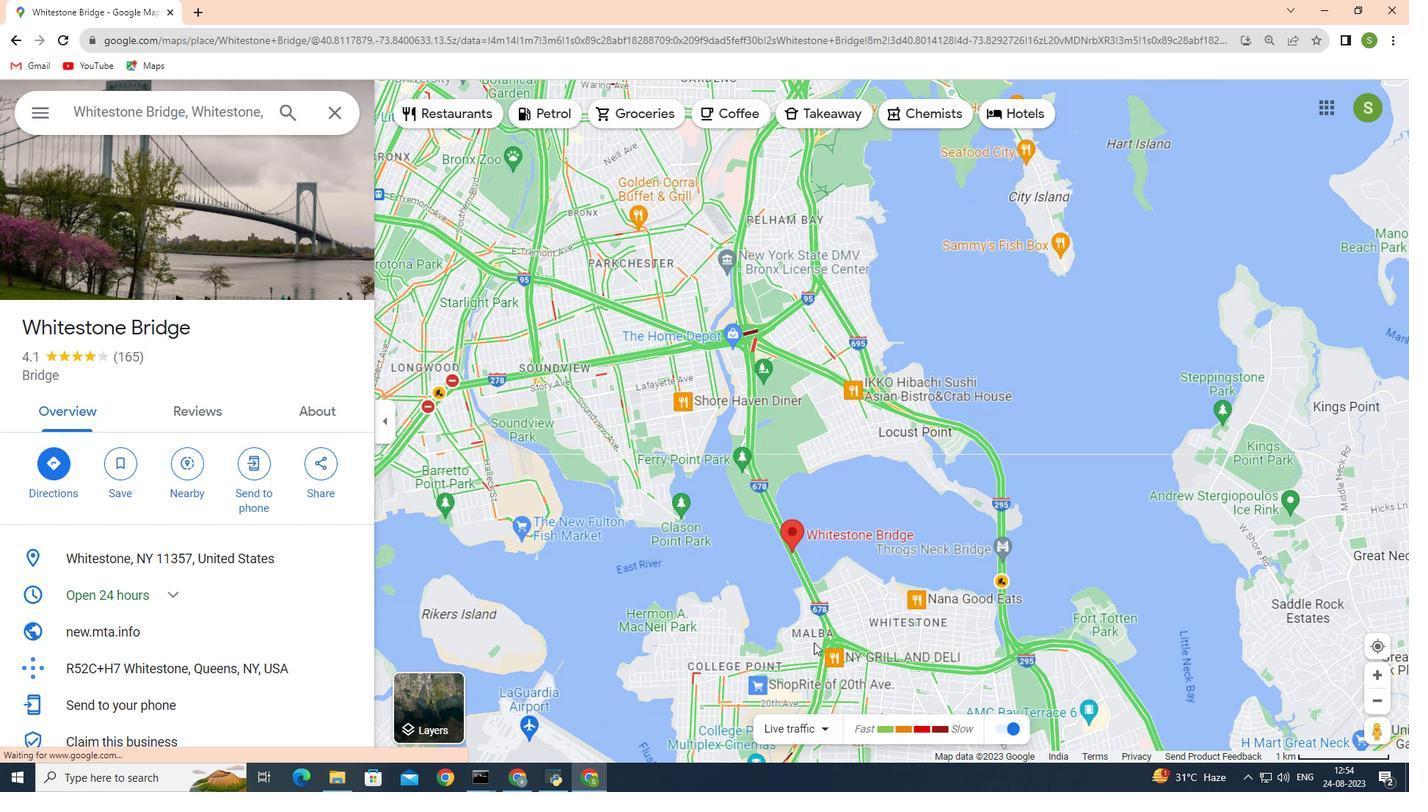 
Action: Mouse scrolled (814, 642) with delta (0, 0)
Screenshot: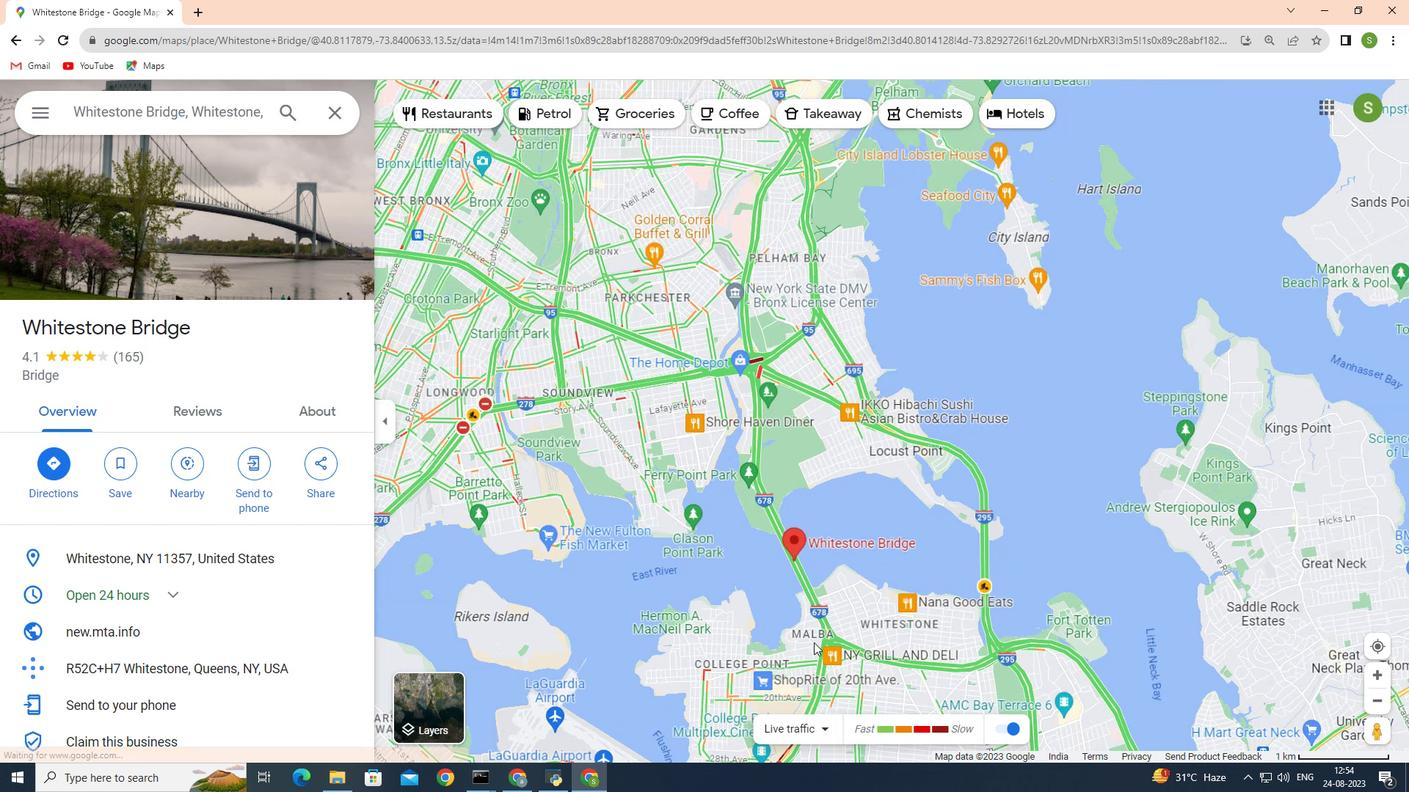
Action: Mouse scrolled (814, 642) with delta (0, 0)
Screenshot: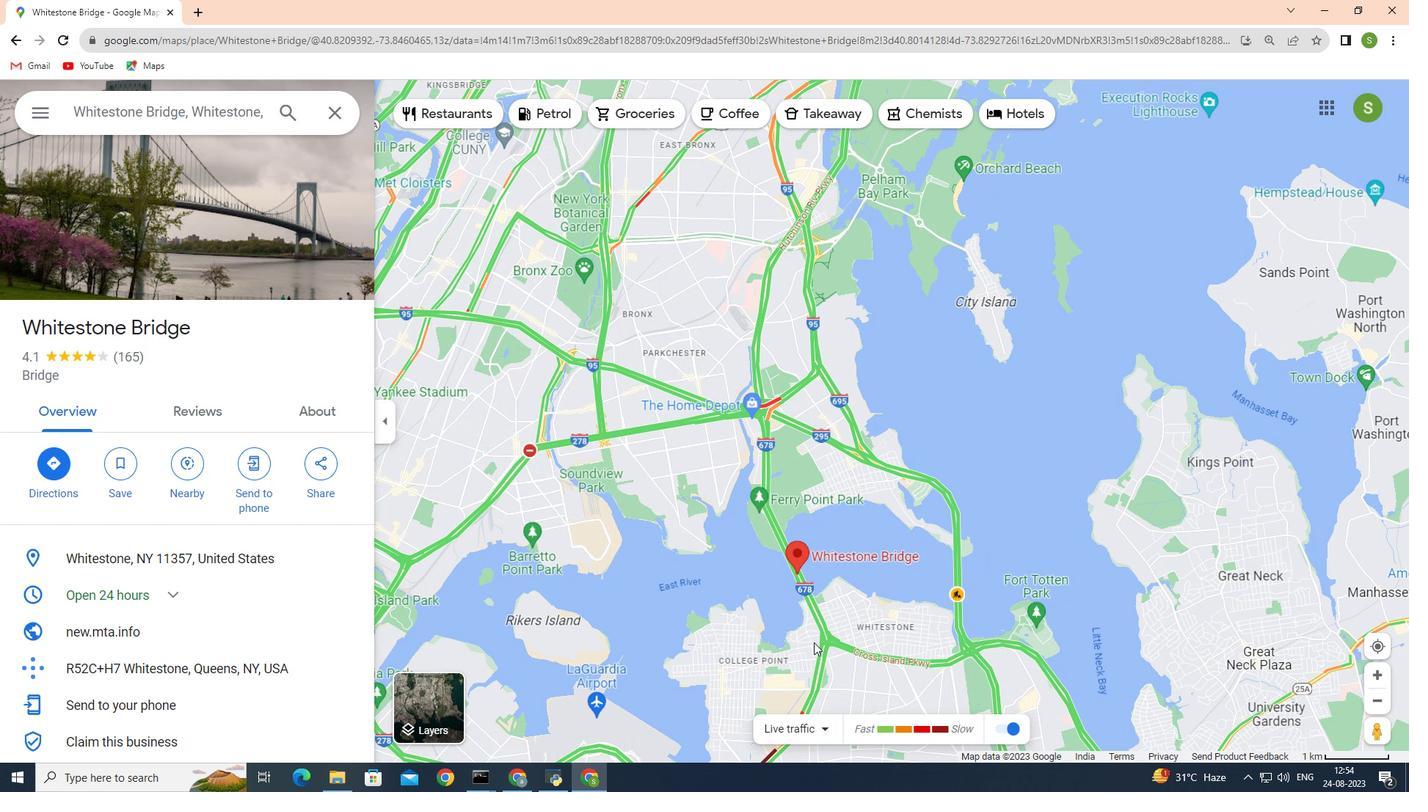 
Action: Mouse scrolled (814, 643) with delta (0, 0)
Screenshot: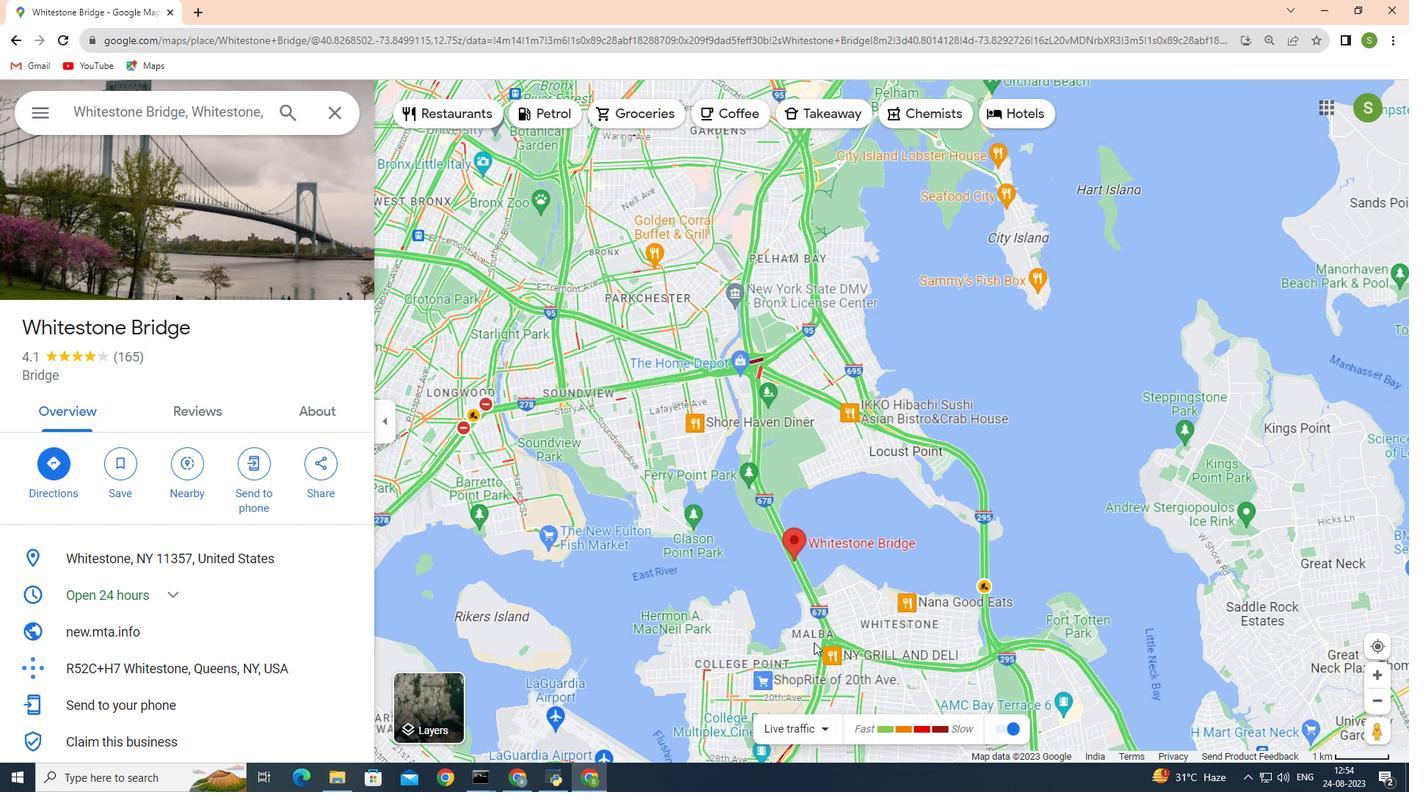 
Action: Mouse scrolled (814, 643) with delta (0, 0)
Screenshot: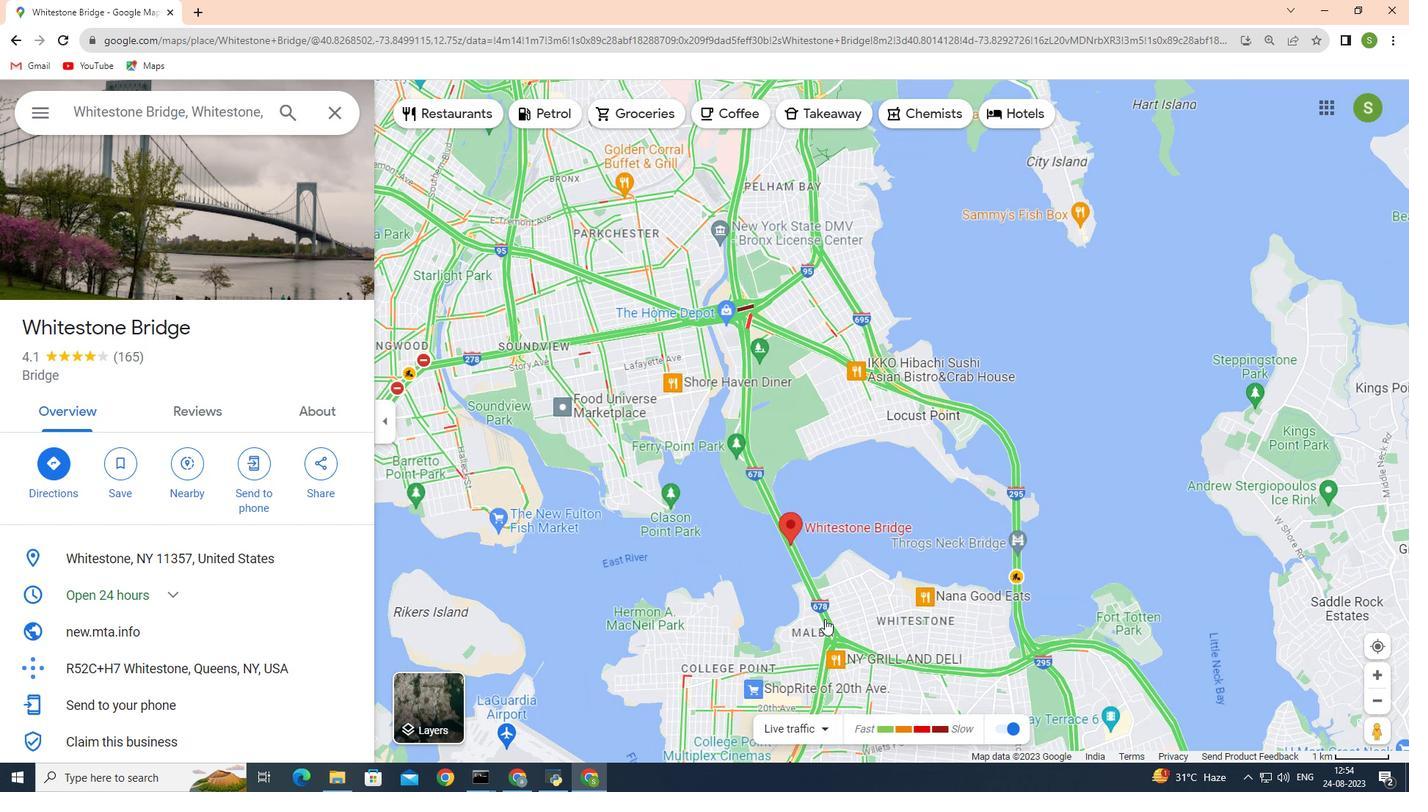 
Action: Mouse moved to (842, 593)
Screenshot: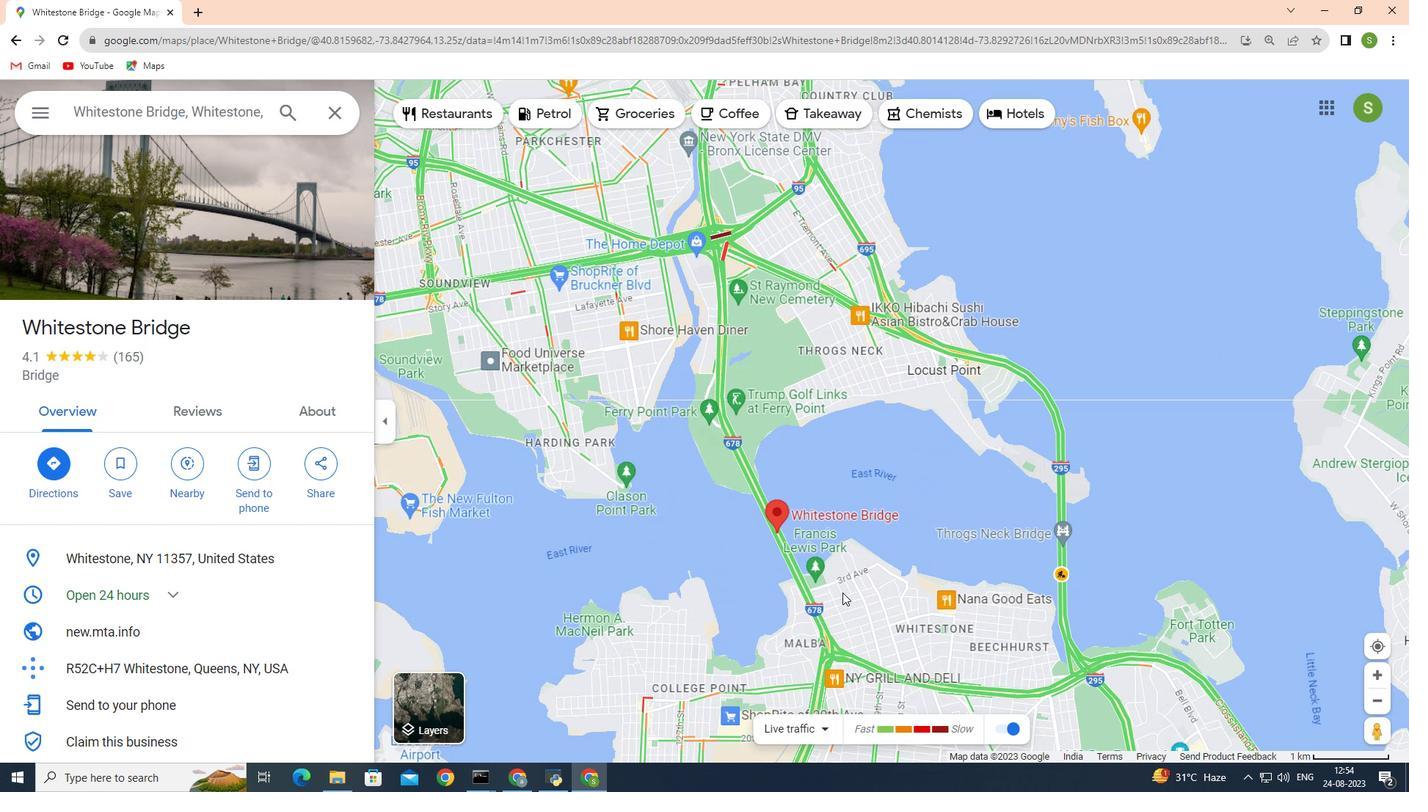 
Action: Mouse scrolled (842, 593) with delta (0, 0)
Screenshot: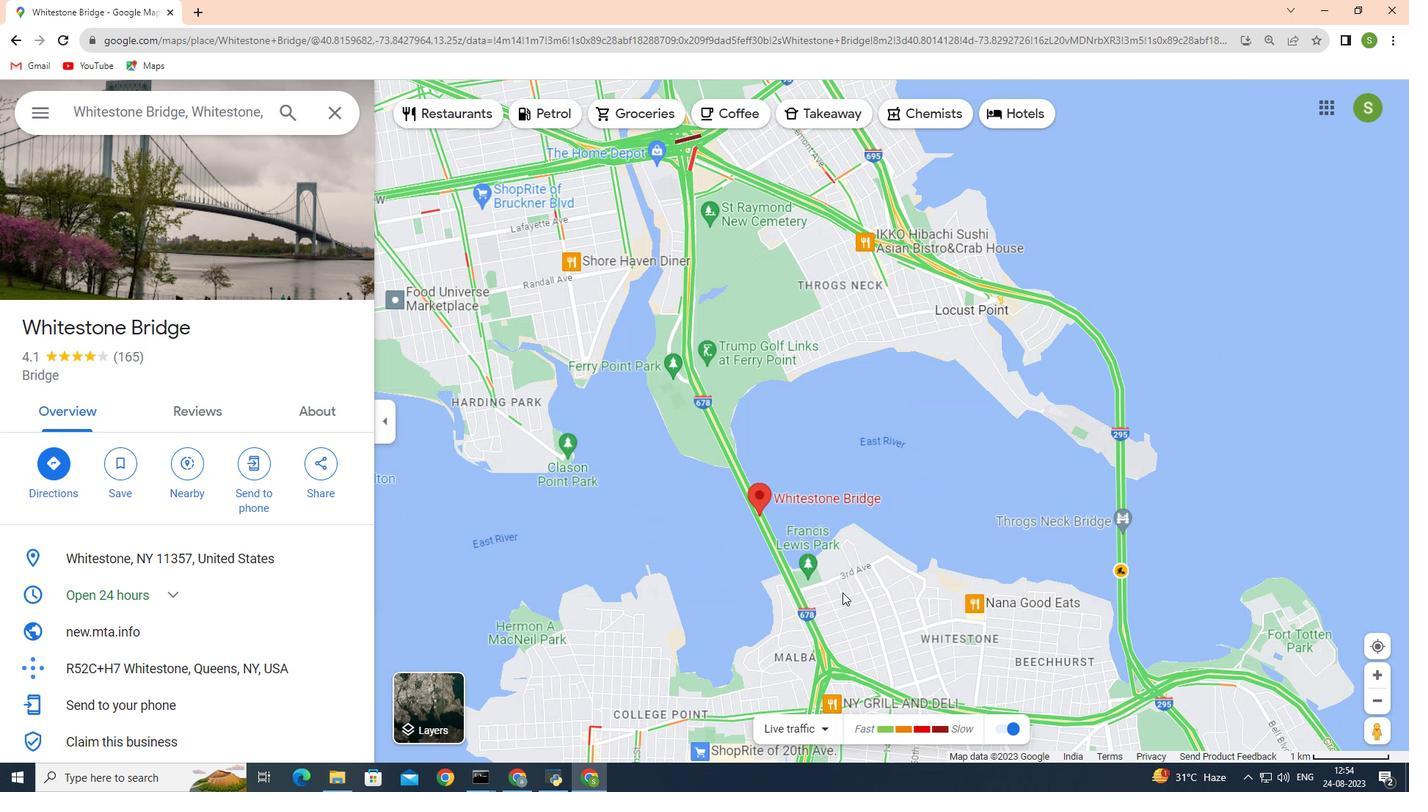 
Action: Mouse scrolled (842, 593) with delta (0, 0)
Screenshot: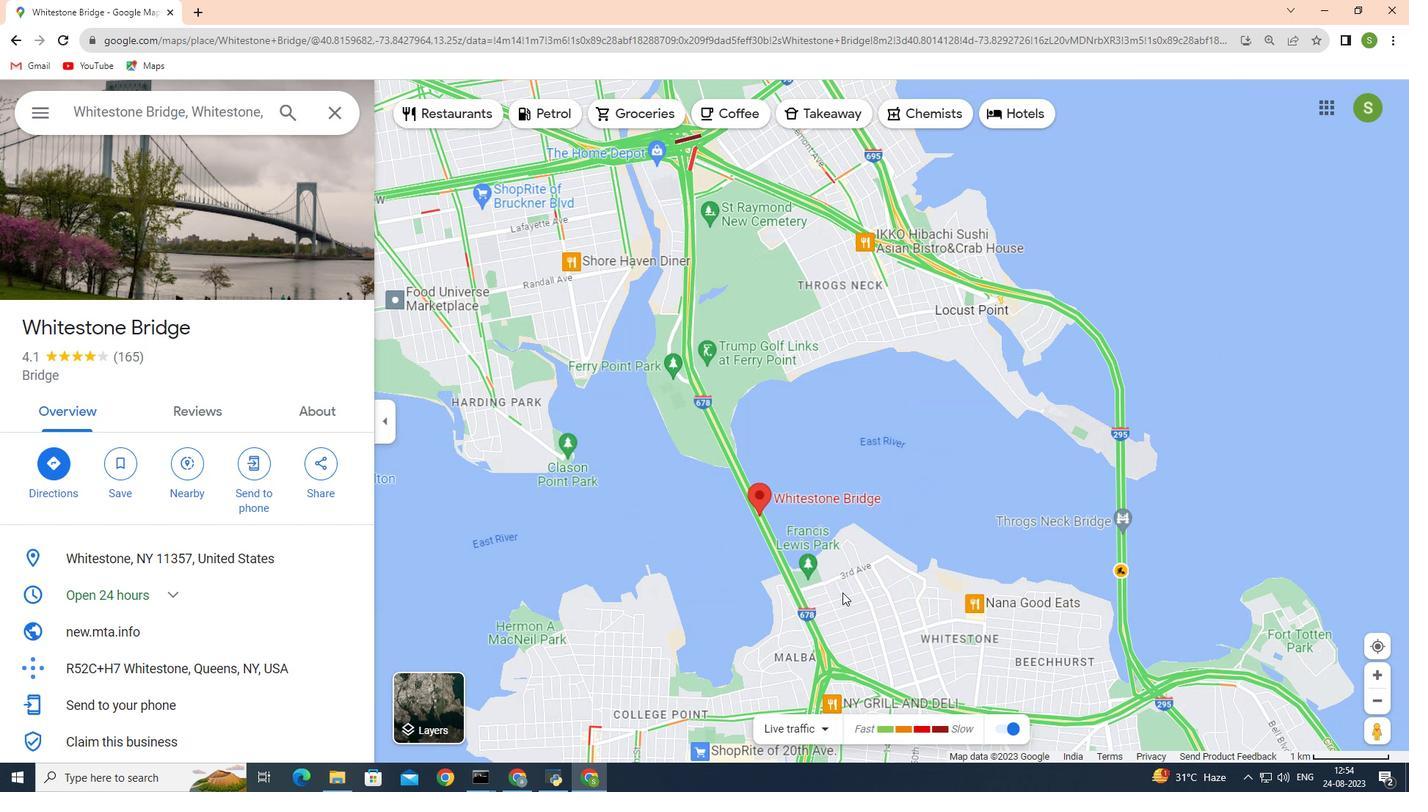 
Action: Mouse scrolled (842, 593) with delta (0, 0)
Screenshot: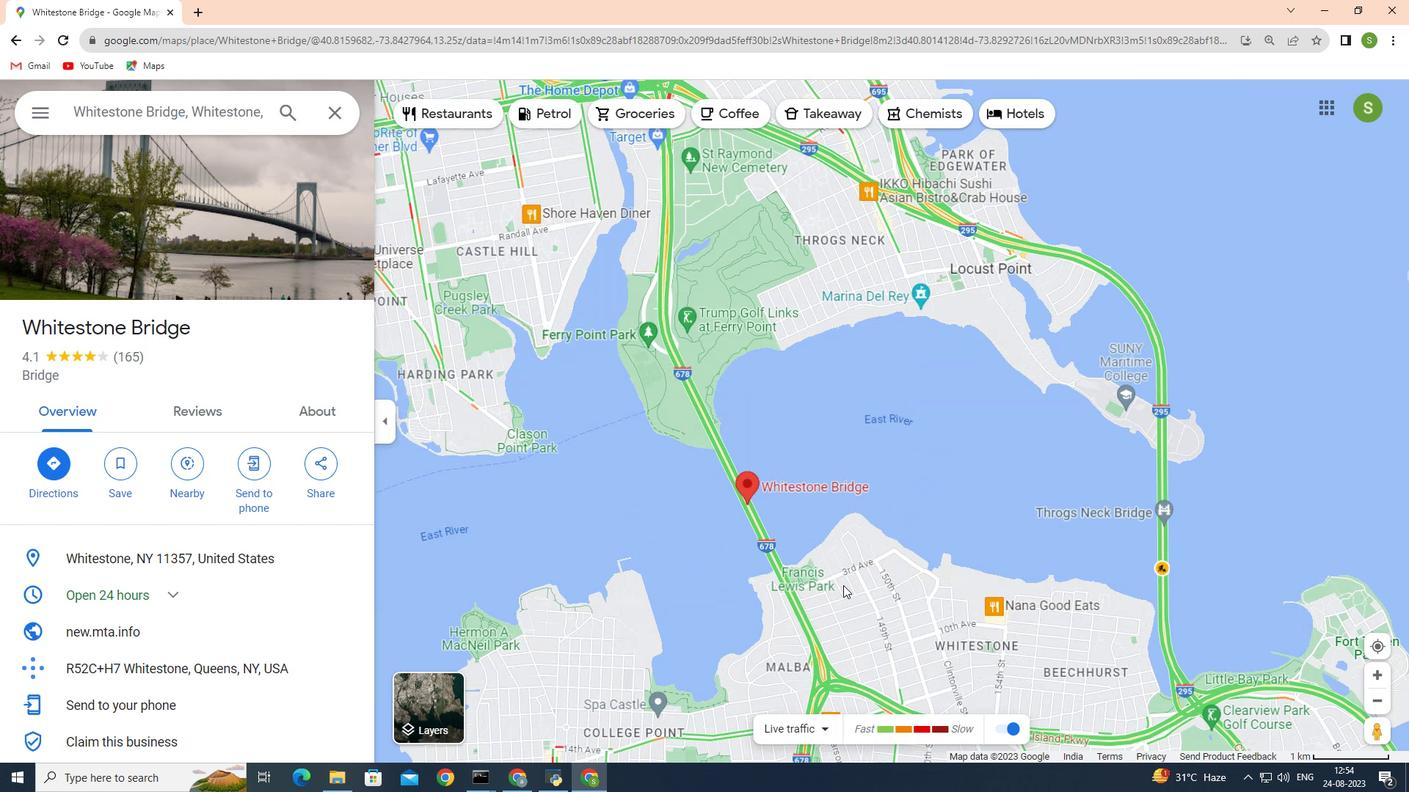 
Action: Mouse scrolled (842, 593) with delta (0, 0)
Screenshot: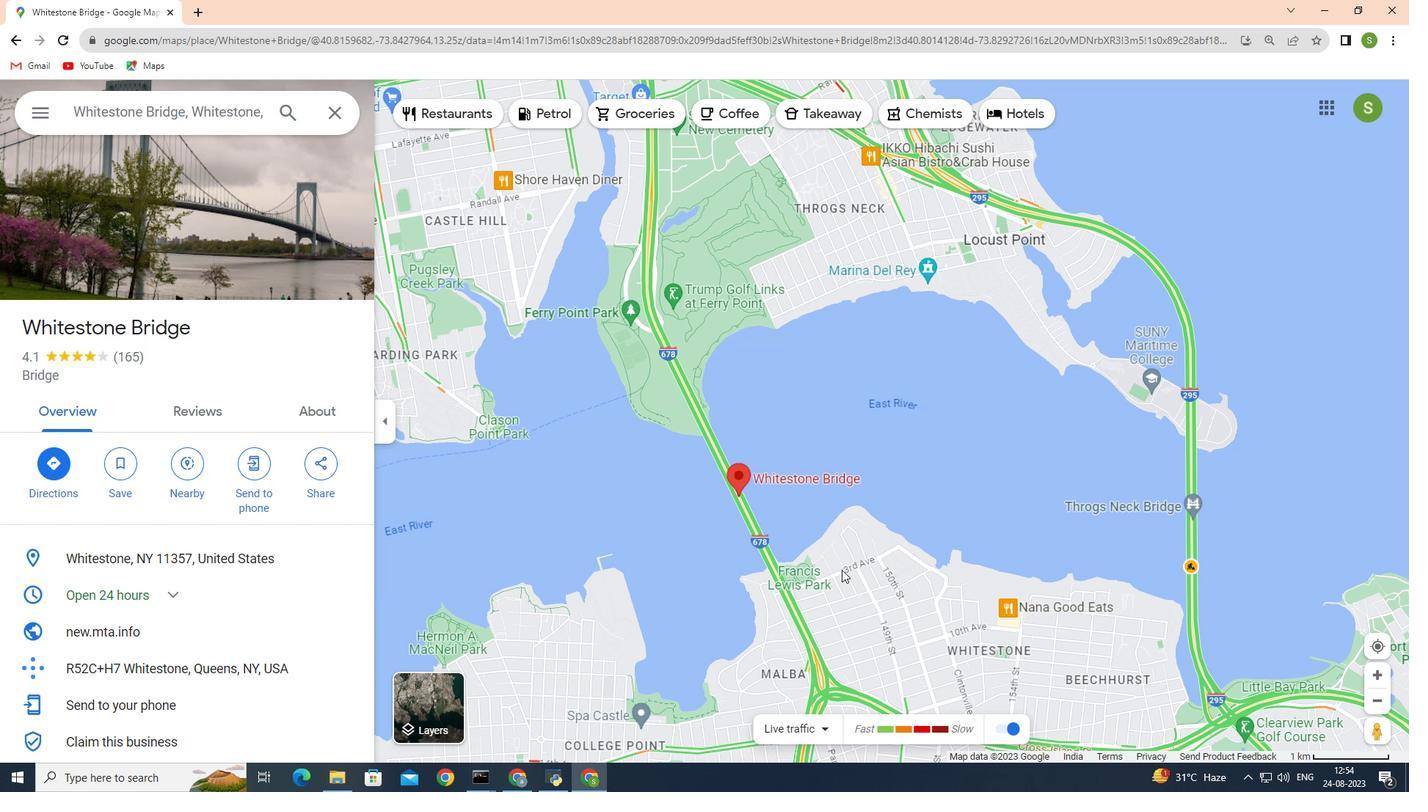 
Action: Mouse moved to (796, 490)
Screenshot: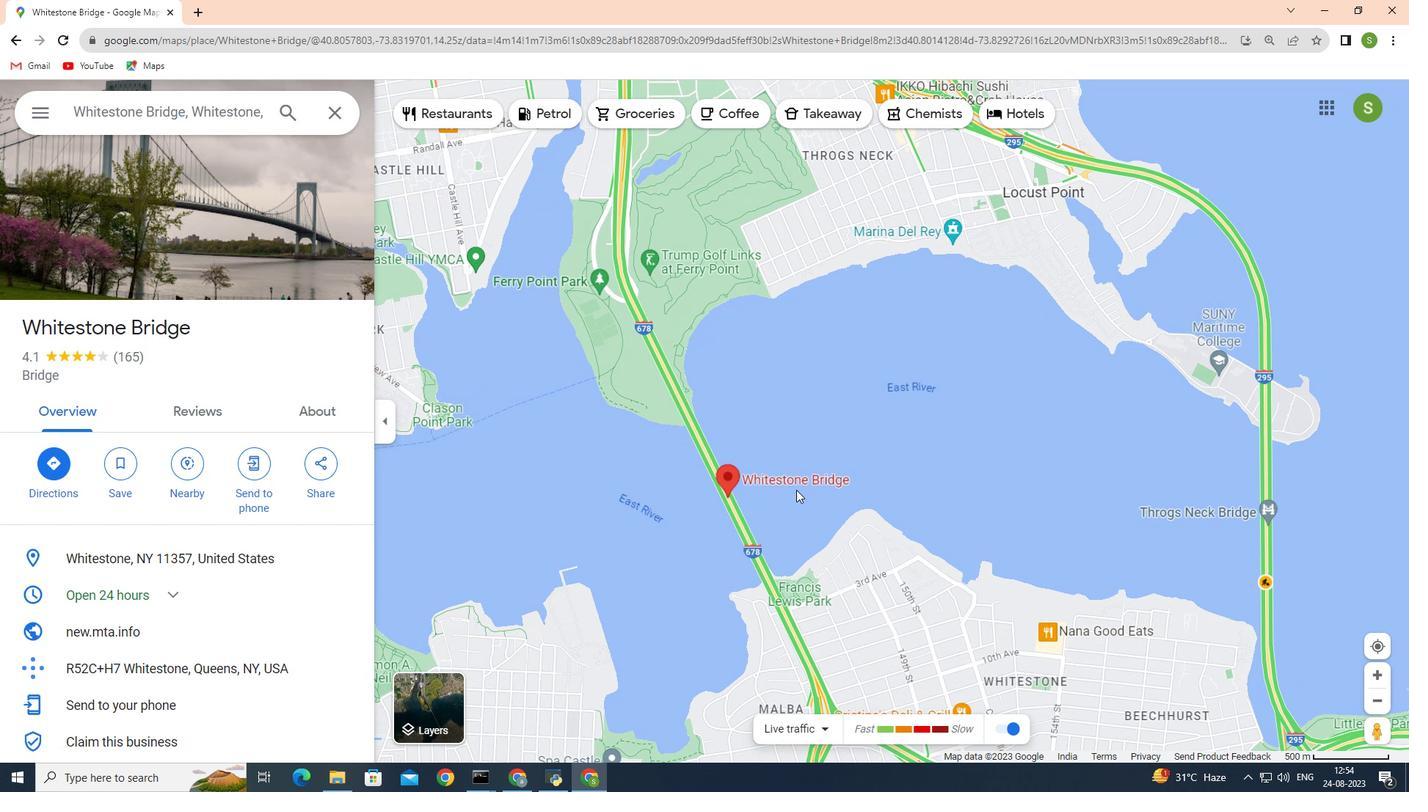 
Action: Mouse scrolled (796, 491) with delta (0, 0)
Screenshot: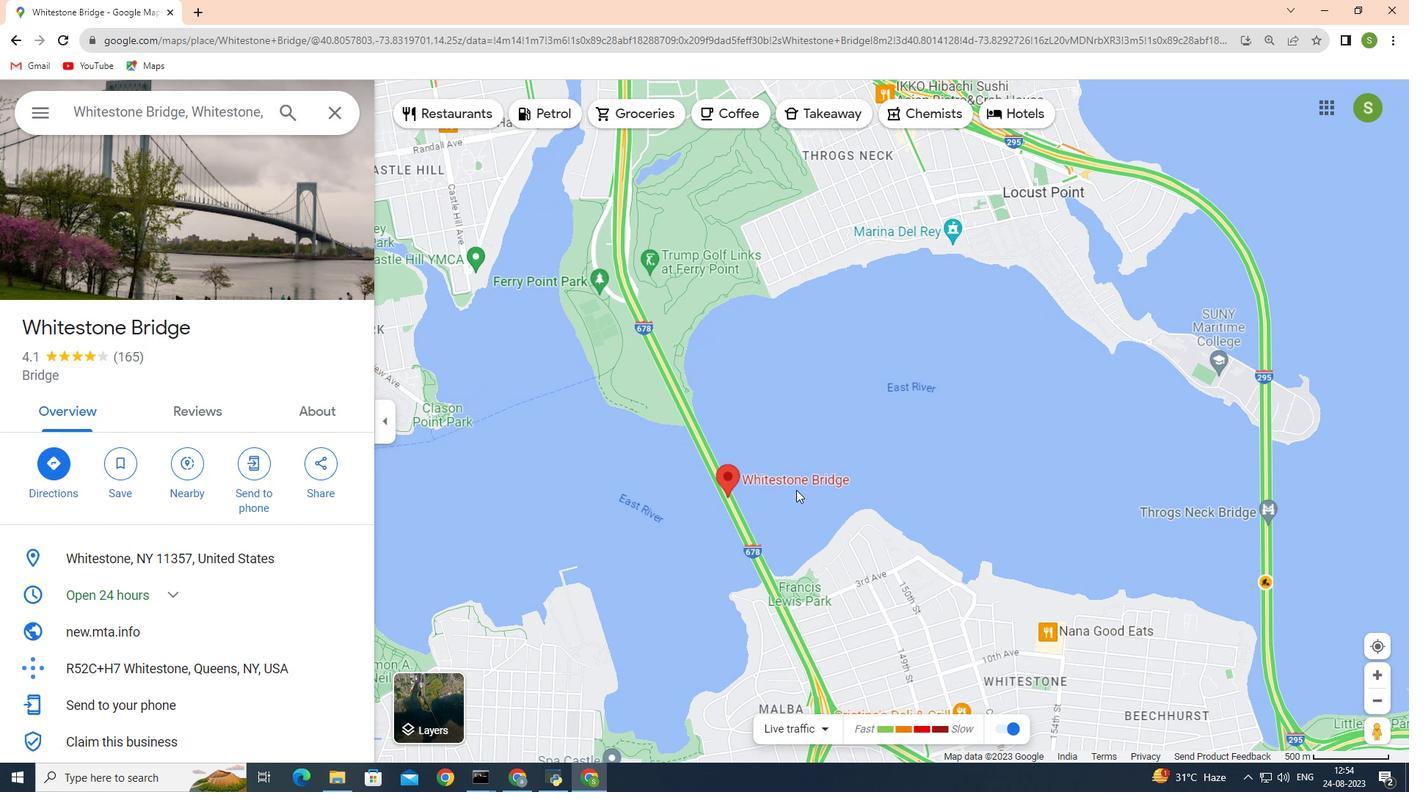 
Action: Mouse scrolled (796, 491) with delta (0, 0)
Screenshot: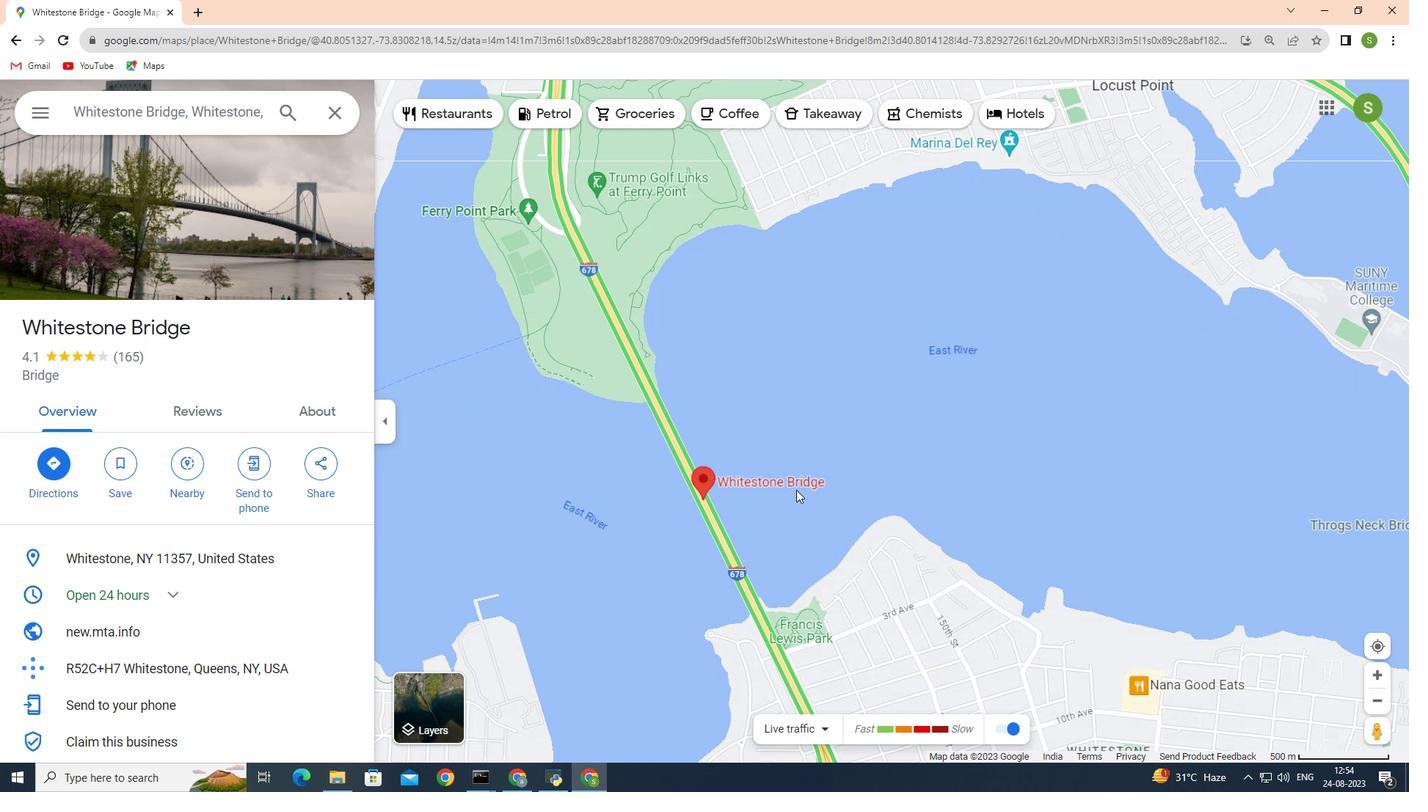 
Action: Mouse scrolled (796, 491) with delta (0, 0)
Screenshot: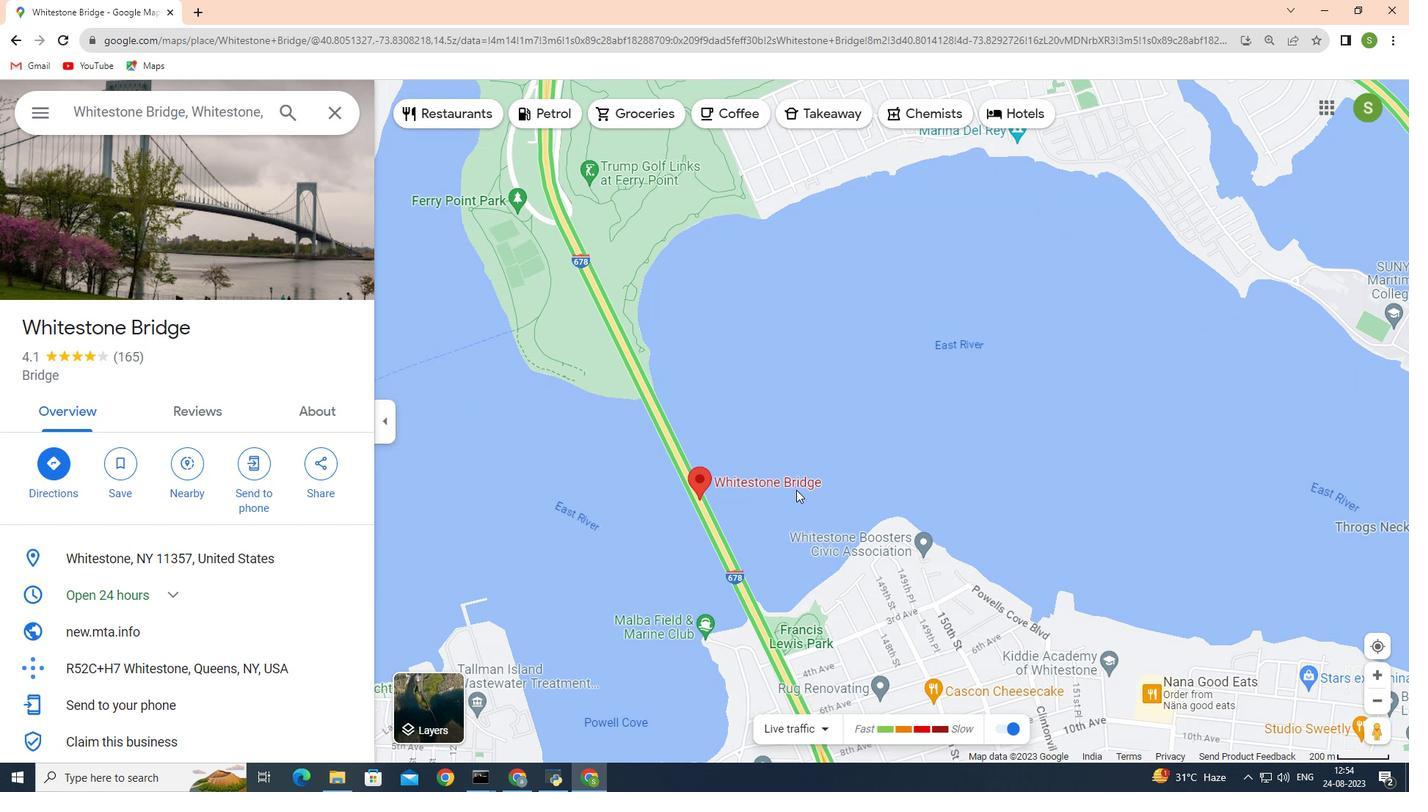 
Action: Mouse scrolled (796, 491) with delta (0, 0)
Screenshot: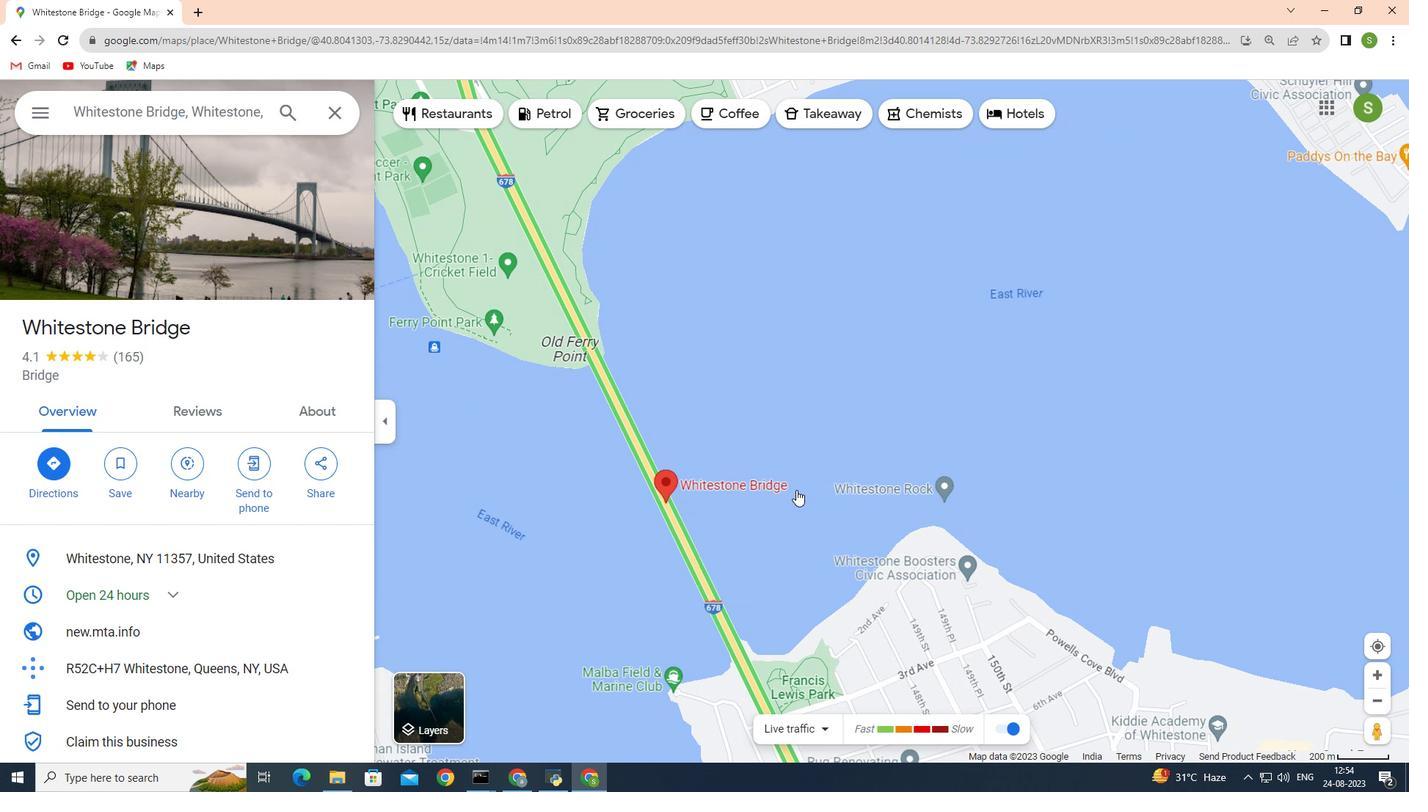 
Action: Mouse scrolled (796, 491) with delta (0, 0)
Screenshot: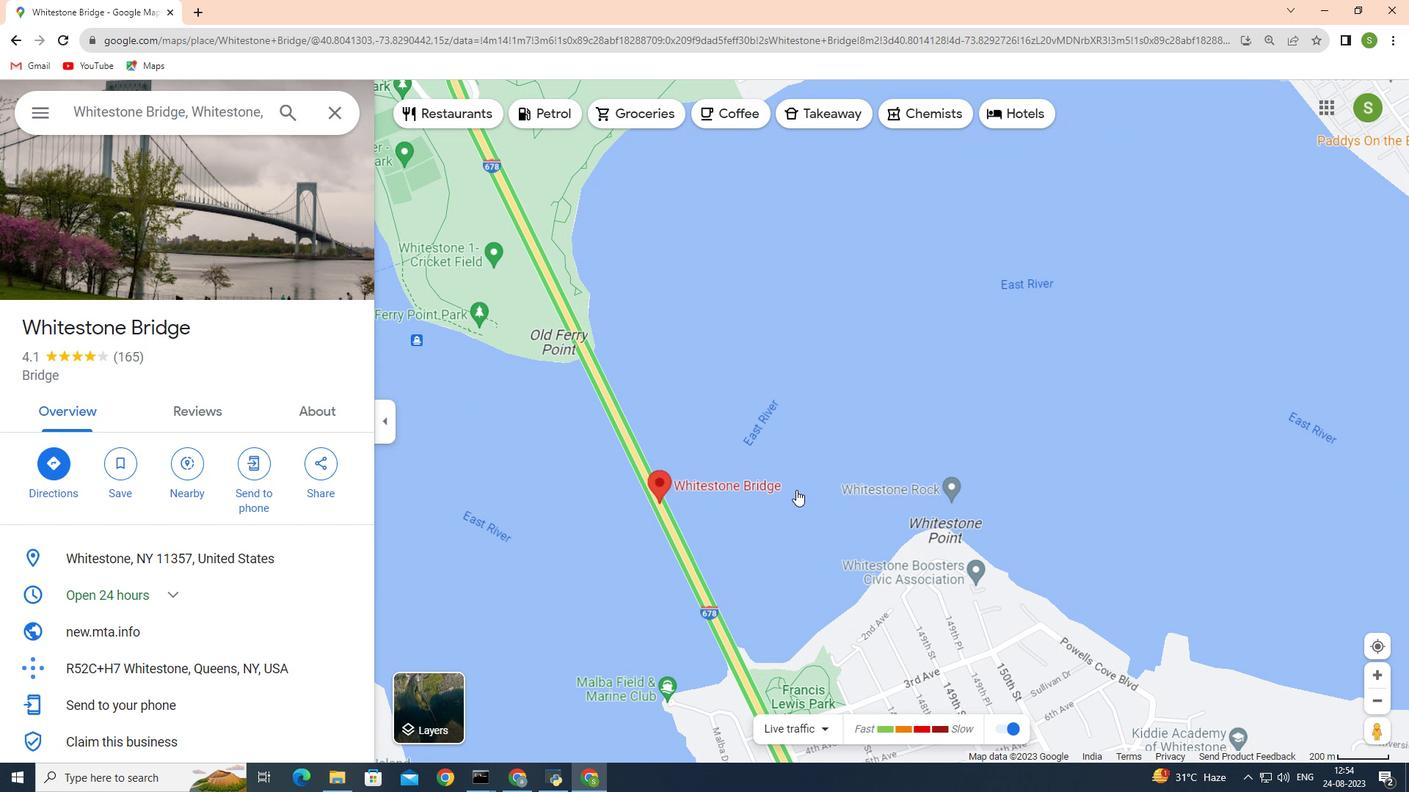 
Action: Mouse scrolled (796, 491) with delta (0, 0)
Screenshot: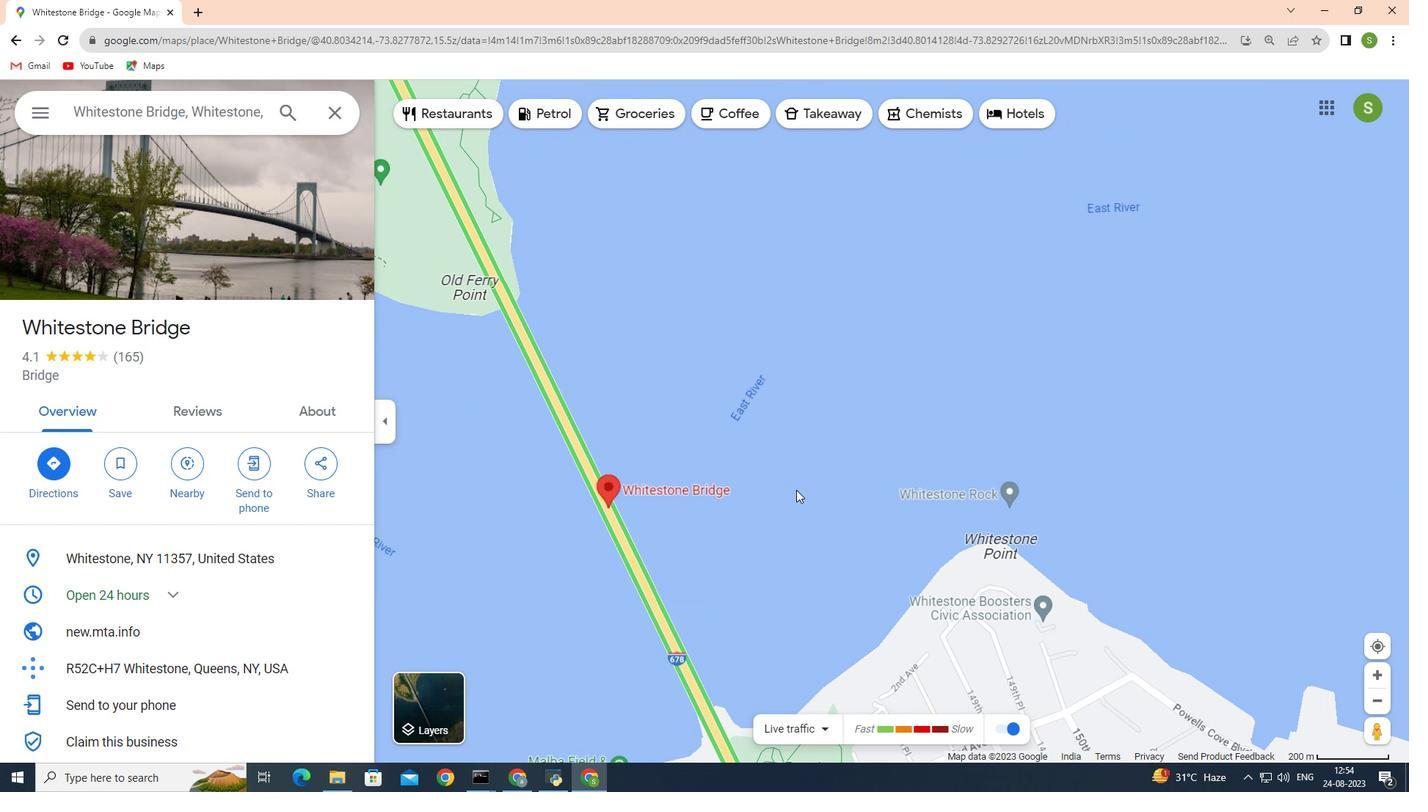 
Action: Mouse scrolled (796, 491) with delta (0, 0)
Screenshot: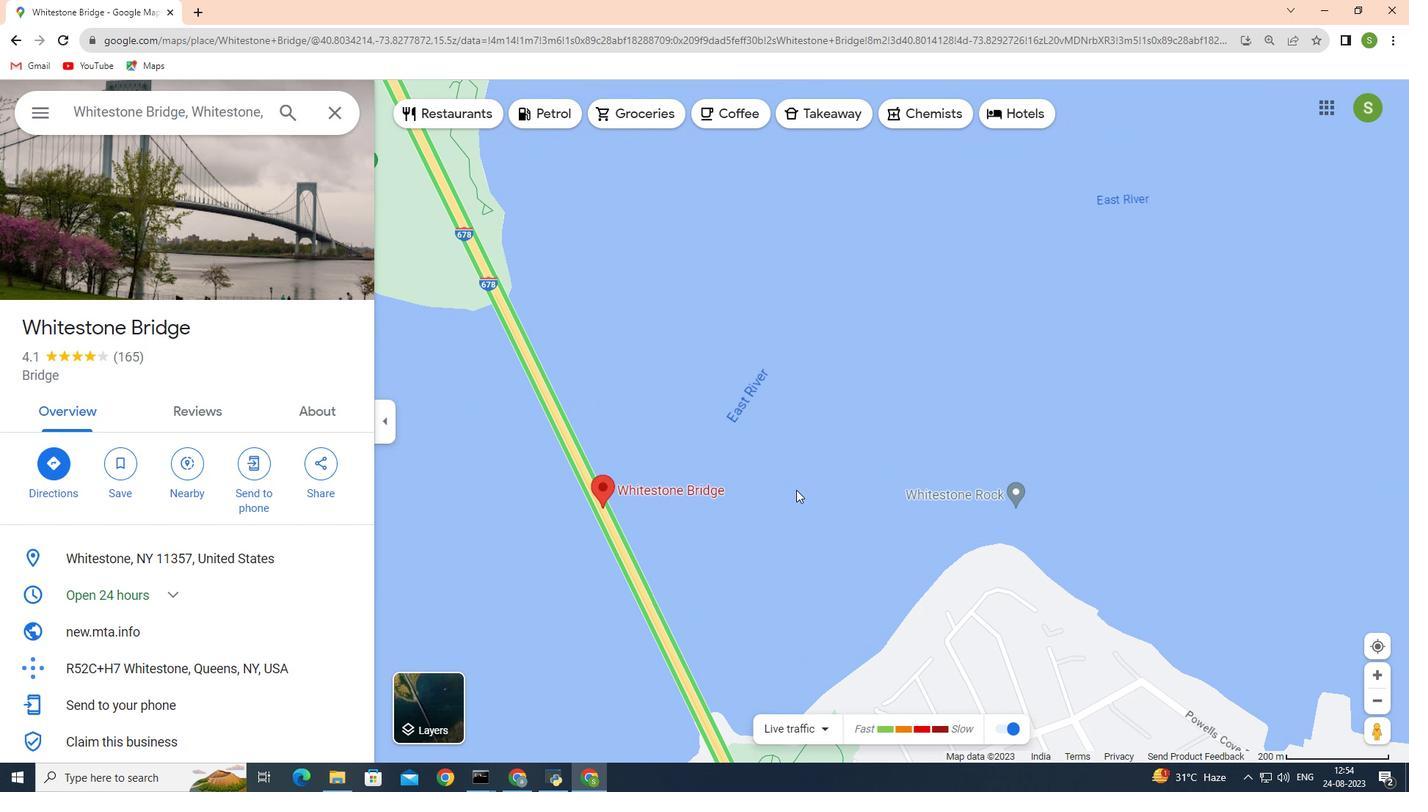 
Action: Mouse scrolled (796, 489) with delta (0, 0)
Screenshot: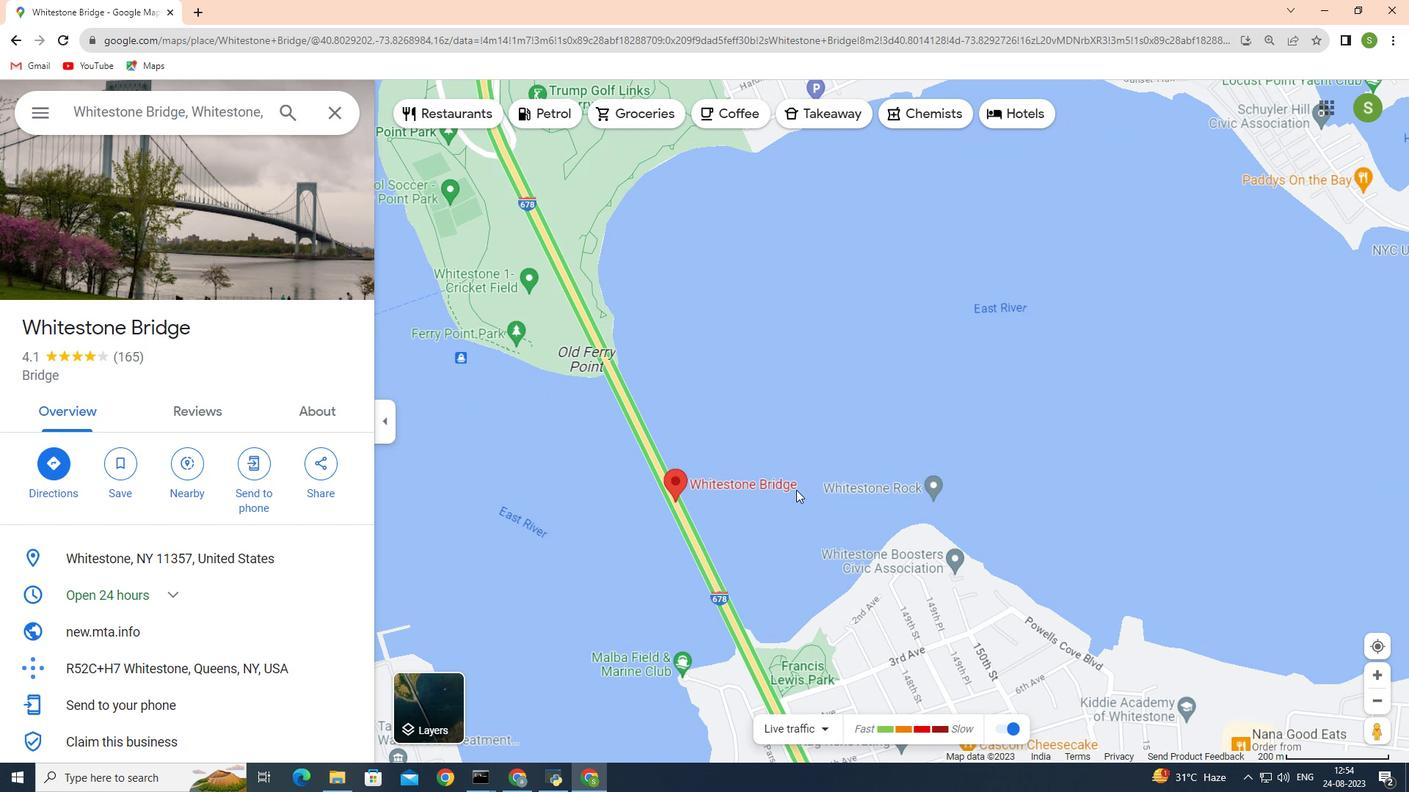 
Action: Mouse scrolled (796, 489) with delta (0, 0)
Screenshot: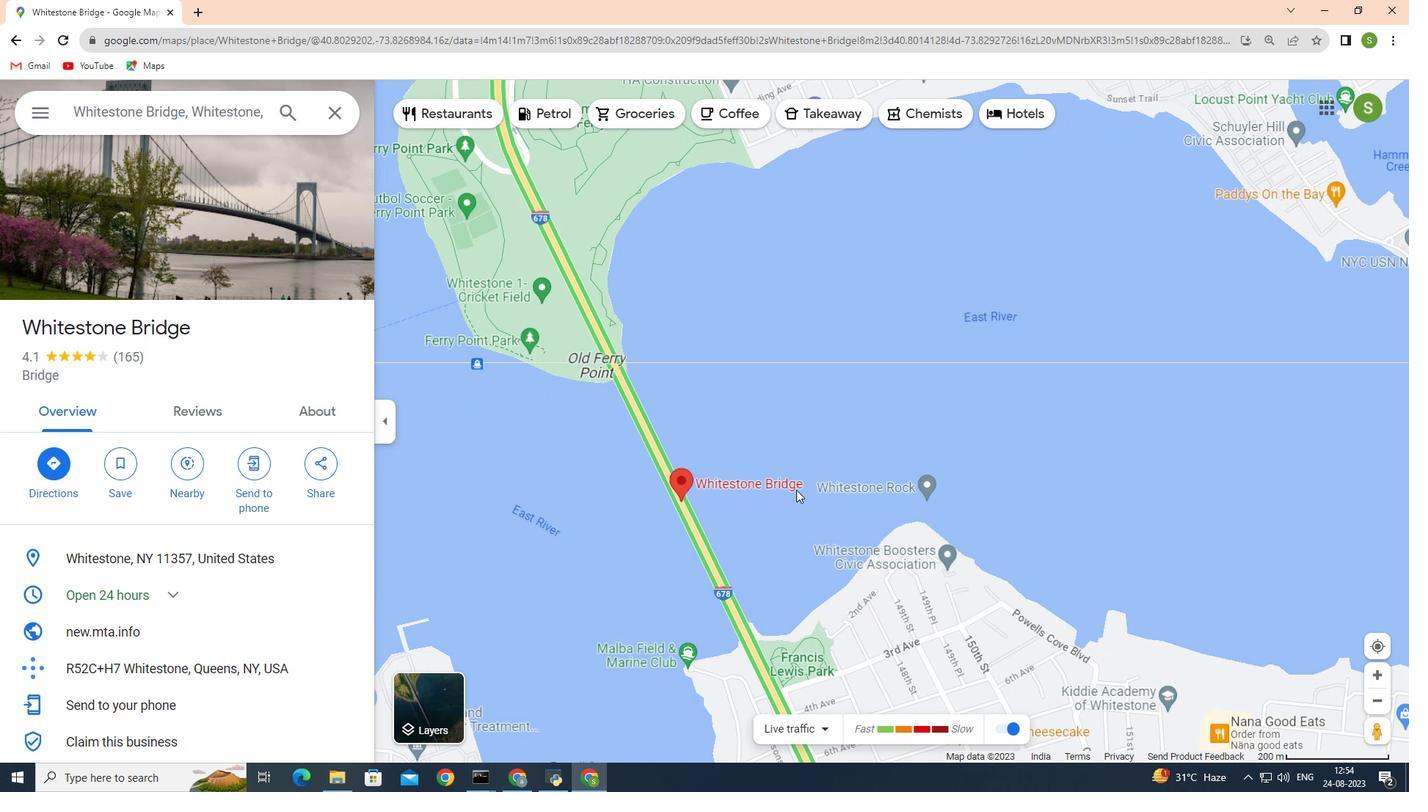 
Action: Mouse scrolled (796, 489) with delta (0, 0)
Screenshot: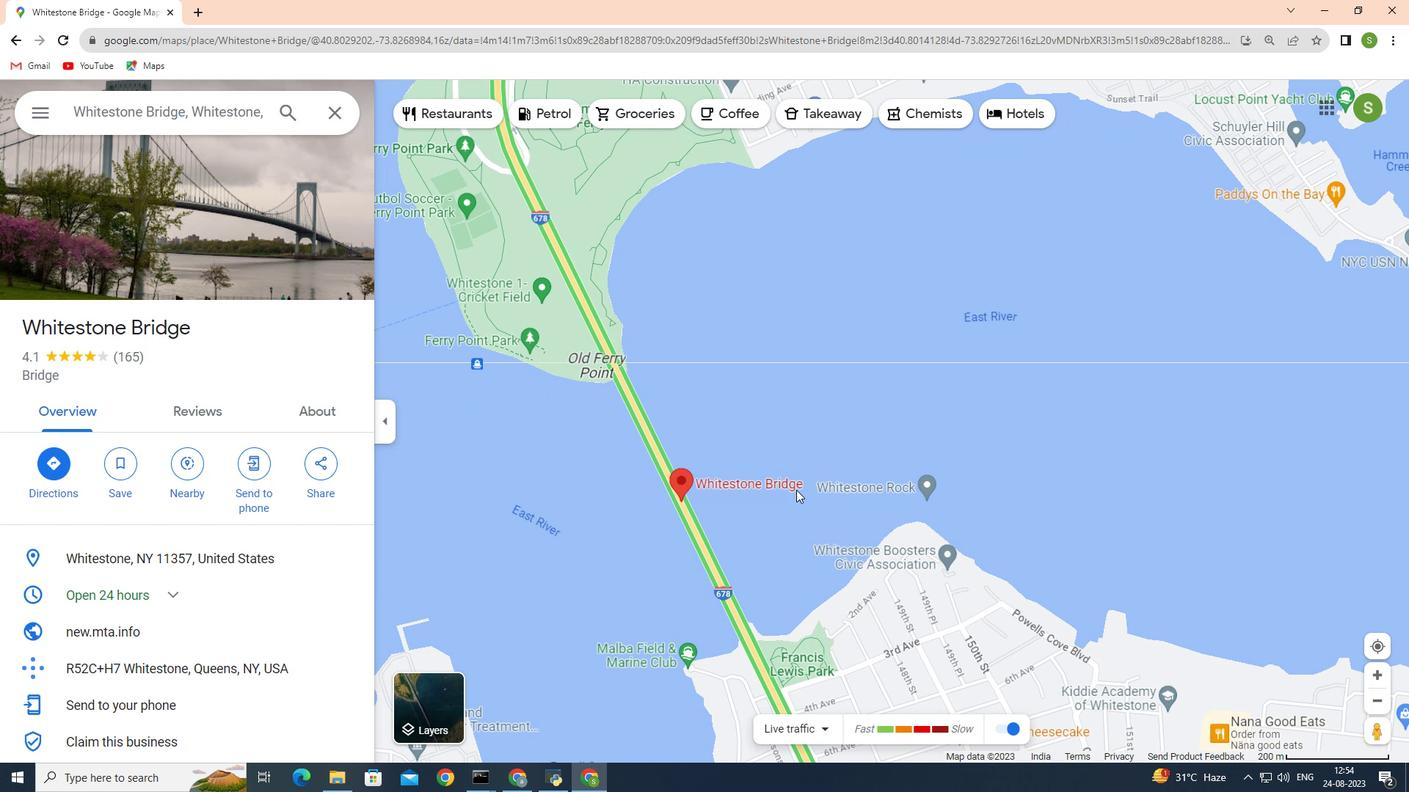 
Action: Mouse scrolled (796, 489) with delta (0, 0)
Screenshot: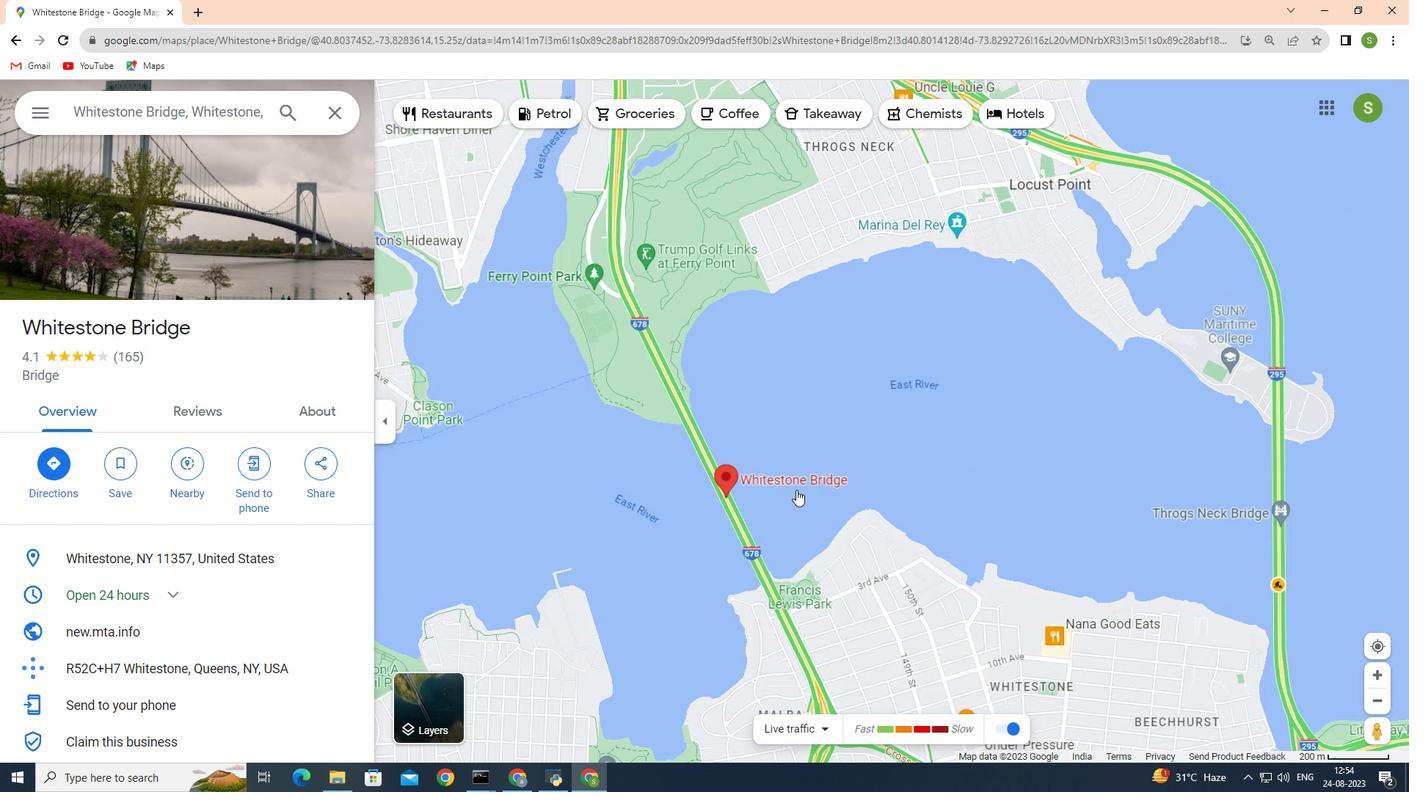 
Action: Mouse scrolled (796, 489) with delta (0, 0)
Screenshot: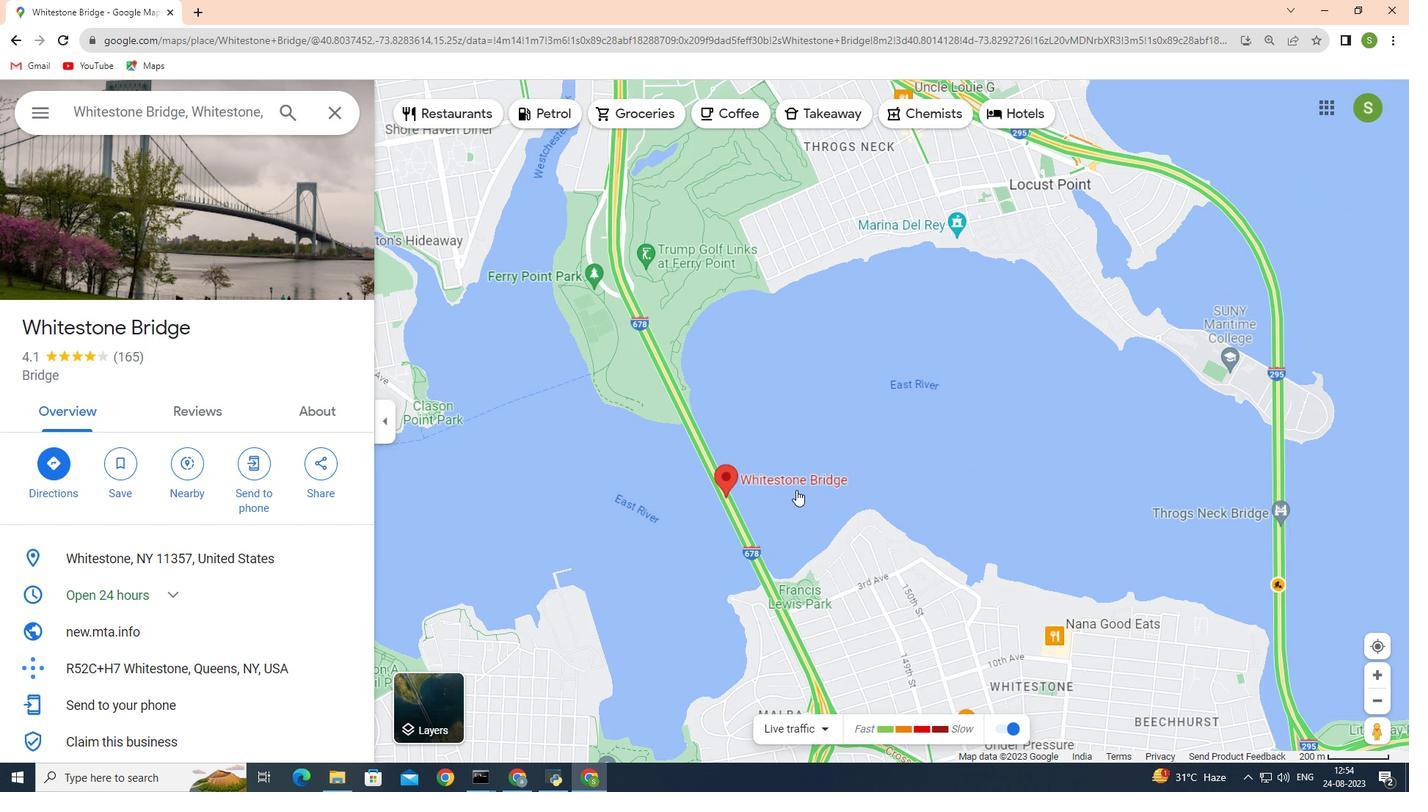 
Action: Mouse scrolled (796, 489) with delta (0, 0)
Screenshot: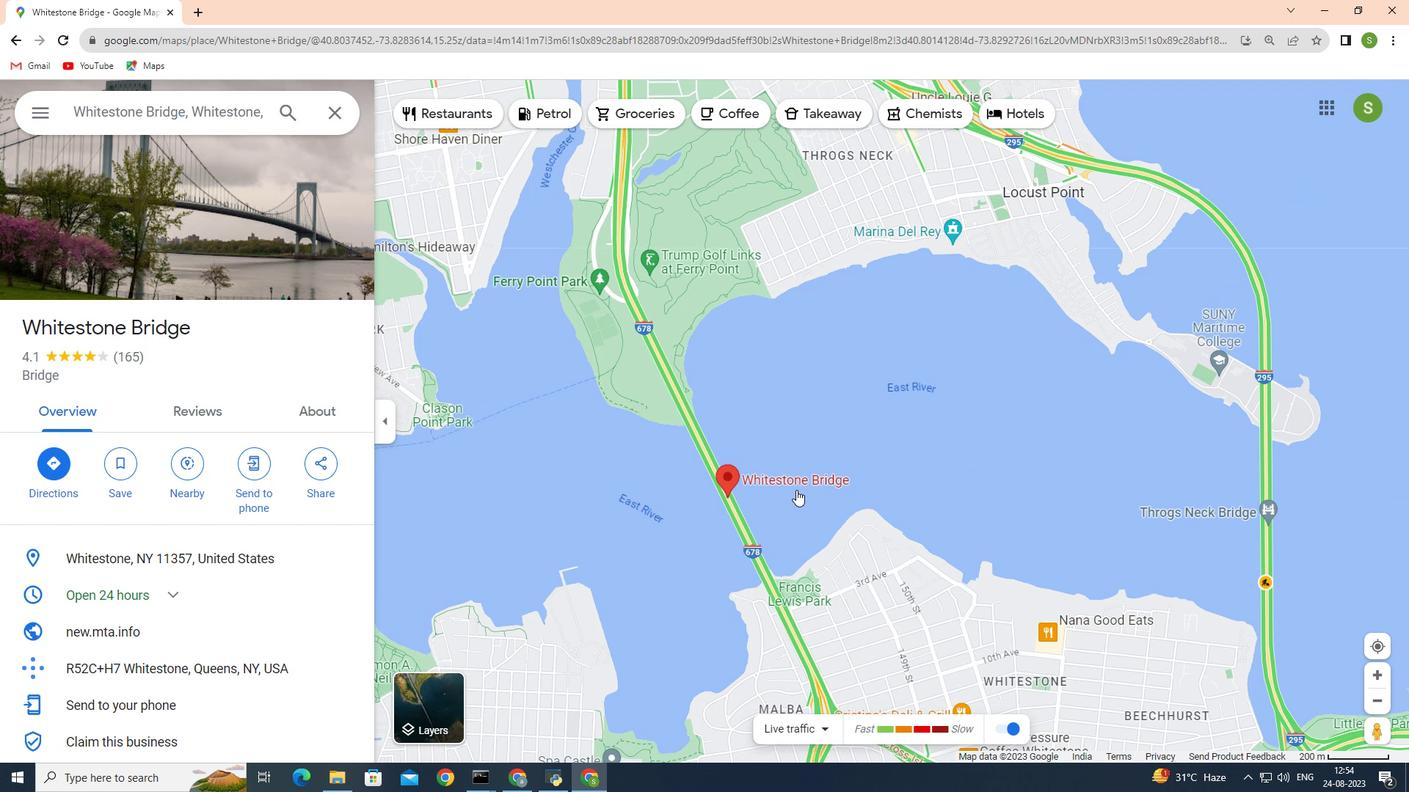 
Action: Mouse scrolled (796, 489) with delta (0, 0)
Screenshot: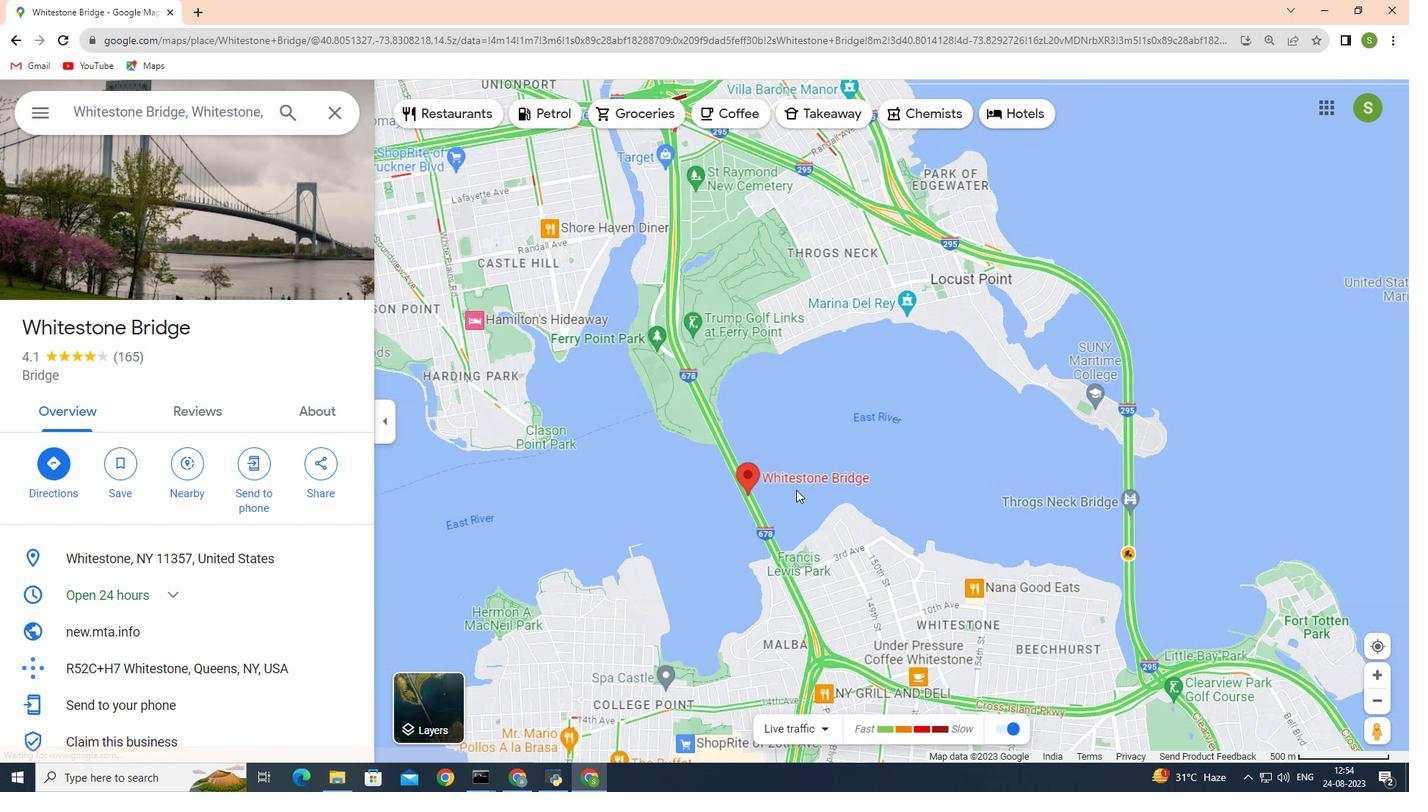 
Action: Mouse scrolled (796, 489) with delta (0, 0)
Screenshot: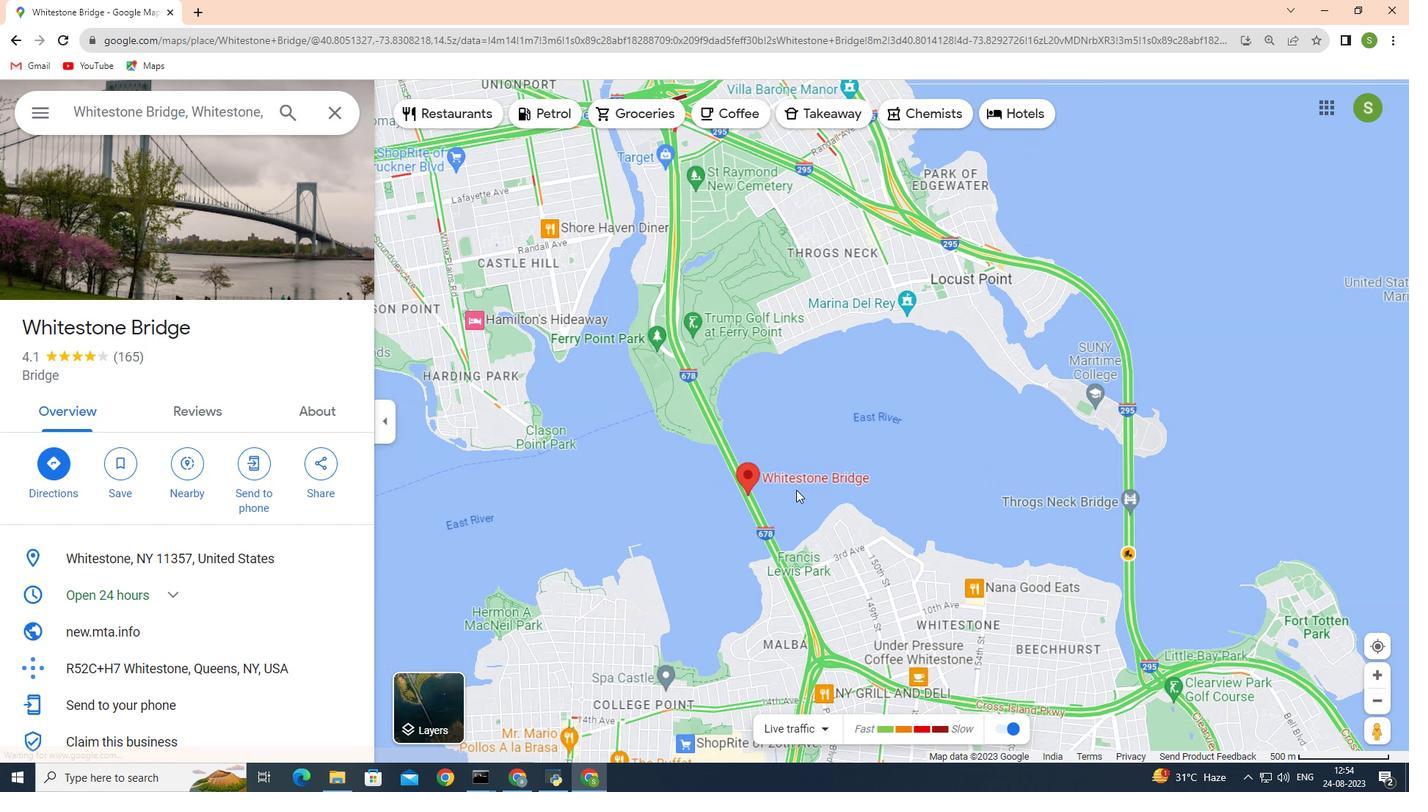 
Action: Mouse scrolled (796, 489) with delta (0, 0)
Screenshot: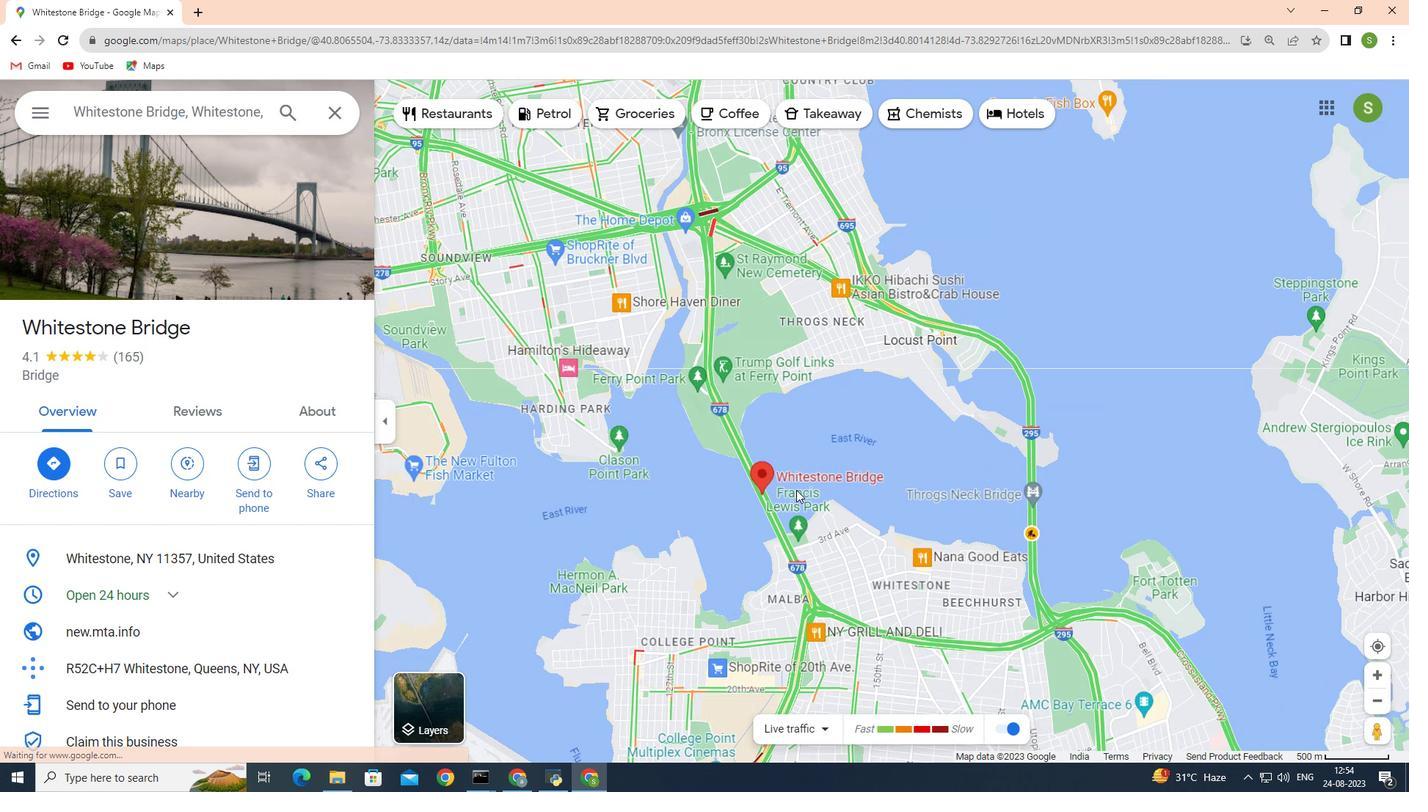 
Action: Mouse scrolled (796, 489) with delta (0, 0)
Screenshot: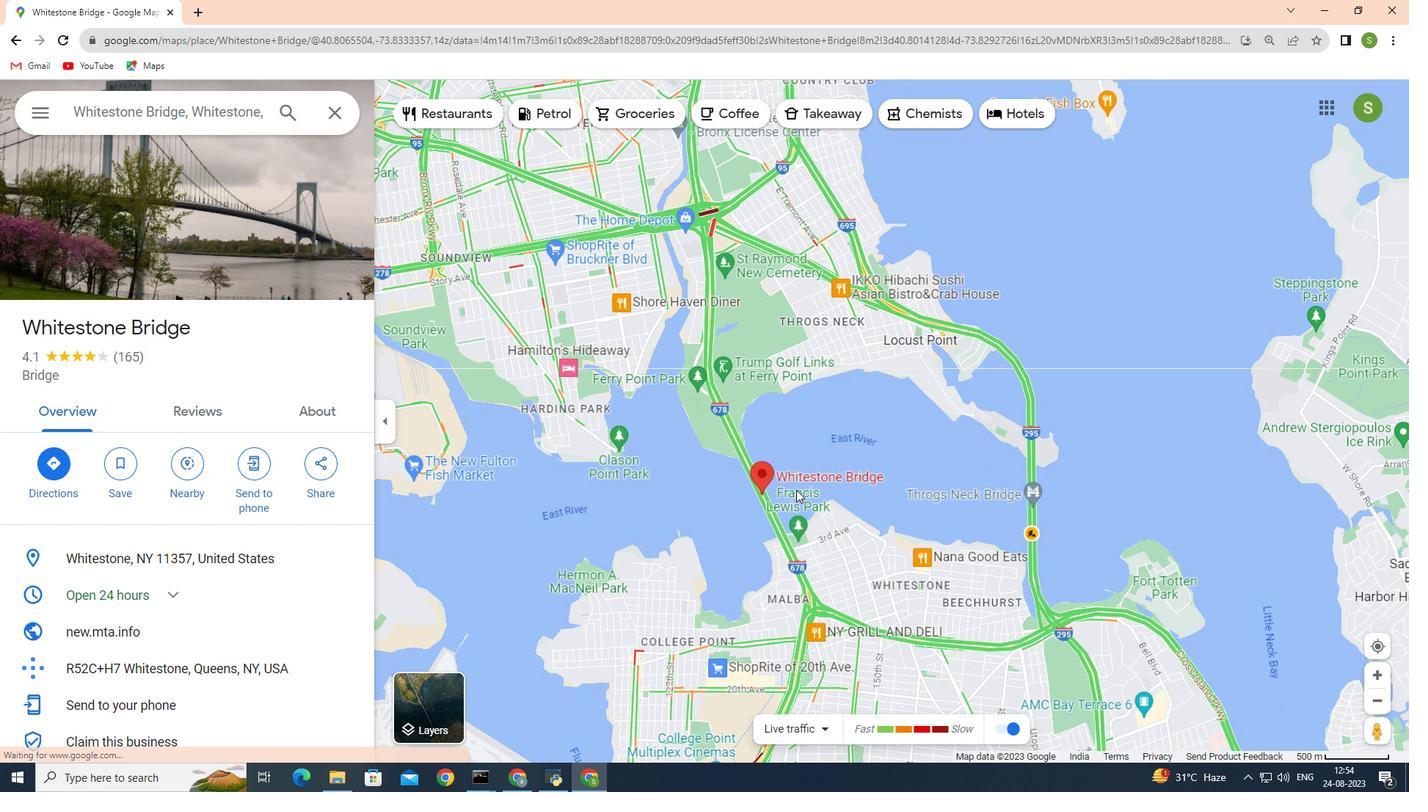 
